Task: Research Airbnb accommodations for family retreat in Lake Geneva, Wisconsin, with activities like  staying  in lakefront homes.
Action: Mouse moved to (417, 110)
Screenshot: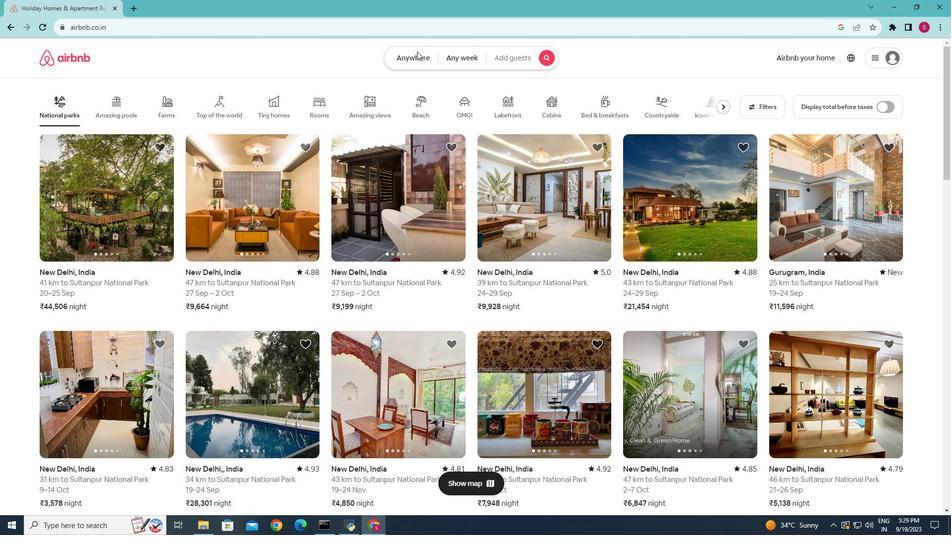 
Action: Mouse pressed left at (417, 110)
Screenshot: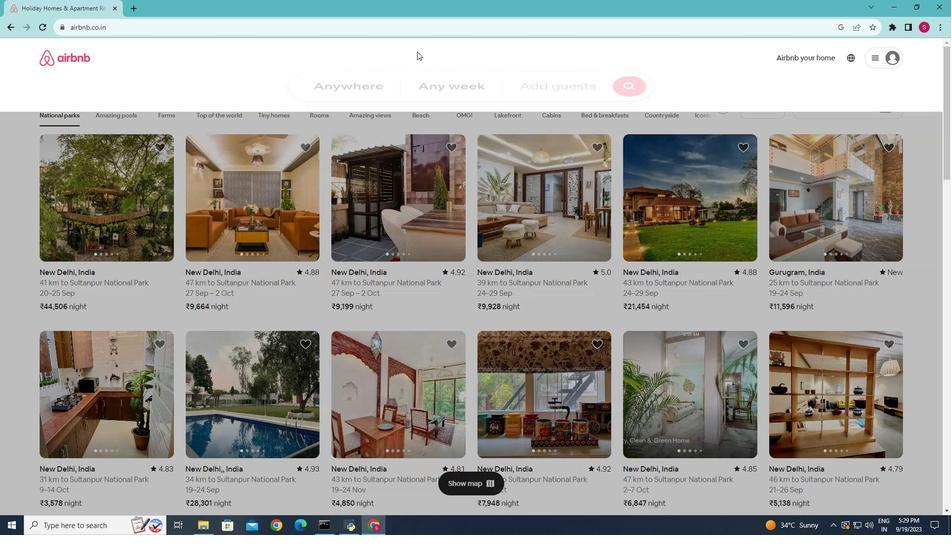
Action: Mouse moved to (358, 137)
Screenshot: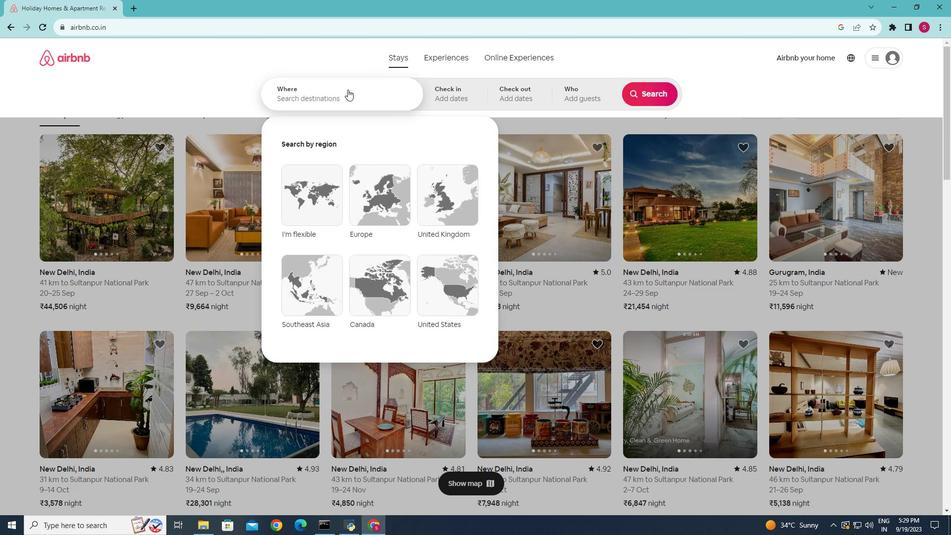 
Action: Mouse pressed left at (358, 137)
Screenshot: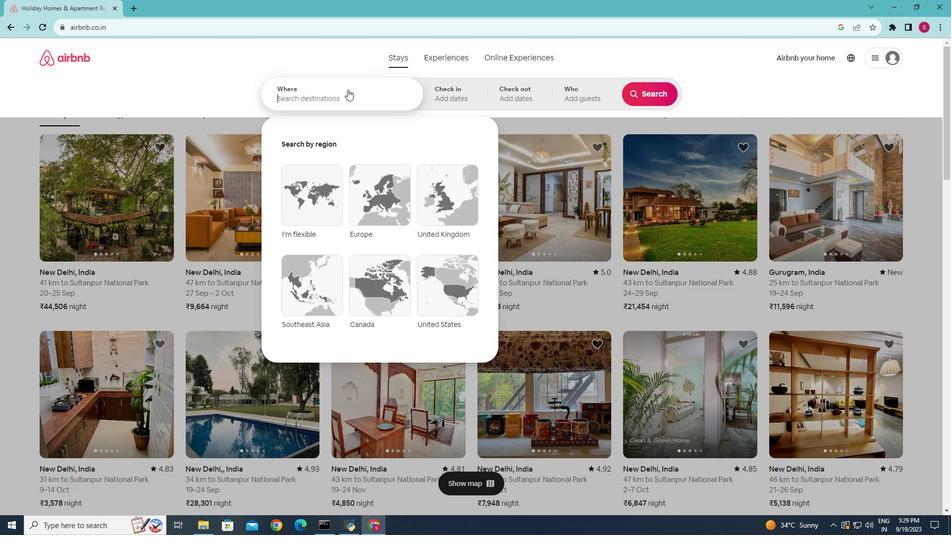 
Action: Key pressed <Key.caps_lock>L<Key.caps_lock>ake<Key.space><Key.caps_lock>G<Key.caps_lock>eneva,<Key.space><Key.caps_lock>W<Key.caps_lock>isconsin
Screenshot: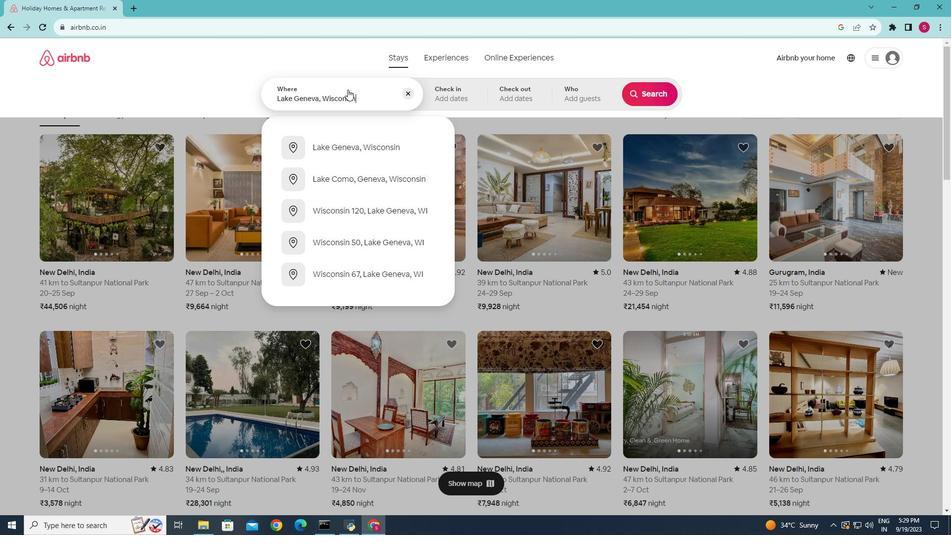 
Action: Mouse moved to (377, 175)
Screenshot: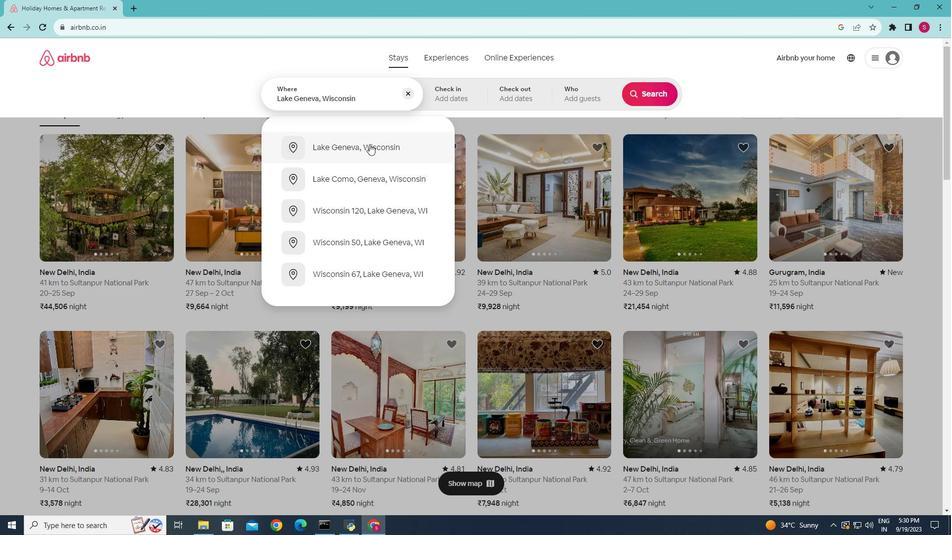 
Action: Mouse pressed left at (377, 175)
Screenshot: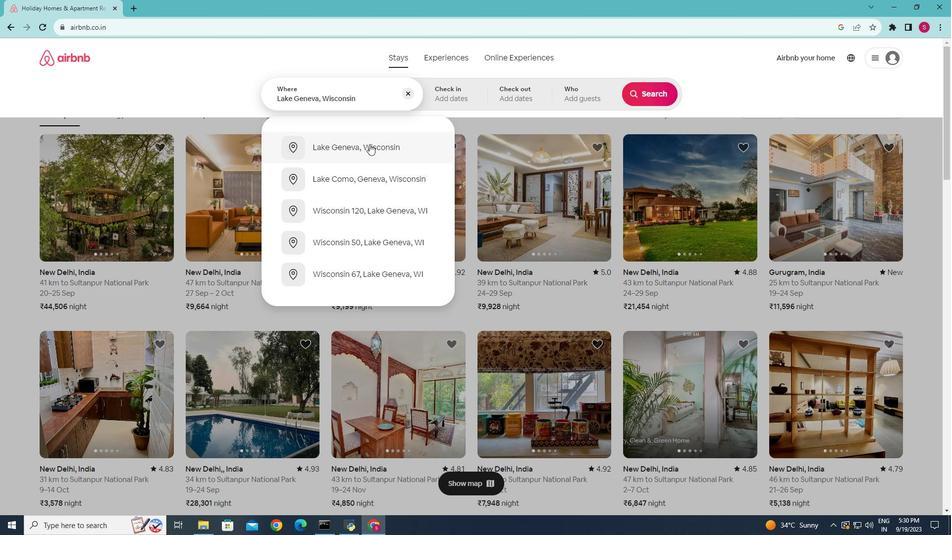 
Action: Mouse moved to (619, 135)
Screenshot: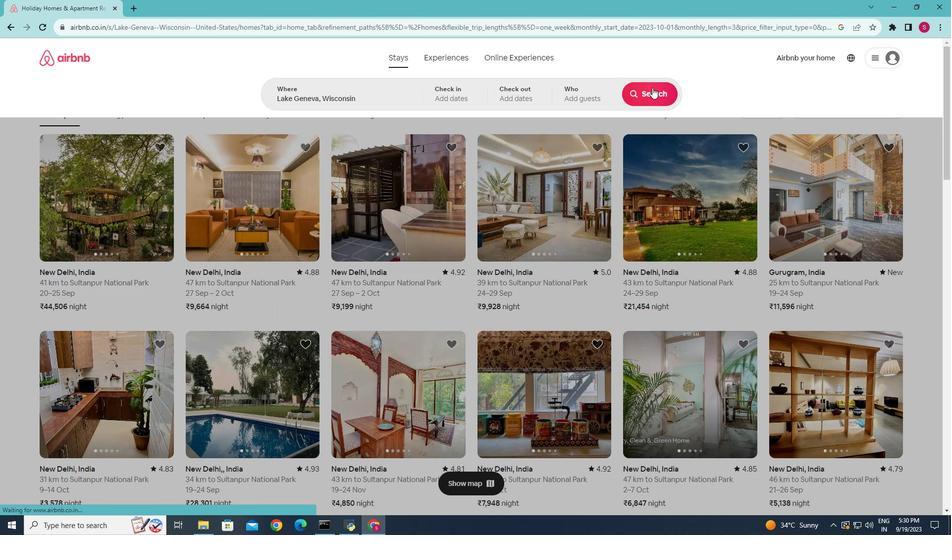 
Action: Mouse pressed left at (619, 135)
Screenshot: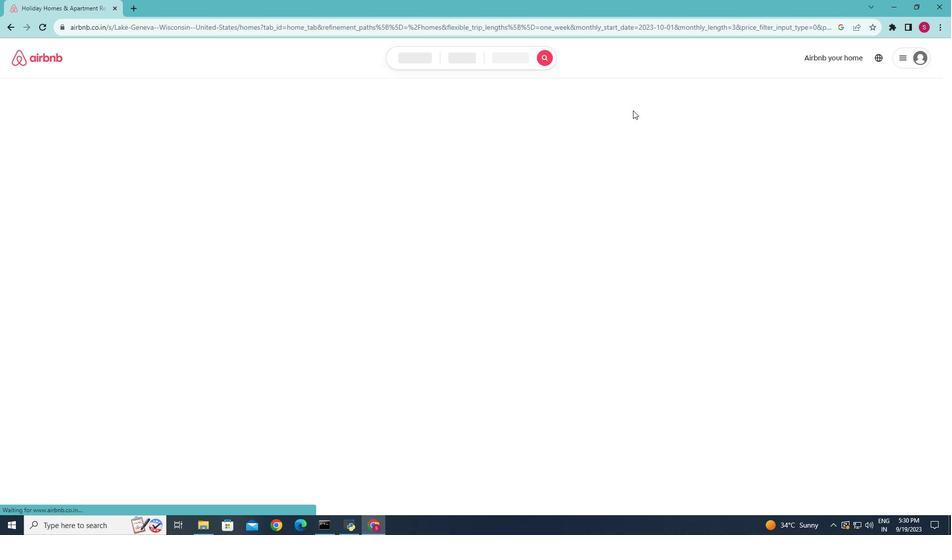 
Action: Mouse moved to (702, 141)
Screenshot: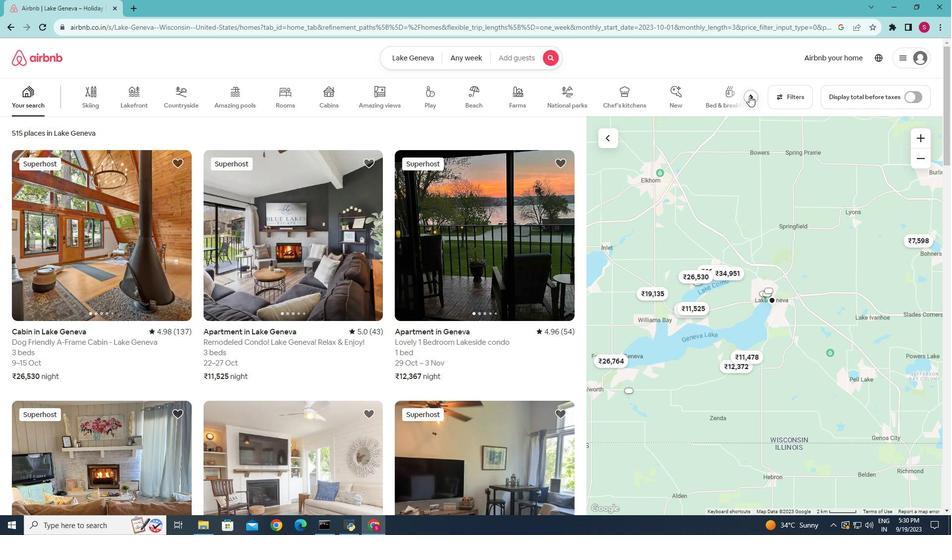 
Action: Mouse pressed left at (702, 141)
Screenshot: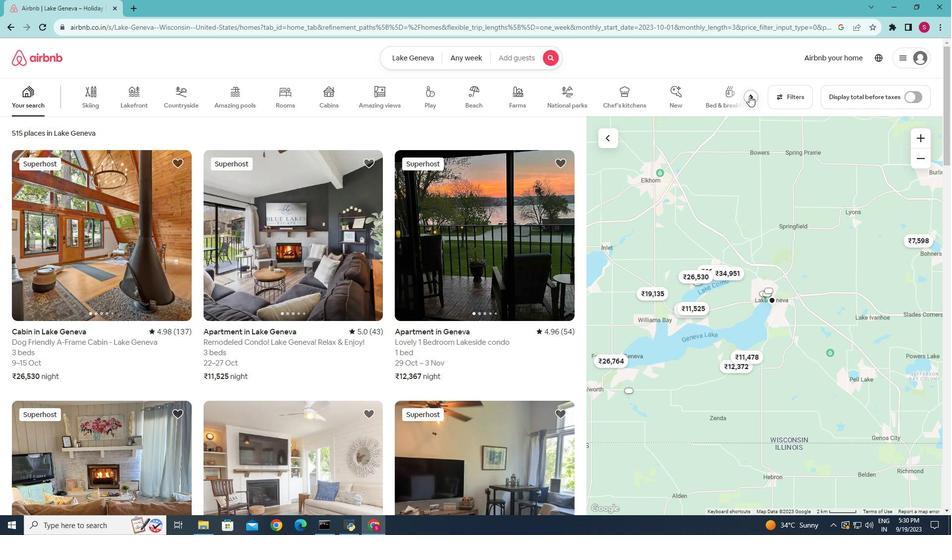 
Action: Mouse moved to (67, 138)
Screenshot: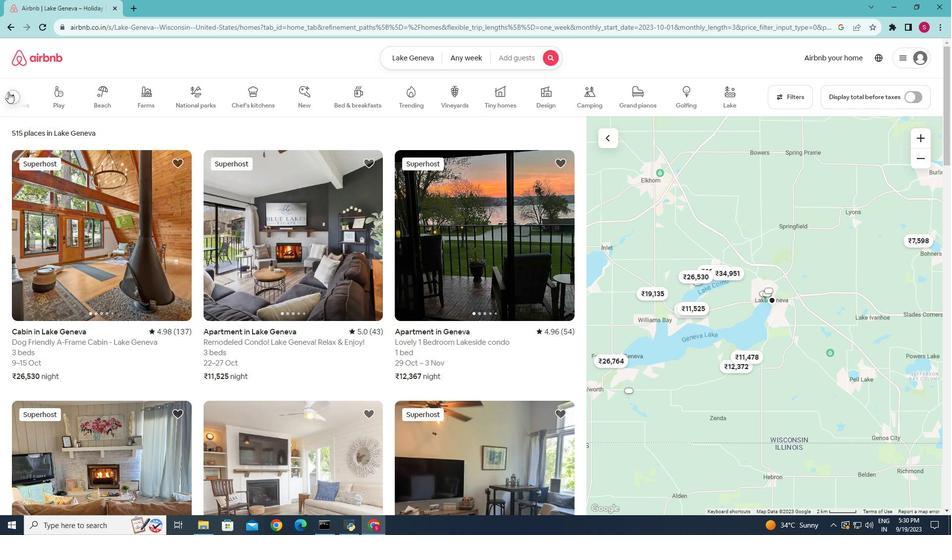 
Action: Mouse pressed left at (67, 138)
Screenshot: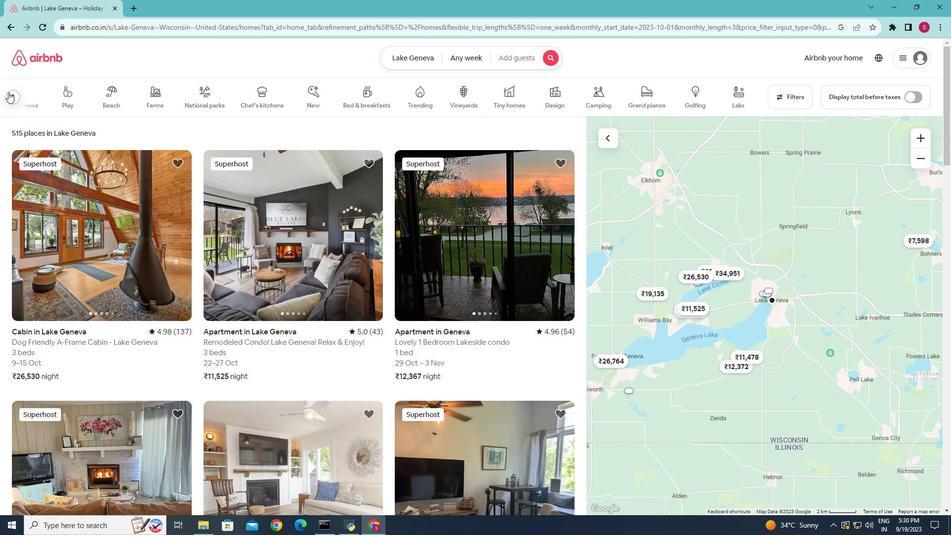 
Action: Mouse moved to (139, 138)
Screenshot: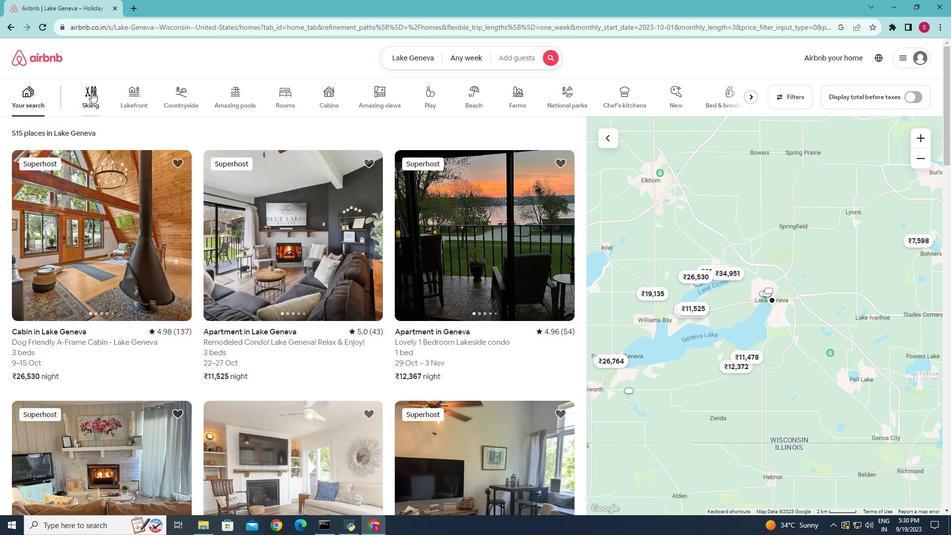 
Action: Mouse pressed left at (139, 138)
Screenshot: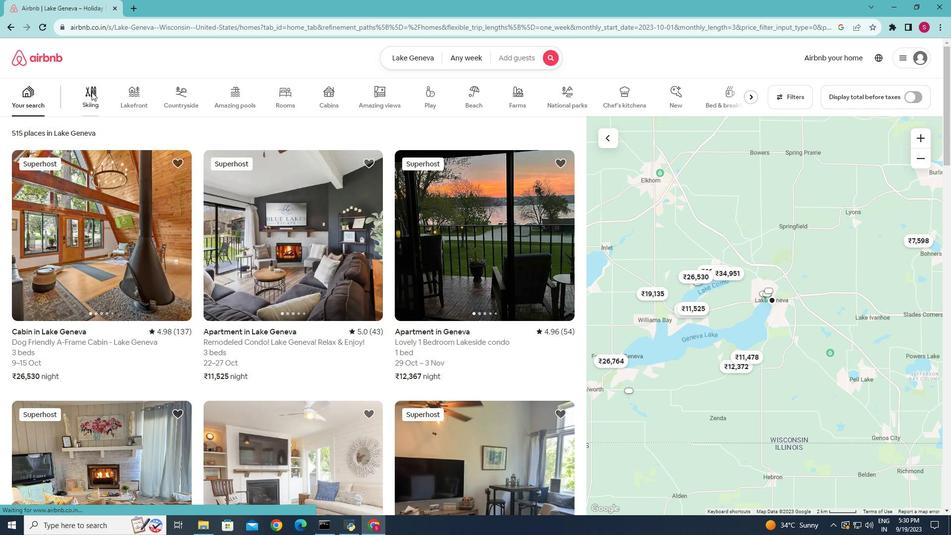 
Action: Mouse moved to (700, 141)
Screenshot: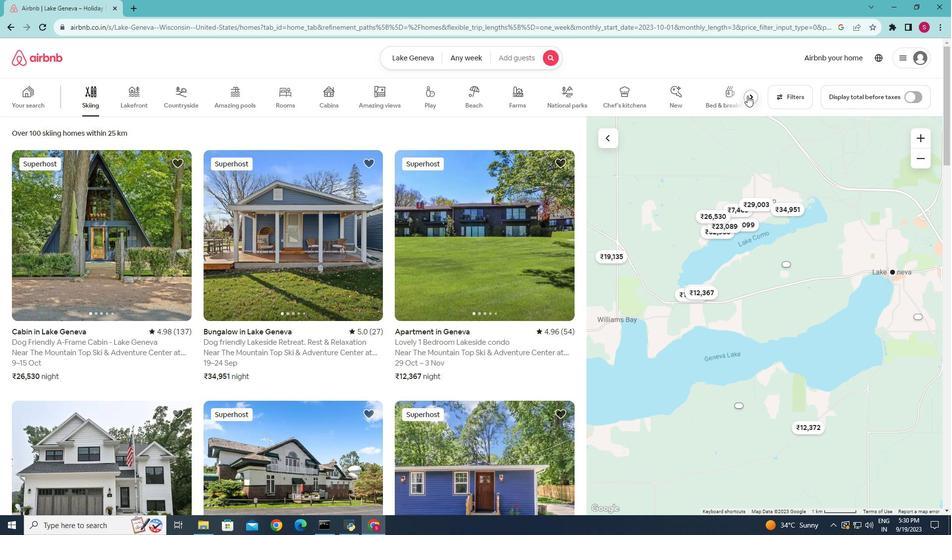 
Action: Mouse pressed left at (700, 141)
Screenshot: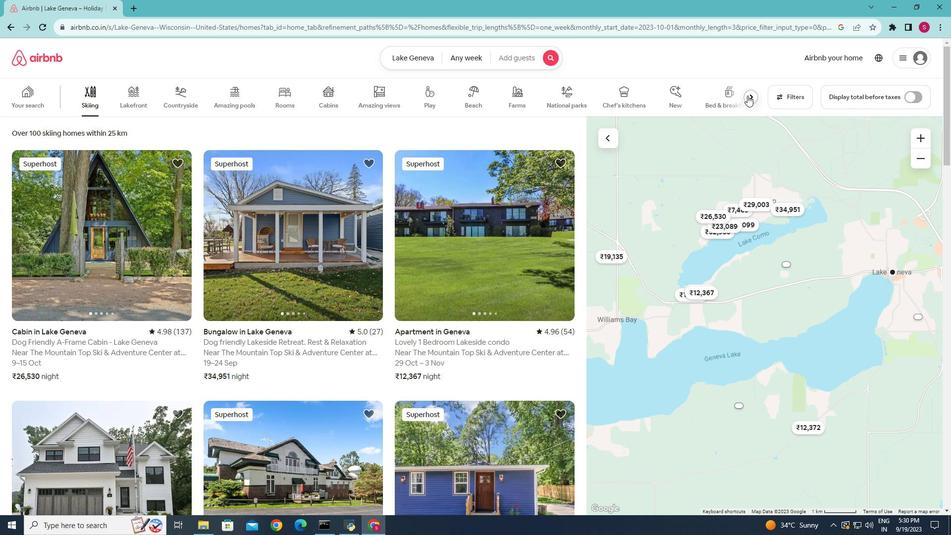 
Action: Mouse moved to (64, 142)
Screenshot: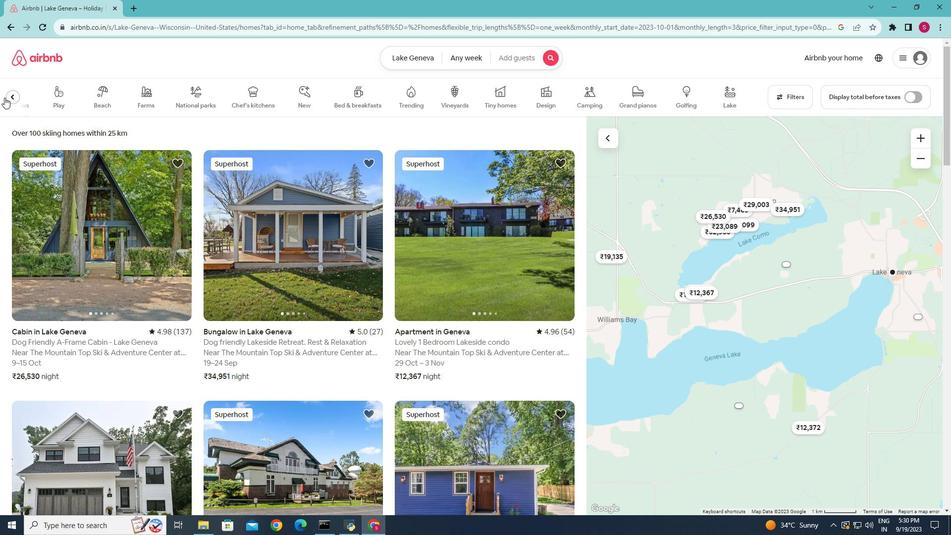 
Action: Mouse pressed left at (64, 142)
Screenshot: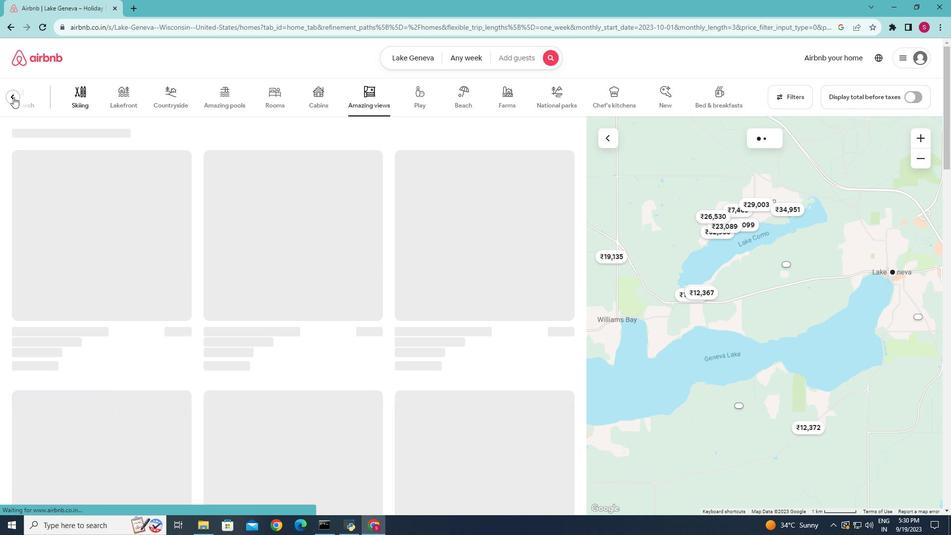 
Action: Mouse moved to (166, 141)
Screenshot: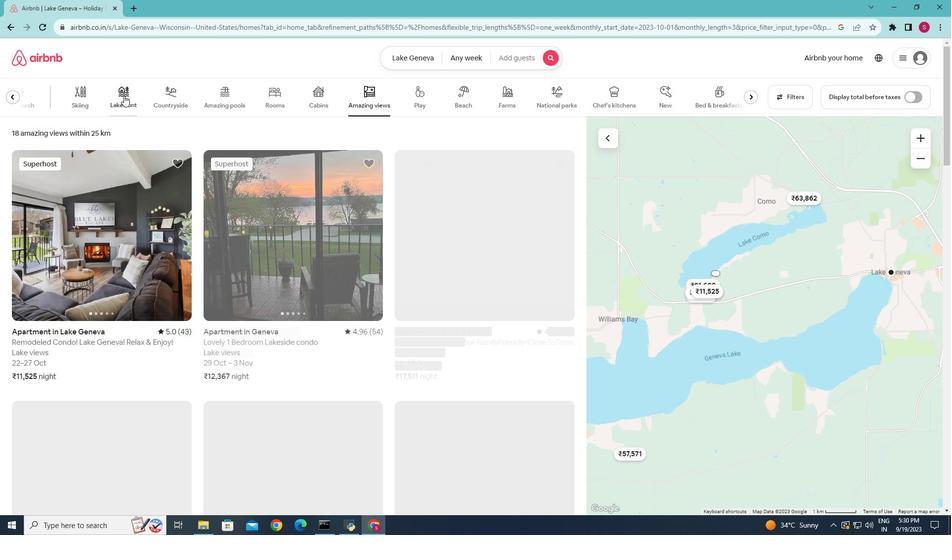 
Action: Mouse pressed left at (166, 141)
Screenshot: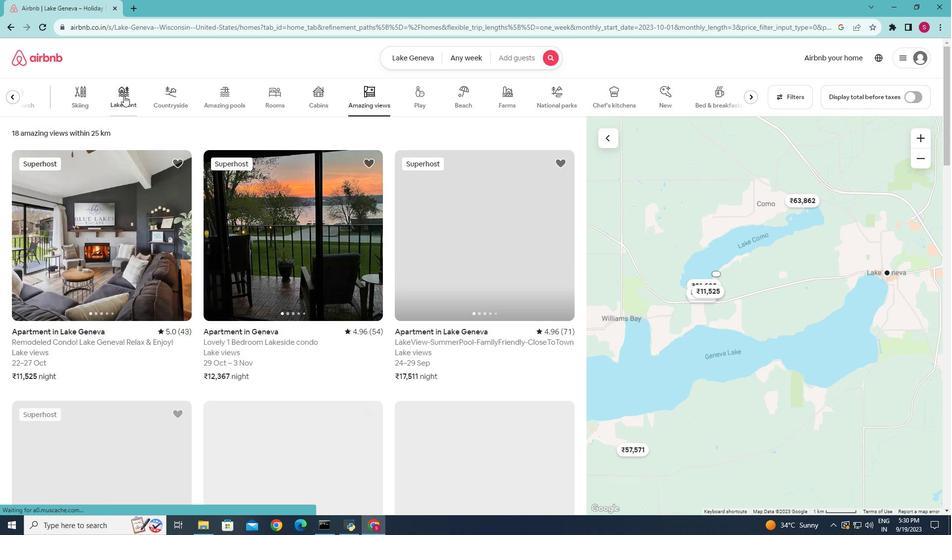 
Action: Mouse moved to (230, 249)
Screenshot: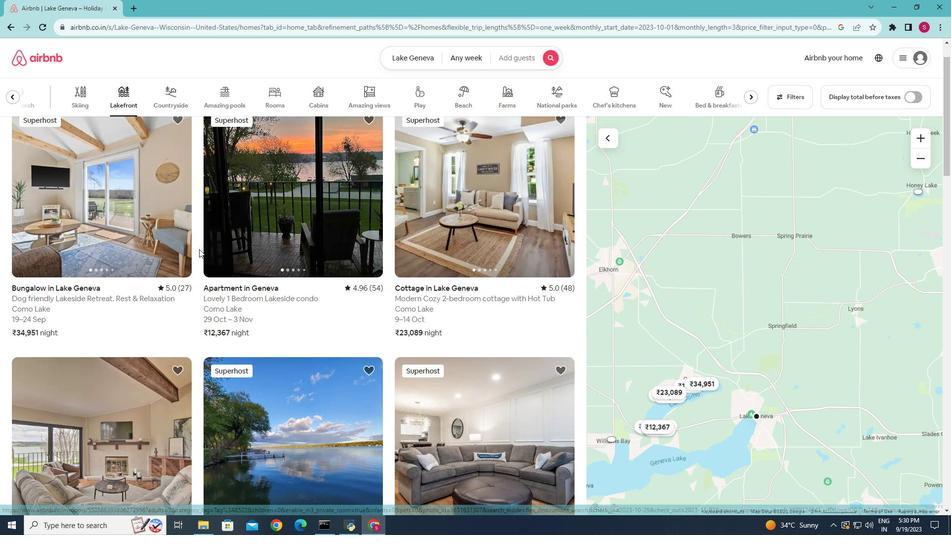 
Action: Mouse scrolled (230, 249) with delta (0, 0)
Screenshot: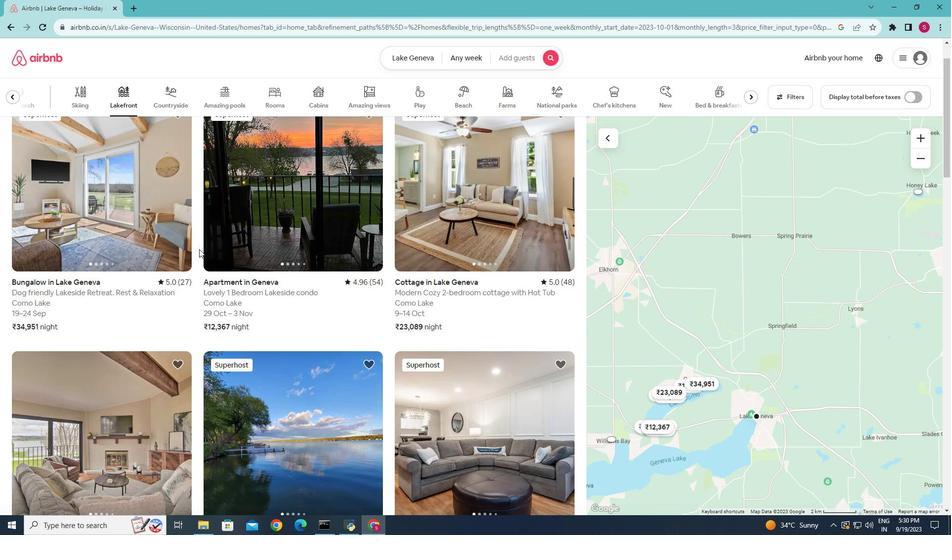 
Action: Mouse moved to (312, 257)
Screenshot: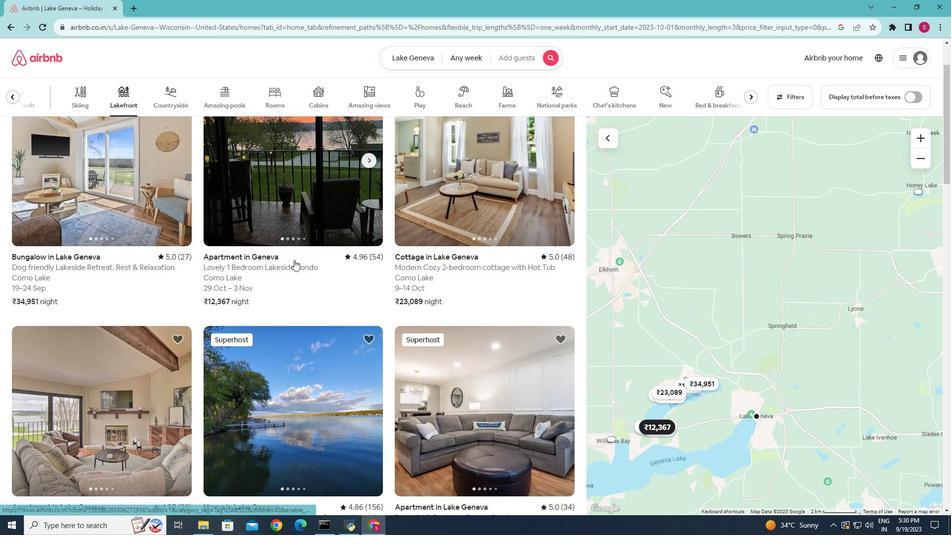 
Action: Mouse scrolled (312, 257) with delta (0, 0)
Screenshot: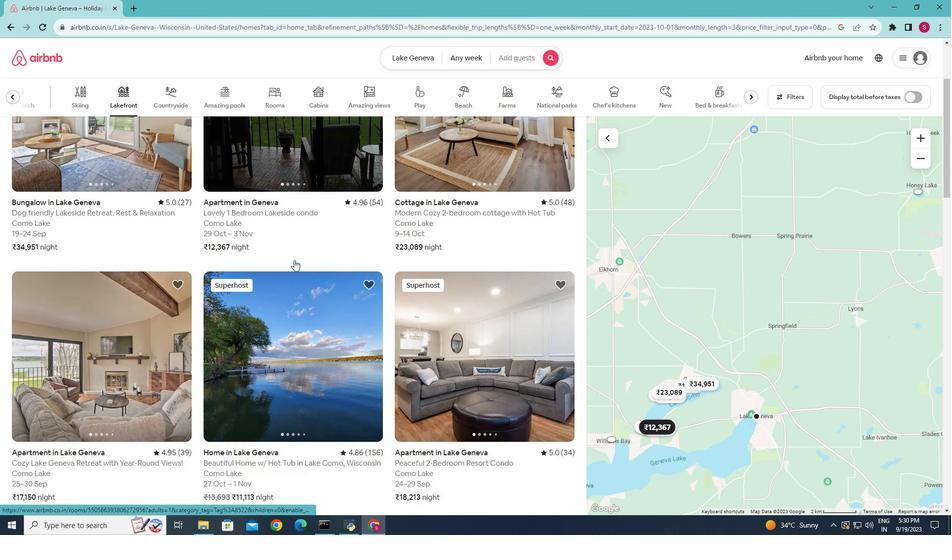 
Action: Mouse scrolled (312, 257) with delta (0, 0)
Screenshot: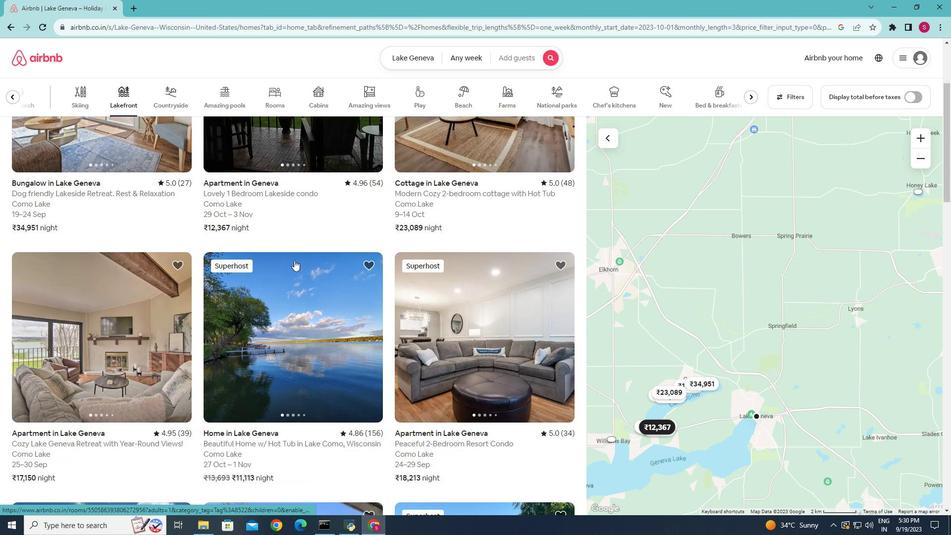 
Action: Mouse moved to (186, 335)
Screenshot: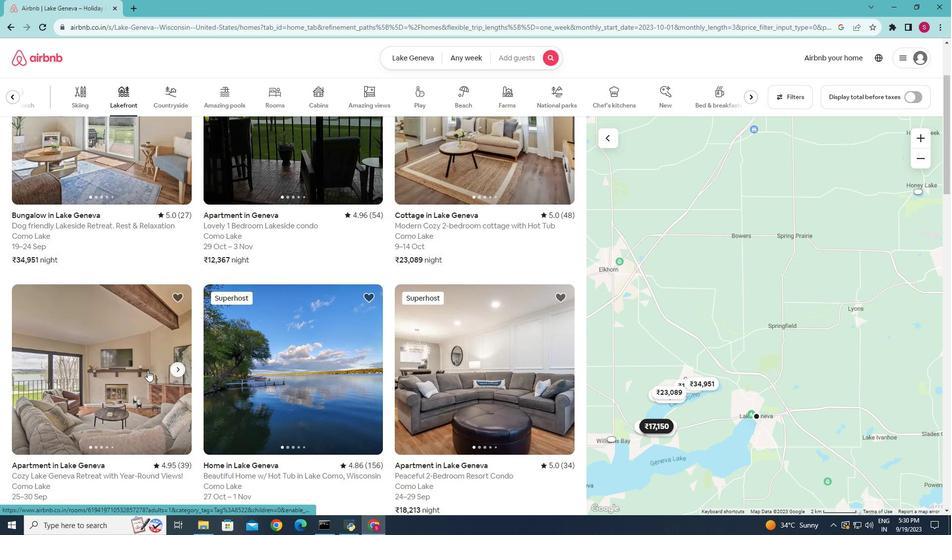 
Action: Mouse scrolled (186, 336) with delta (0, 0)
Screenshot: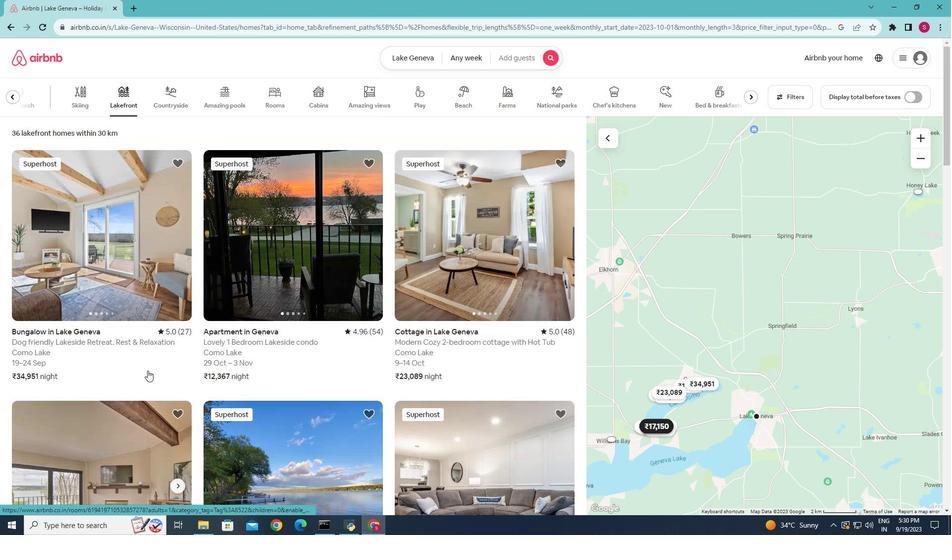 
Action: Mouse scrolled (186, 336) with delta (0, 0)
Screenshot: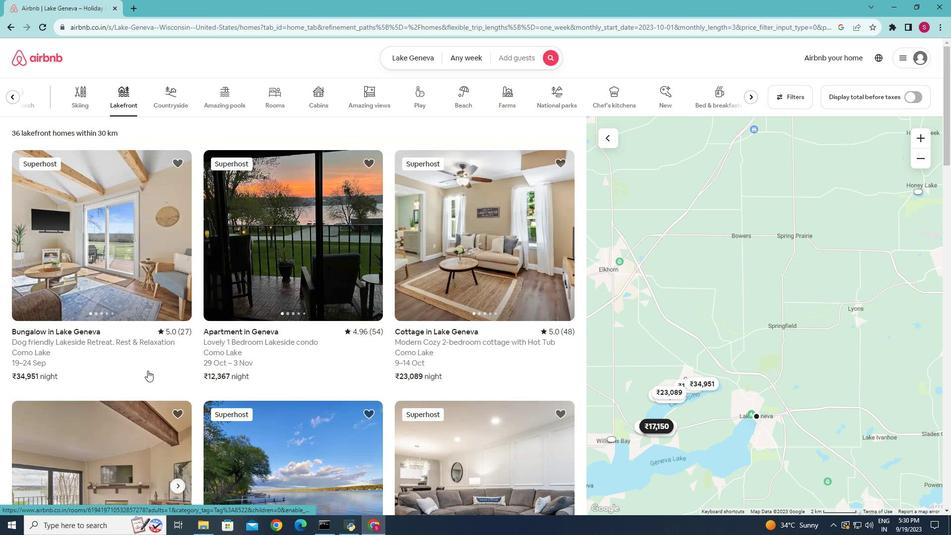 
Action: Mouse scrolled (186, 336) with delta (0, 0)
Screenshot: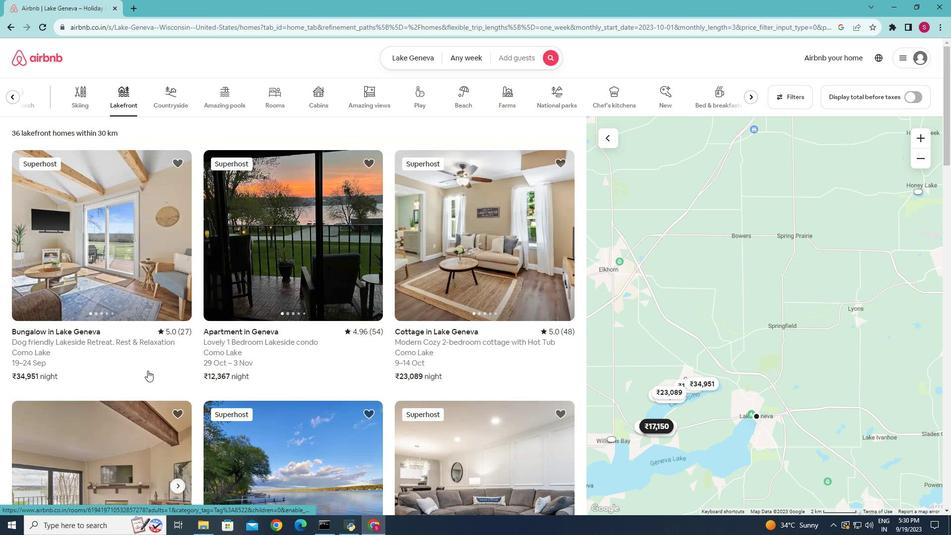 
Action: Mouse moved to (271, 335)
Screenshot: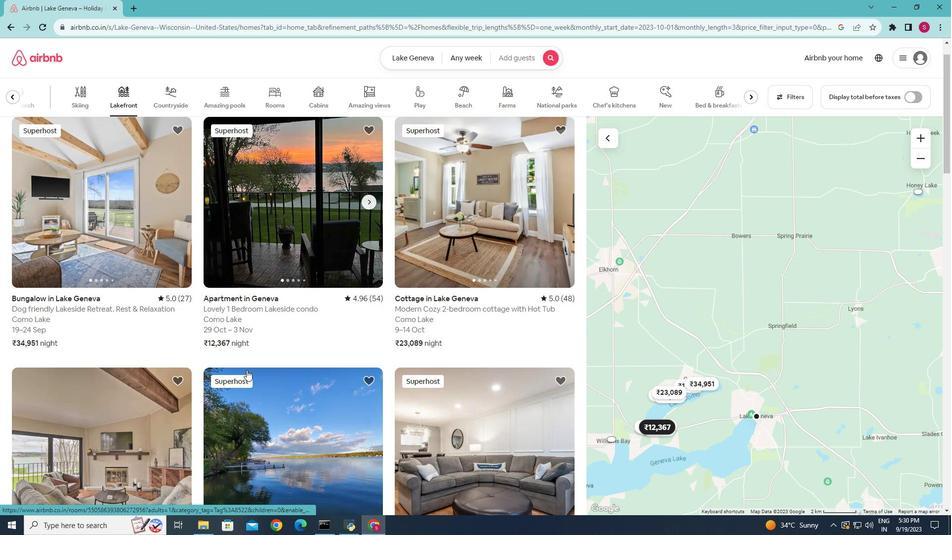 
Action: Mouse scrolled (271, 335) with delta (0, 0)
Screenshot: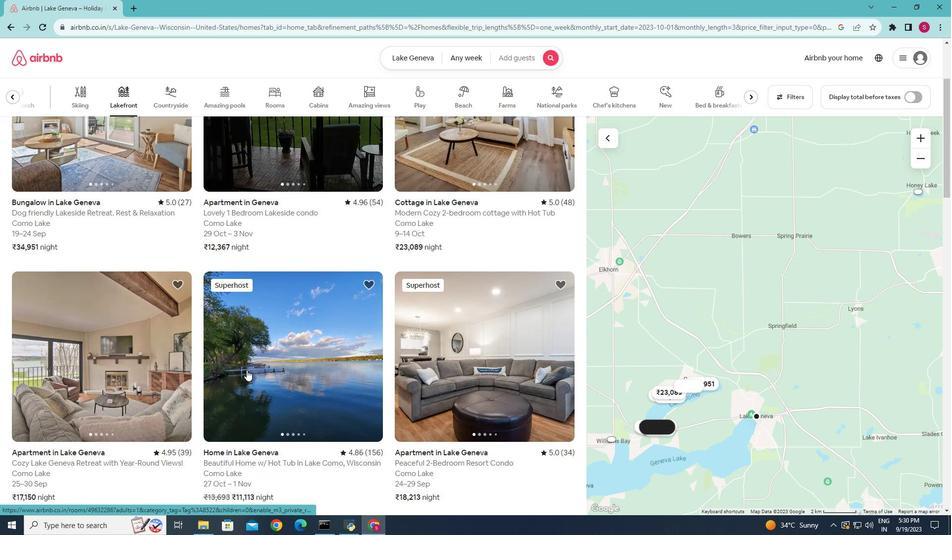 
Action: Mouse scrolled (271, 335) with delta (0, 0)
Screenshot: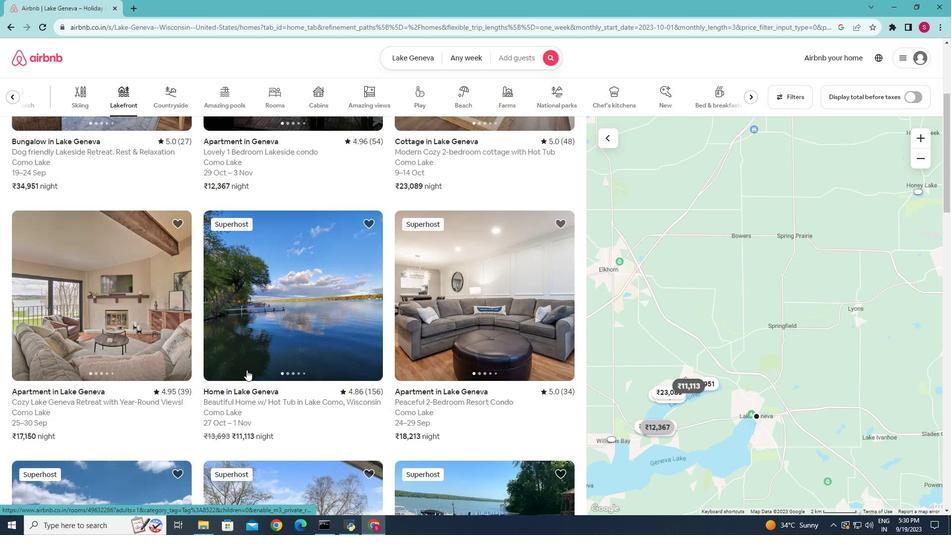 
Action: Mouse scrolled (271, 335) with delta (0, 0)
Screenshot: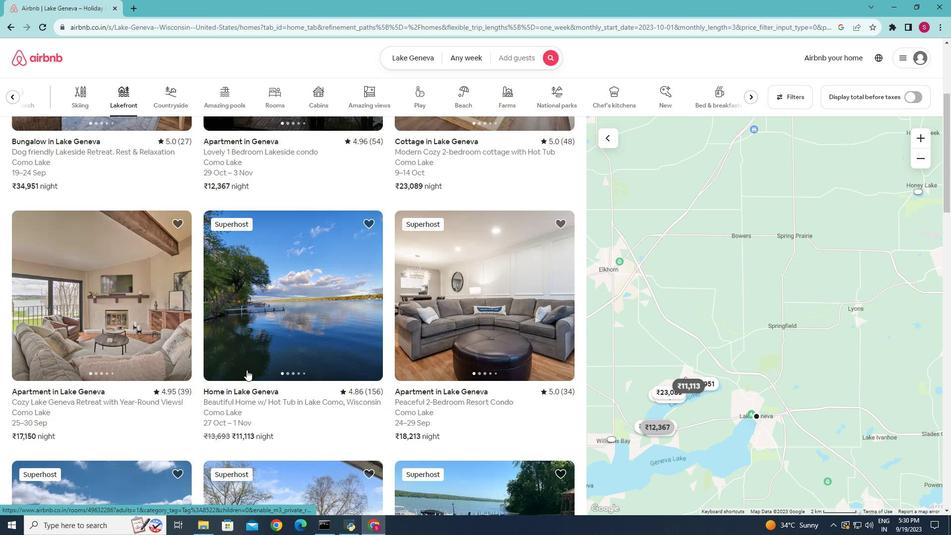 
Action: Mouse scrolled (271, 335) with delta (0, 0)
Screenshot: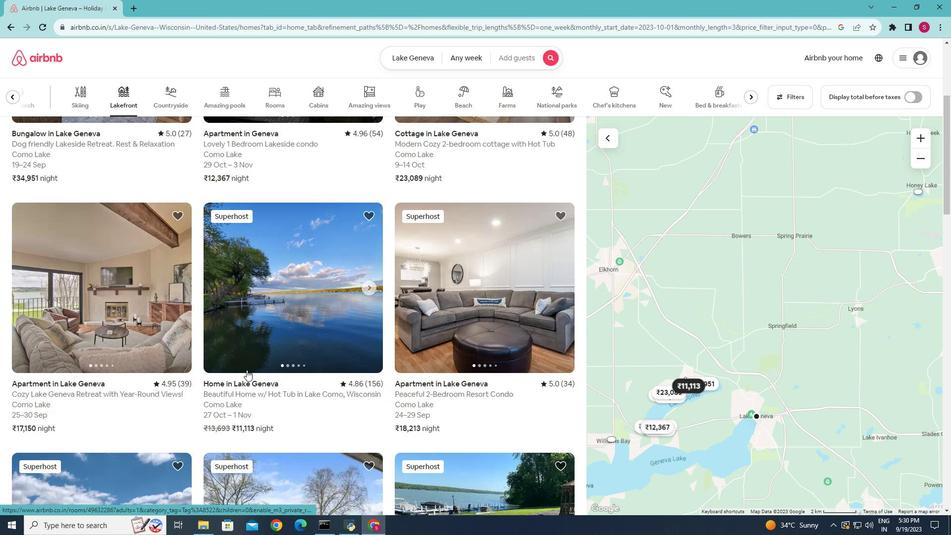 
Action: Mouse moved to (311, 312)
Screenshot: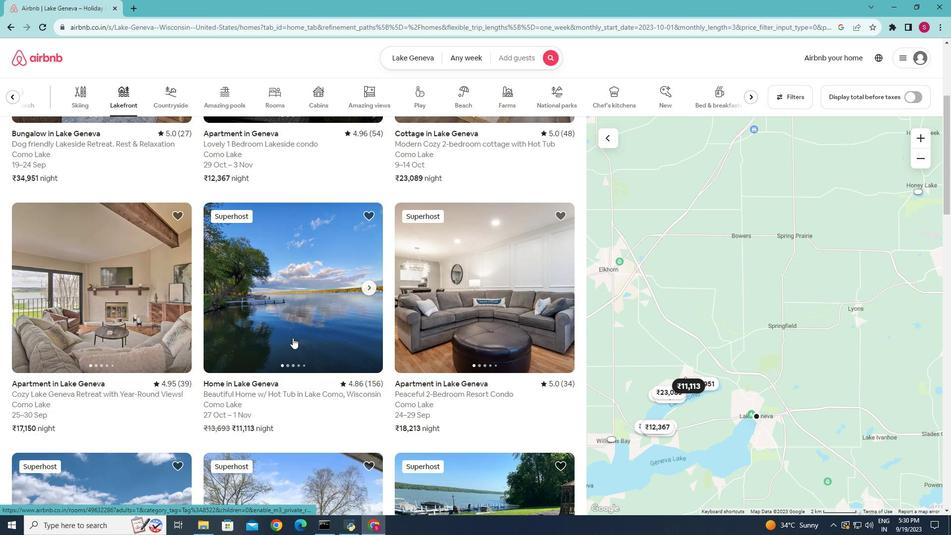 
Action: Mouse pressed left at (311, 312)
Screenshot: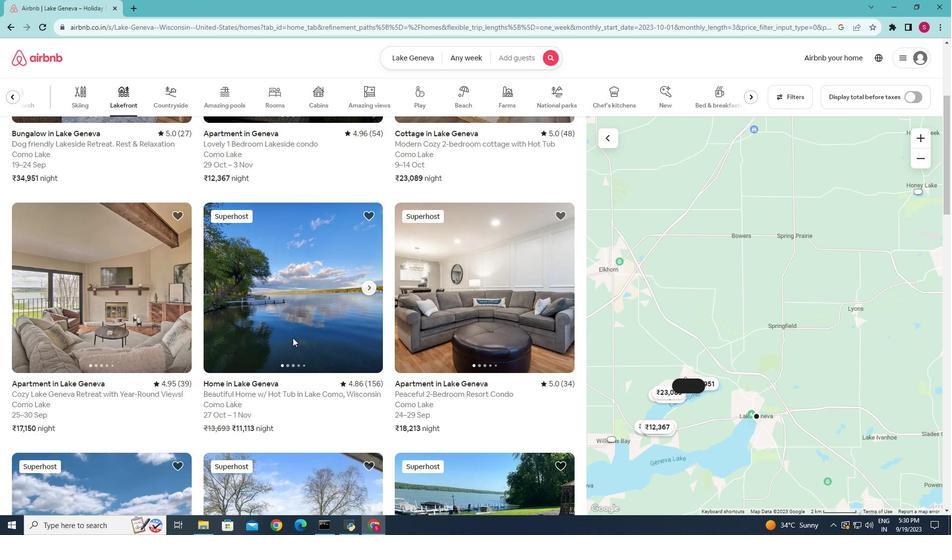 
Action: Mouse moved to (353, 251)
Screenshot: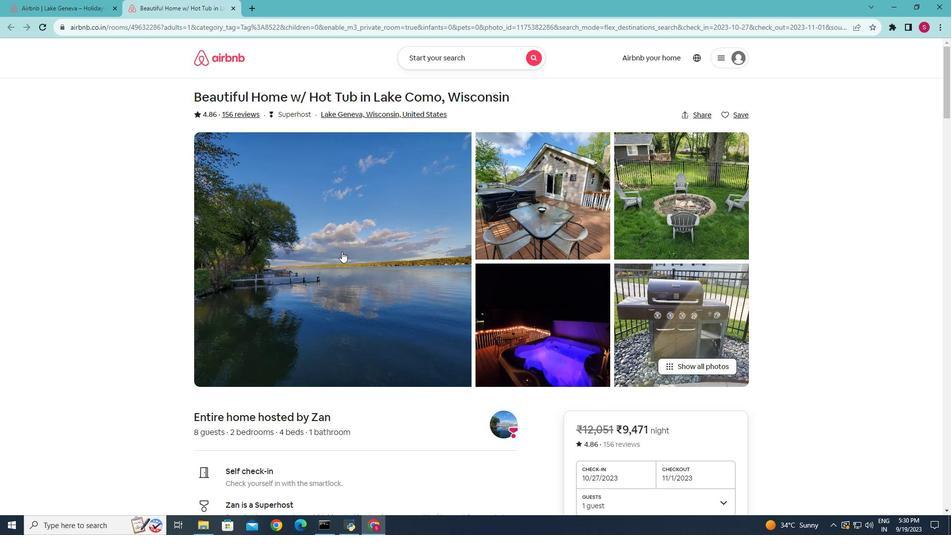 
Action: Mouse pressed left at (353, 251)
Screenshot: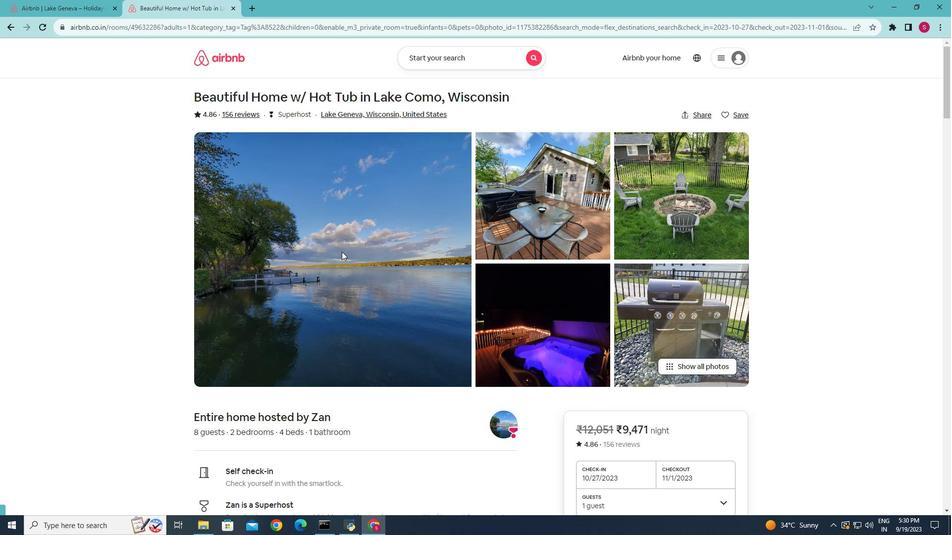 
Action: Mouse moved to (351, 251)
Screenshot: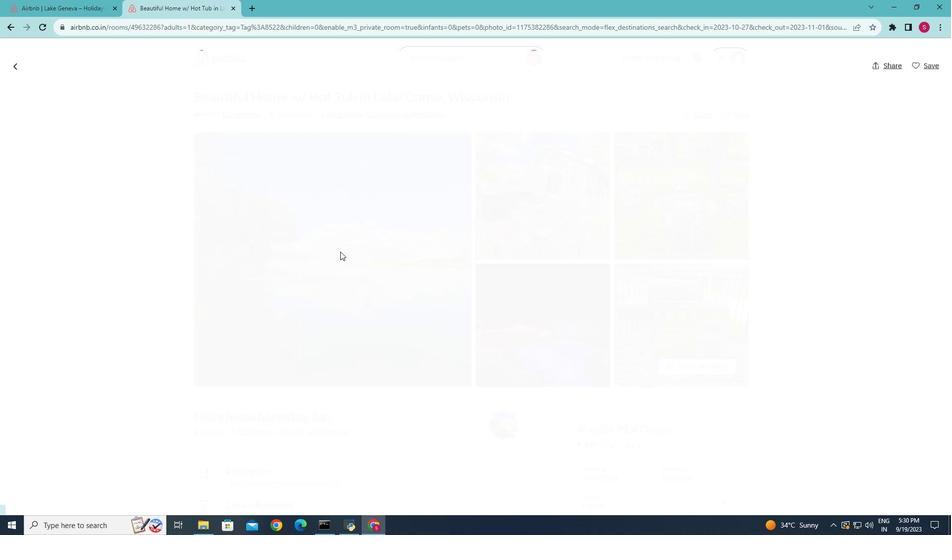 
Action: Mouse scrolled (351, 251) with delta (0, 0)
Screenshot: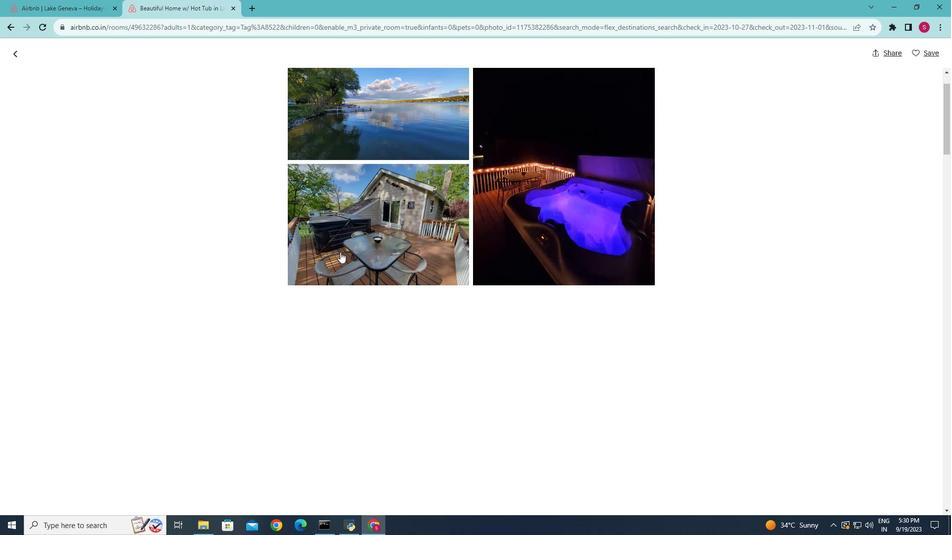 
Action: Mouse moved to (351, 252)
Screenshot: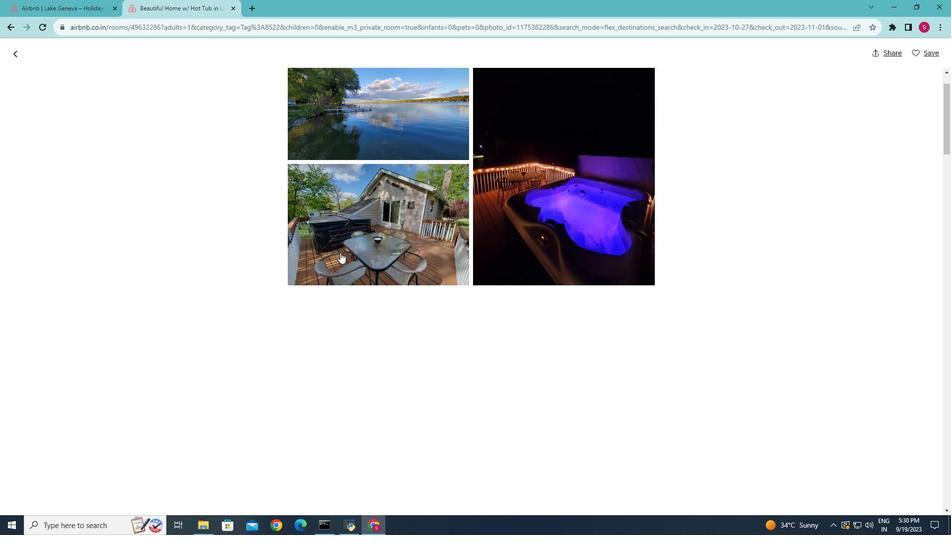 
Action: Mouse scrolled (351, 251) with delta (0, 0)
Screenshot: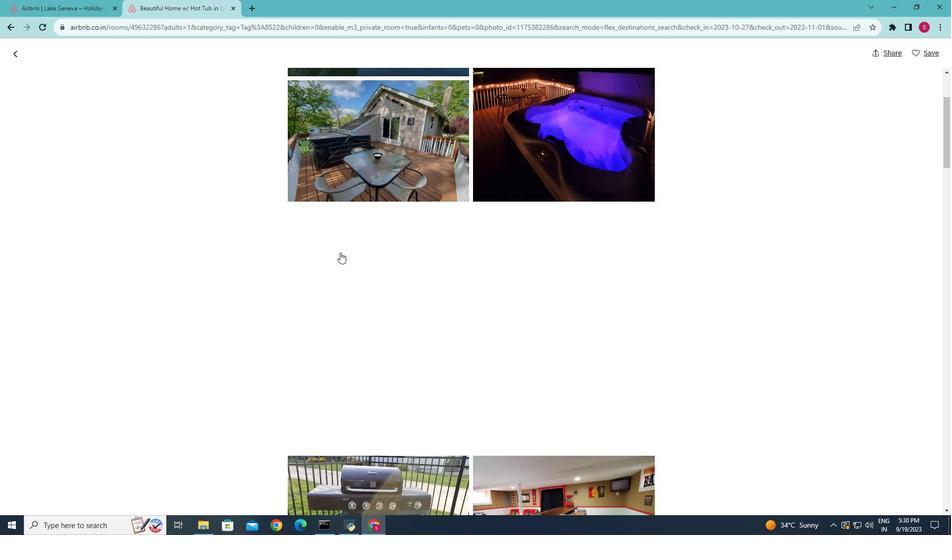 
Action: Mouse scrolled (351, 251) with delta (0, 0)
Screenshot: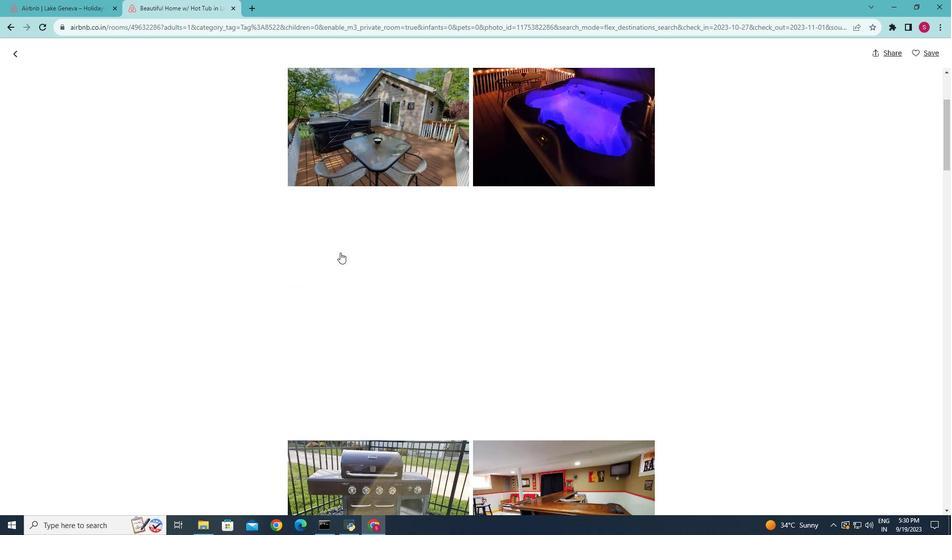 
Action: Mouse moved to (351, 256)
Screenshot: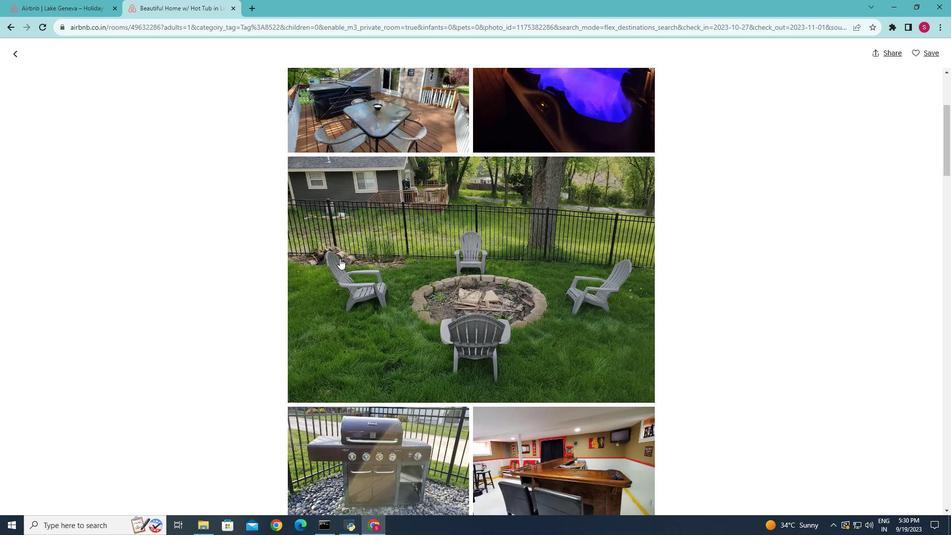 
Action: Mouse scrolled (351, 256) with delta (0, 0)
Screenshot: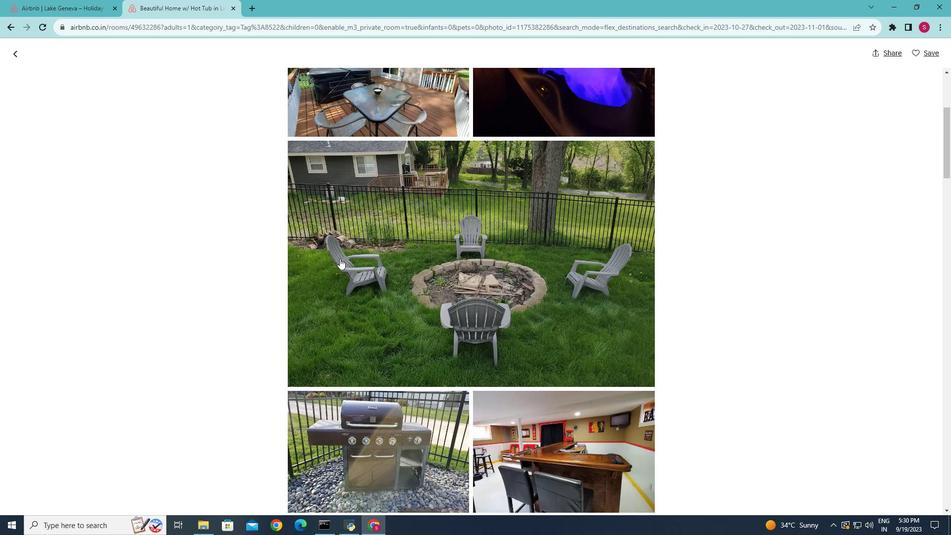 
Action: Mouse moved to (350, 259)
Screenshot: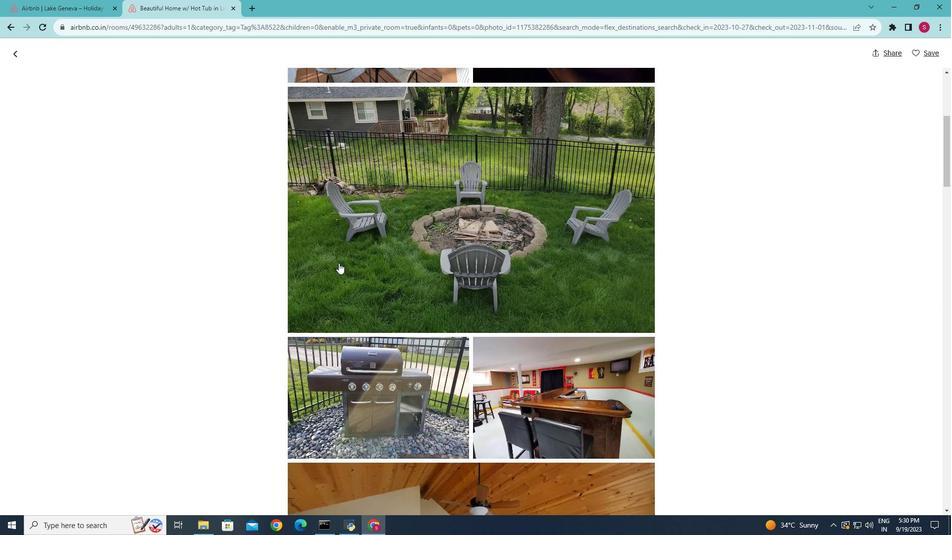 
Action: Mouse scrolled (350, 259) with delta (0, 0)
Screenshot: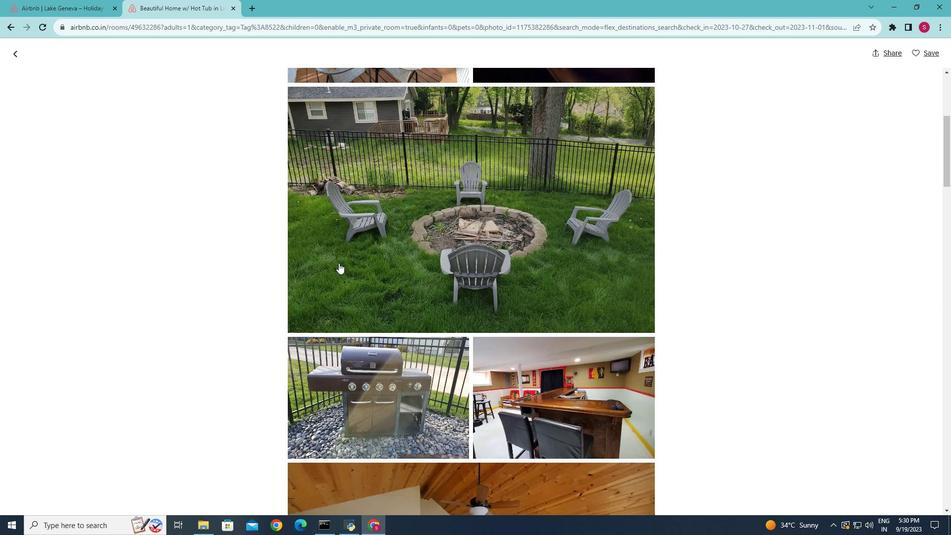 
Action: Mouse moved to (350, 259)
Screenshot: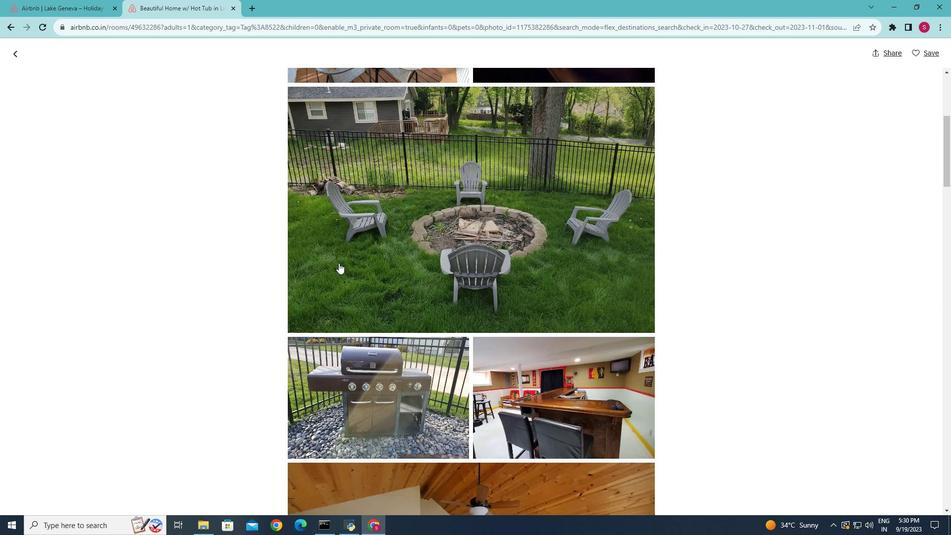 
Action: Mouse scrolled (350, 259) with delta (0, 0)
Screenshot: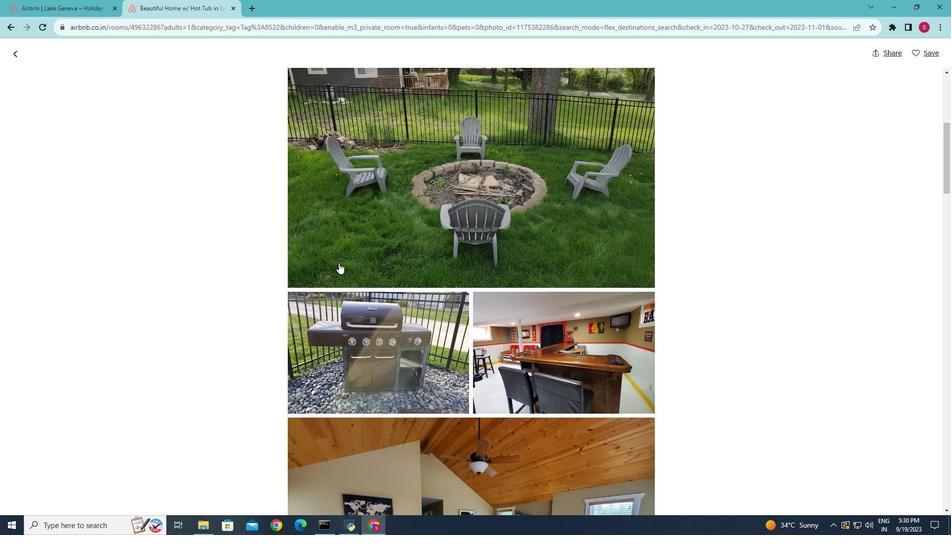 
Action: Mouse moved to (350, 260)
Screenshot: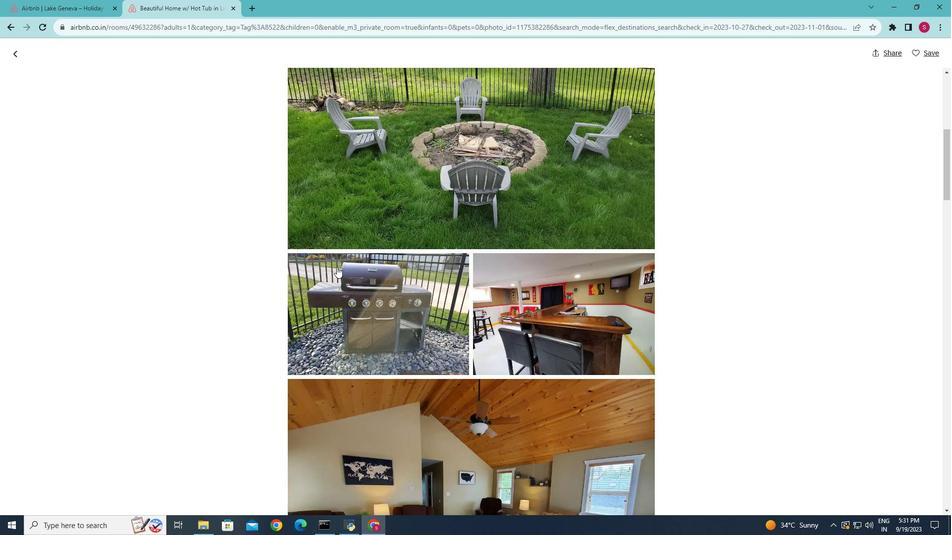 
Action: Mouse scrolled (350, 260) with delta (0, 0)
Screenshot: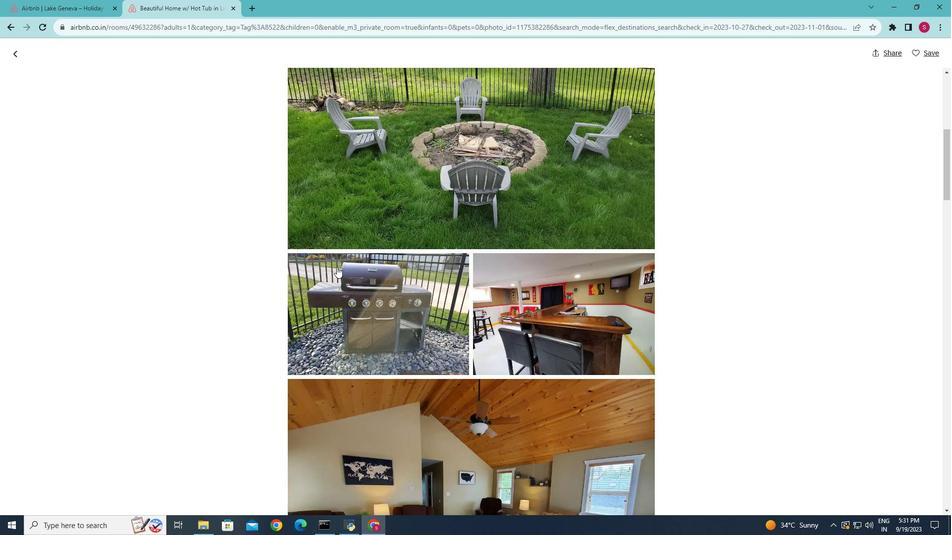 
Action: Mouse moved to (344, 267)
Screenshot: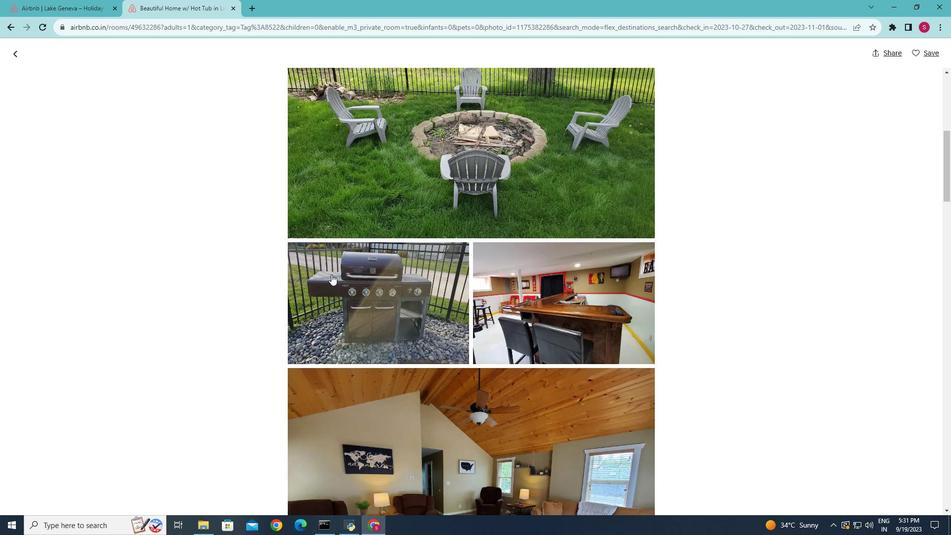 
Action: Mouse scrolled (344, 267) with delta (0, 0)
Screenshot: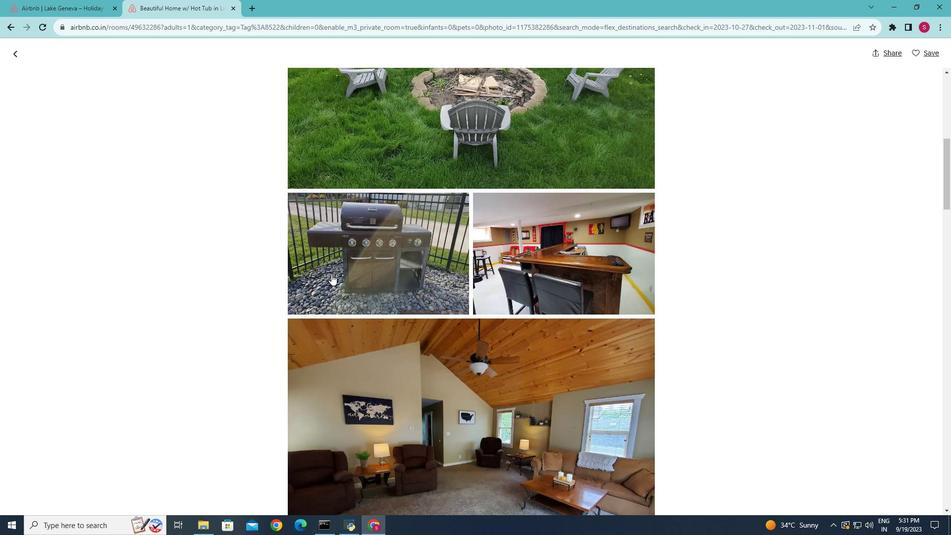 
Action: Mouse scrolled (344, 267) with delta (0, 0)
Screenshot: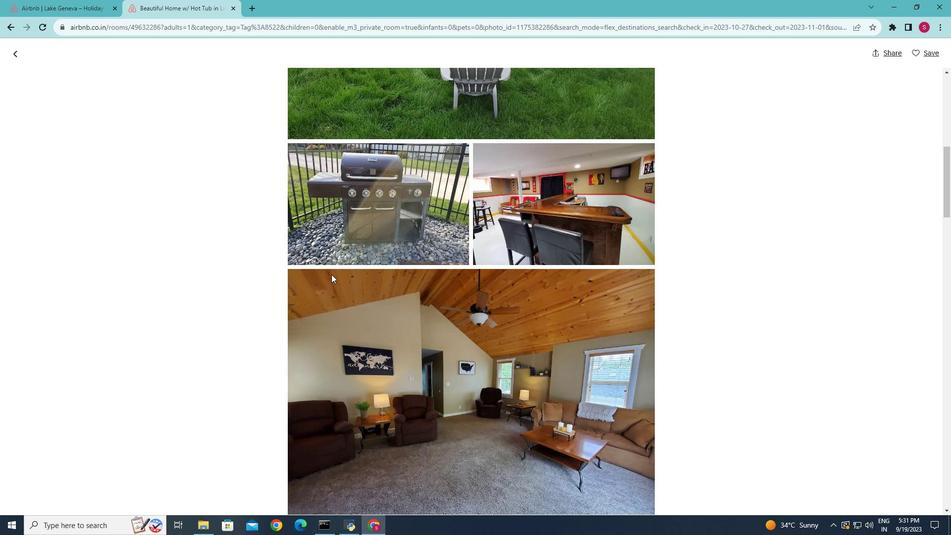 
Action: Mouse scrolled (344, 267) with delta (0, 0)
Screenshot: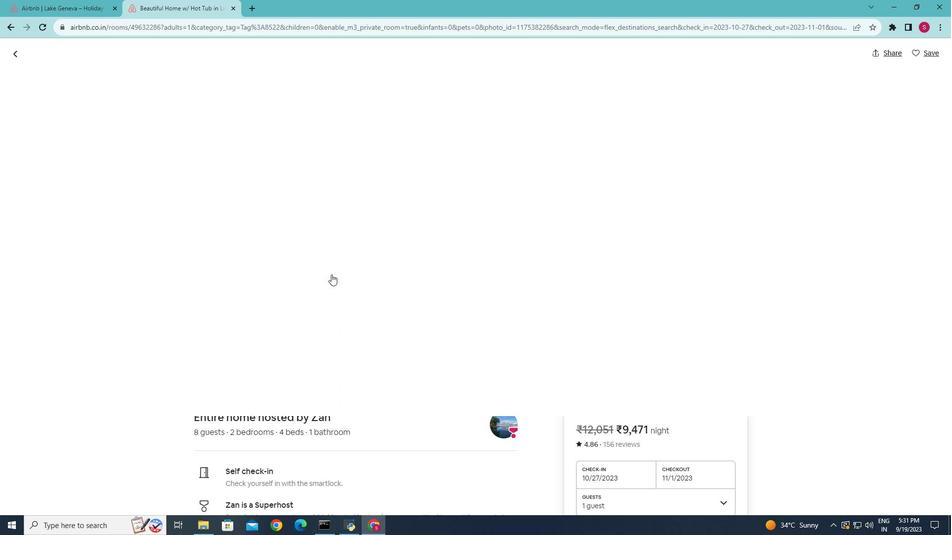 
Action: Mouse scrolled (344, 267) with delta (0, 0)
Screenshot: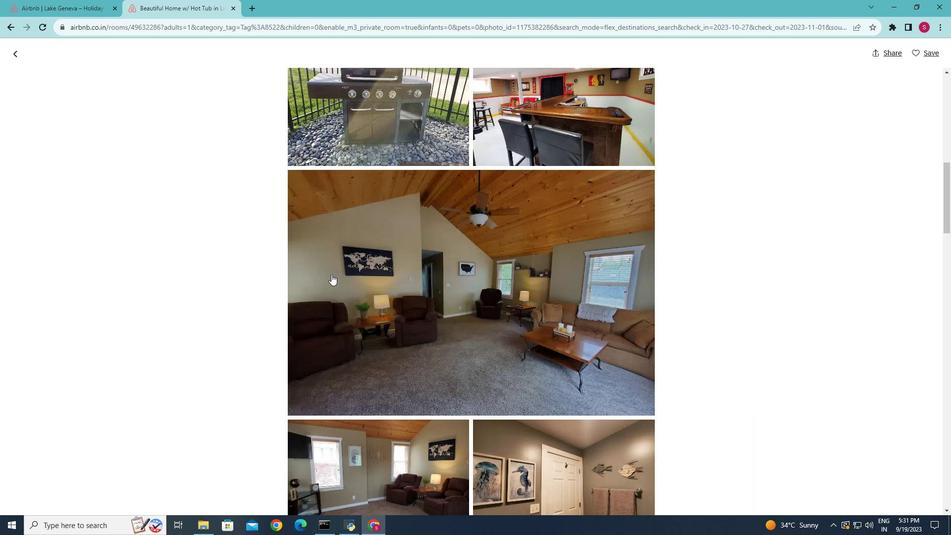 
Action: Mouse scrolled (344, 267) with delta (0, 0)
Screenshot: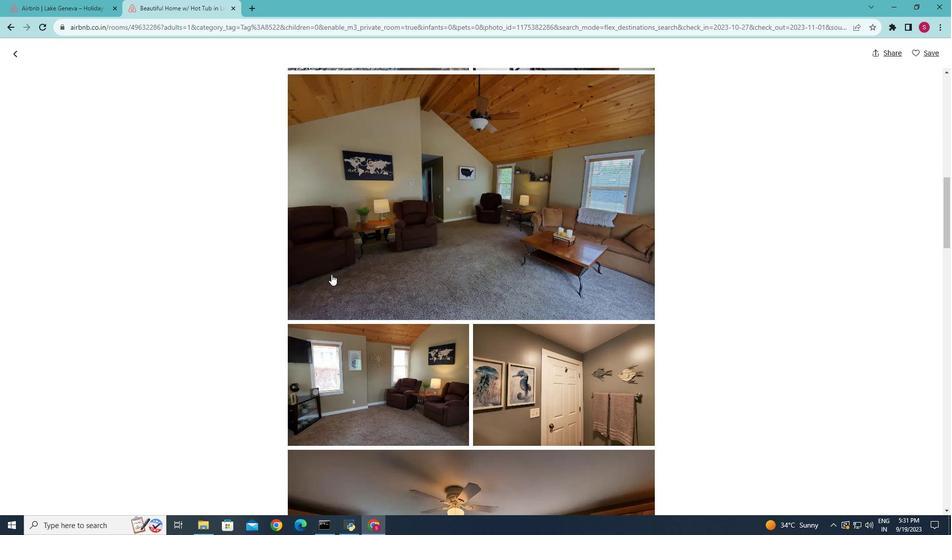 
Action: Mouse scrolled (344, 267) with delta (0, 0)
Screenshot: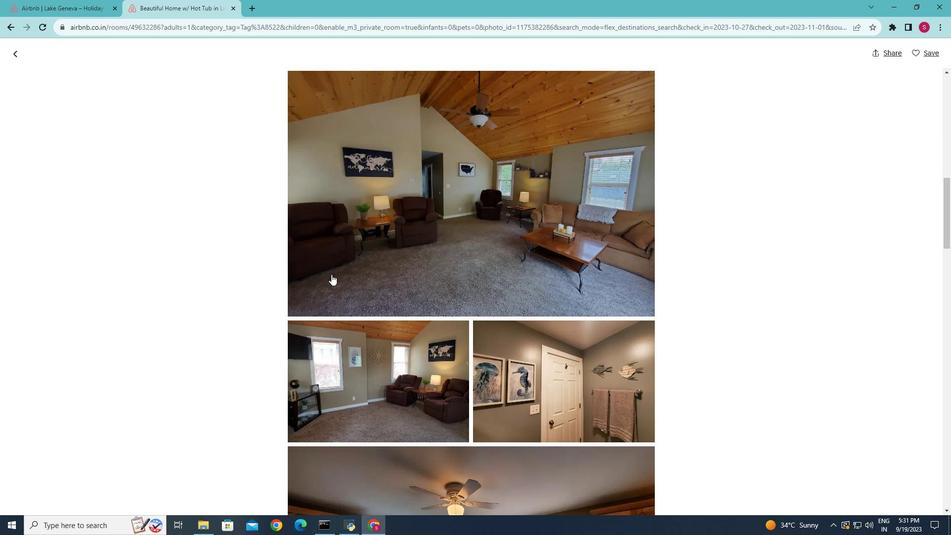 
Action: Mouse scrolled (344, 267) with delta (0, 0)
Screenshot: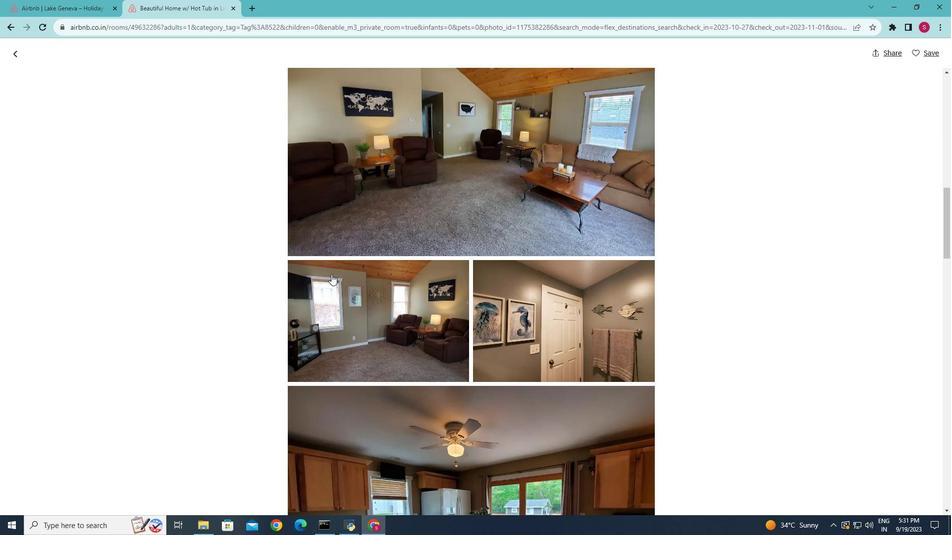 
Action: Mouse scrolled (344, 267) with delta (0, 0)
Screenshot: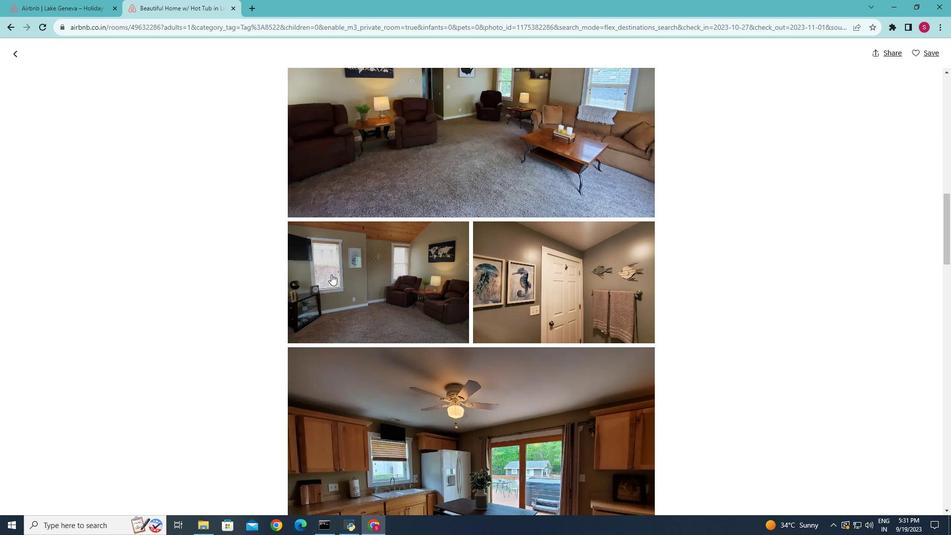 
Action: Mouse scrolled (344, 267) with delta (0, 0)
Screenshot: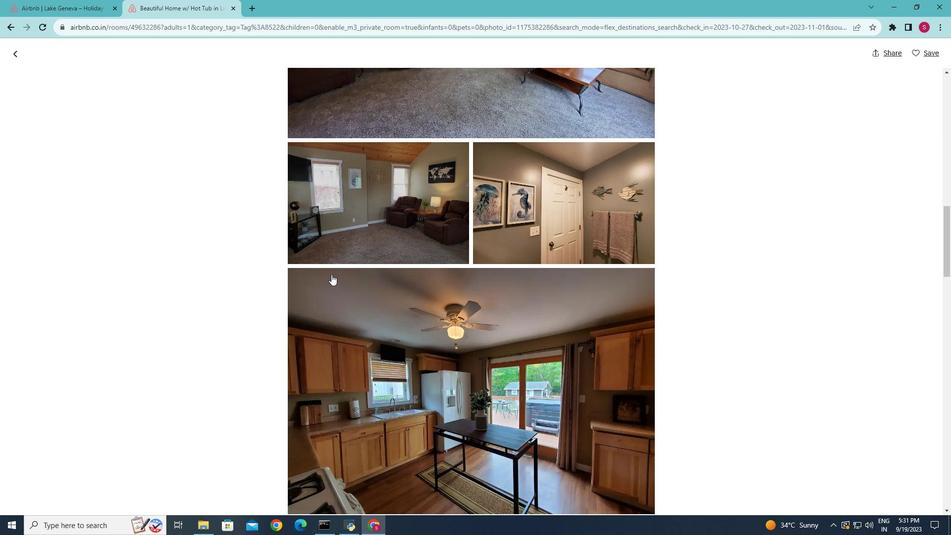 
Action: Mouse scrolled (344, 267) with delta (0, 0)
Screenshot: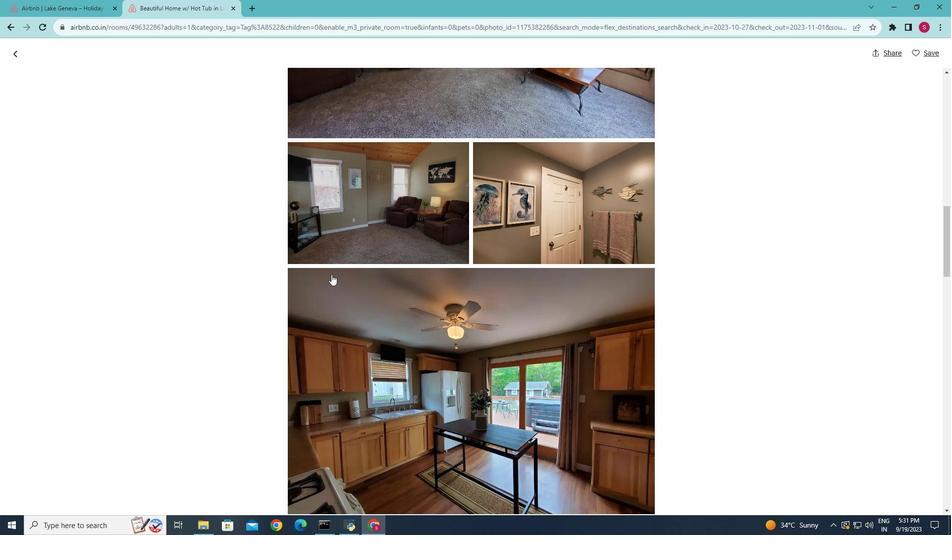 
Action: Mouse scrolled (344, 267) with delta (0, 0)
Screenshot: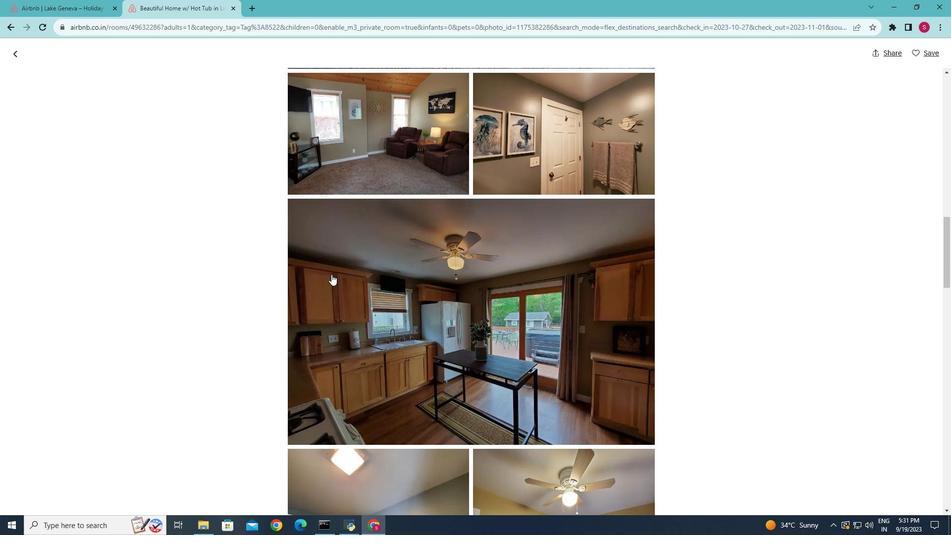 
Action: Mouse scrolled (344, 267) with delta (0, 0)
Screenshot: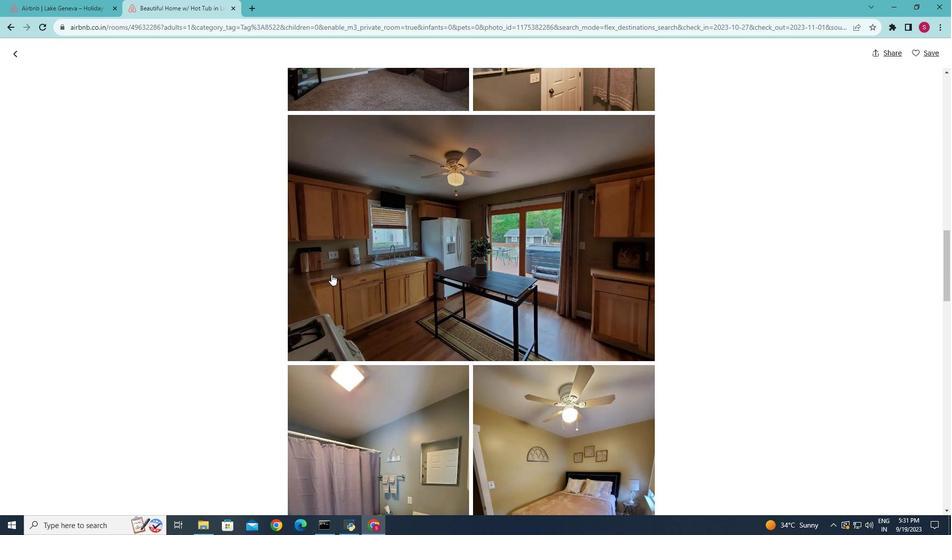 
Action: Mouse scrolled (344, 267) with delta (0, 0)
Screenshot: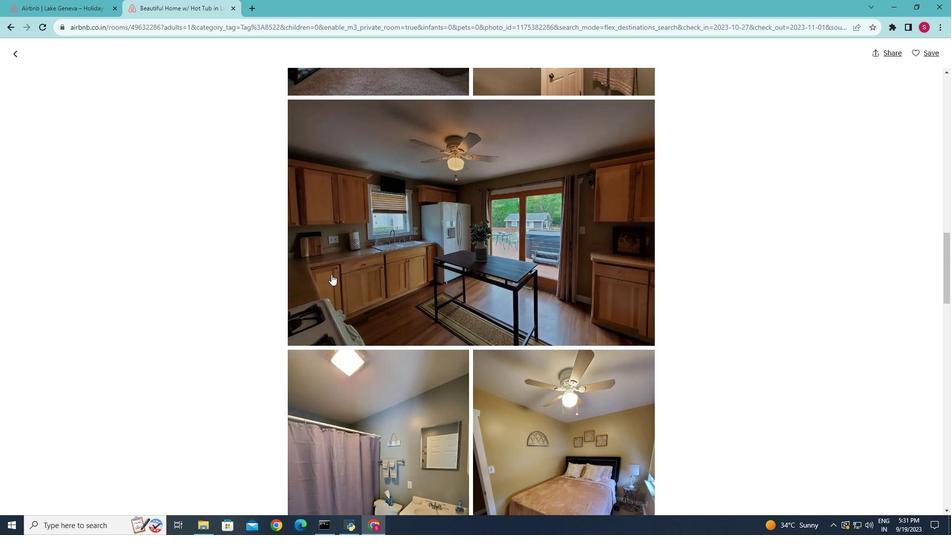 
Action: Mouse scrolled (344, 267) with delta (0, 0)
Screenshot: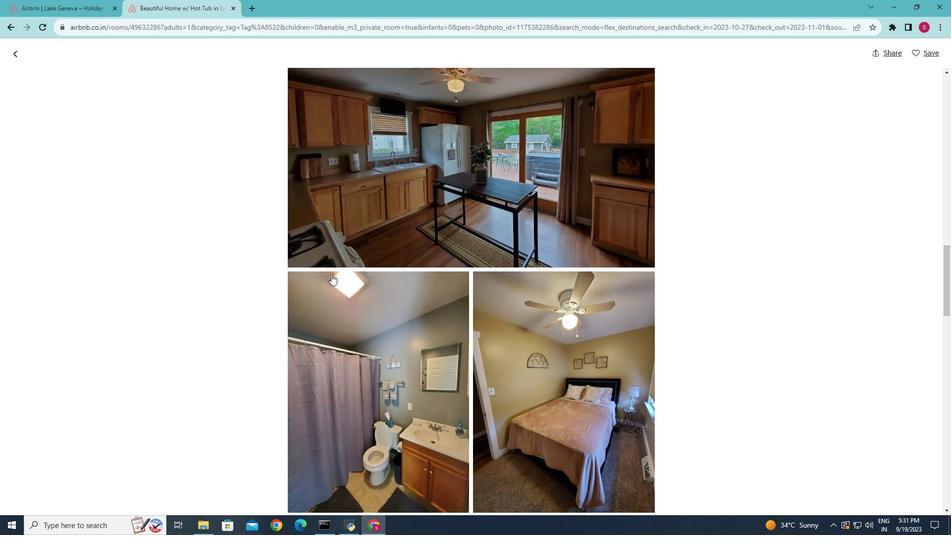 
Action: Mouse scrolled (344, 267) with delta (0, 0)
Screenshot: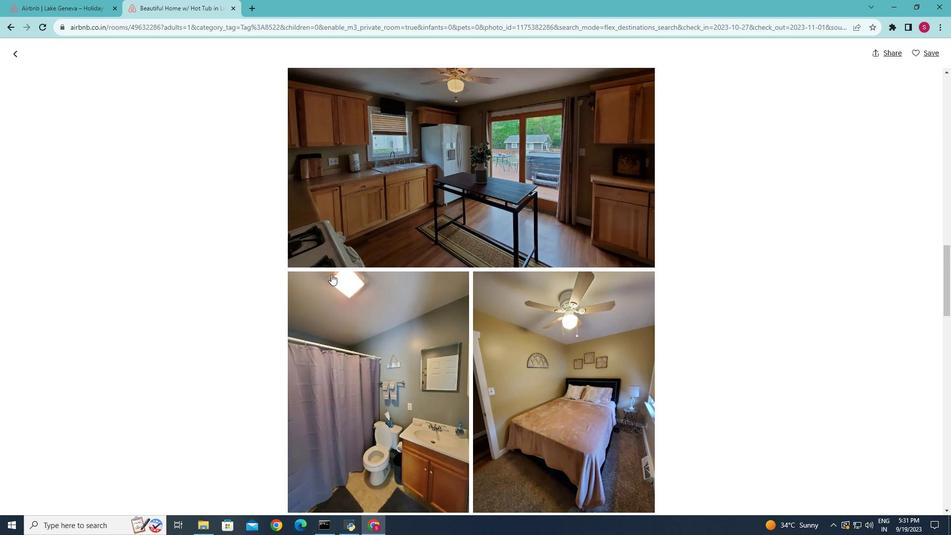 
Action: Mouse scrolled (344, 267) with delta (0, 0)
Screenshot: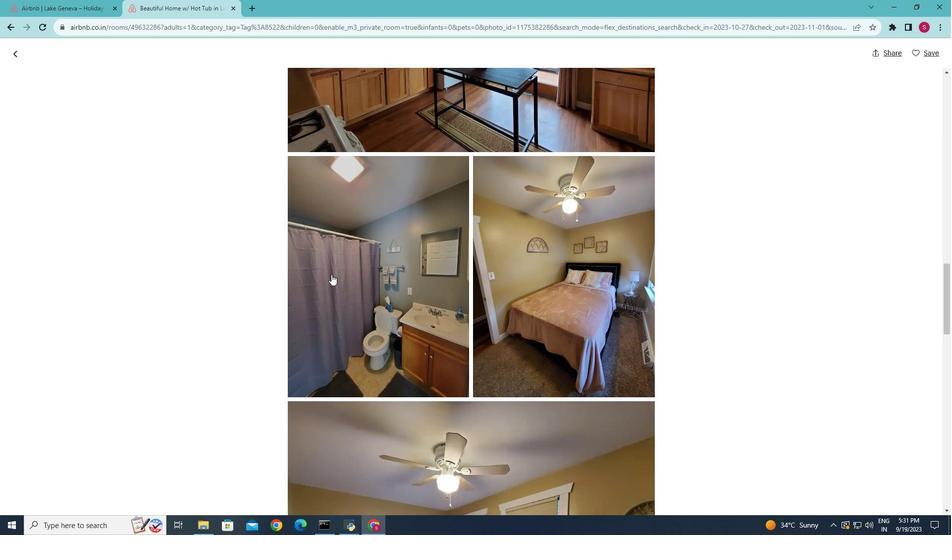 
Action: Mouse scrolled (344, 267) with delta (0, 0)
Screenshot: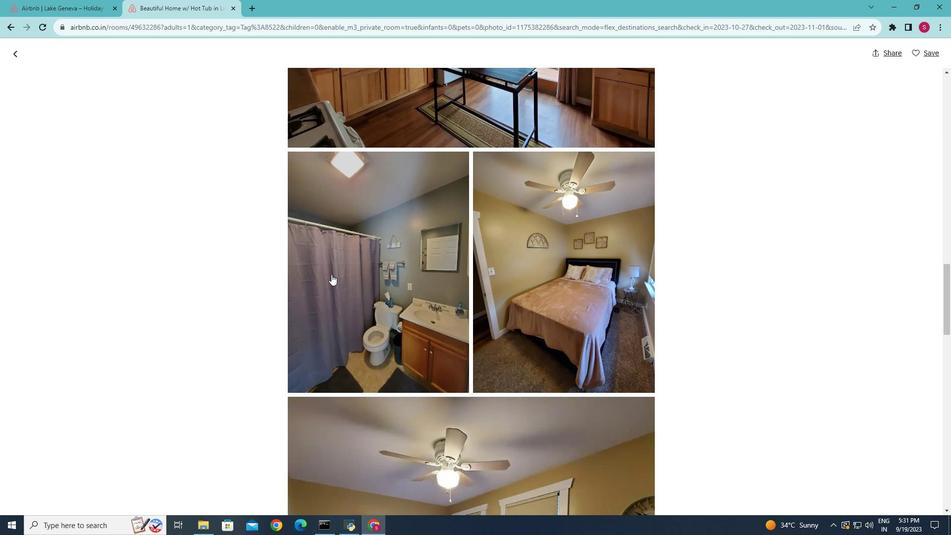 
Action: Mouse scrolled (344, 267) with delta (0, 0)
Screenshot: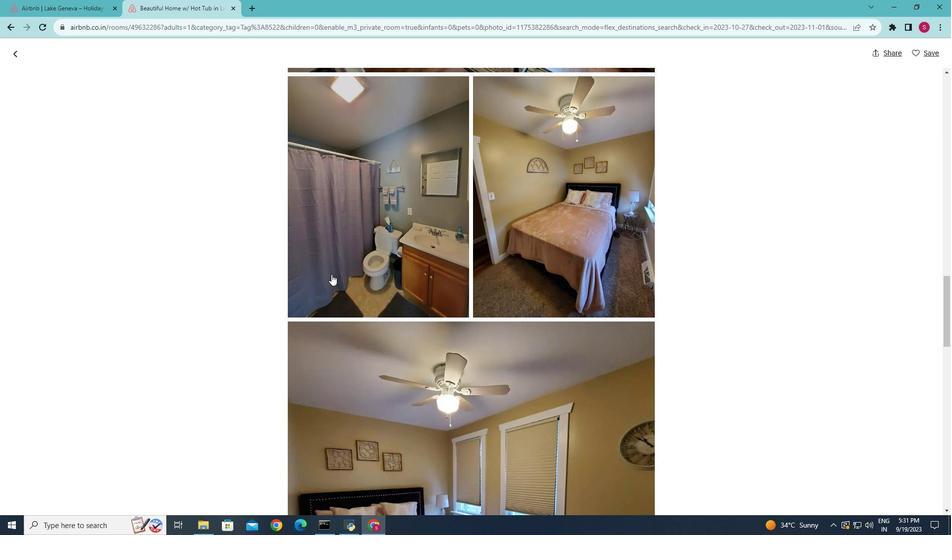
Action: Mouse scrolled (344, 267) with delta (0, 0)
Screenshot: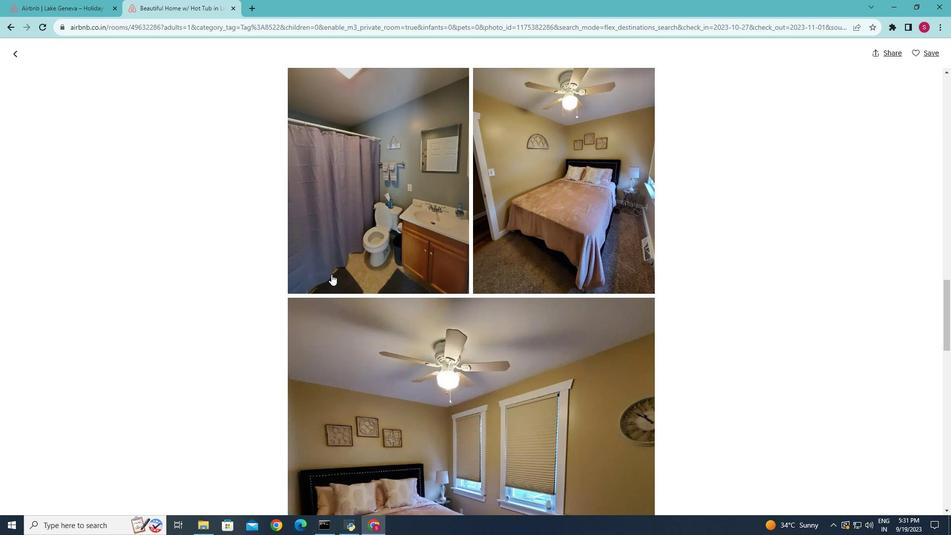 
Action: Mouse scrolled (344, 267) with delta (0, 0)
Screenshot: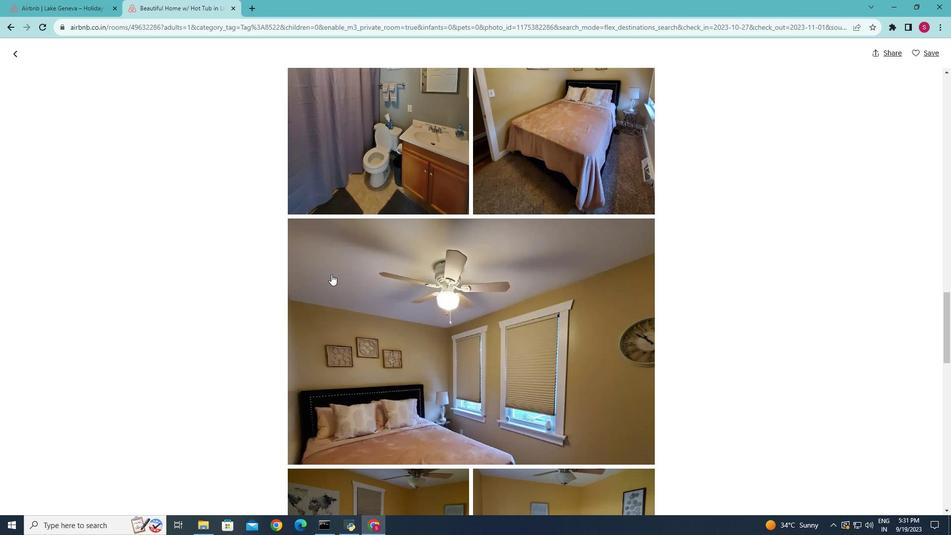 
Action: Mouse scrolled (344, 267) with delta (0, 0)
Screenshot: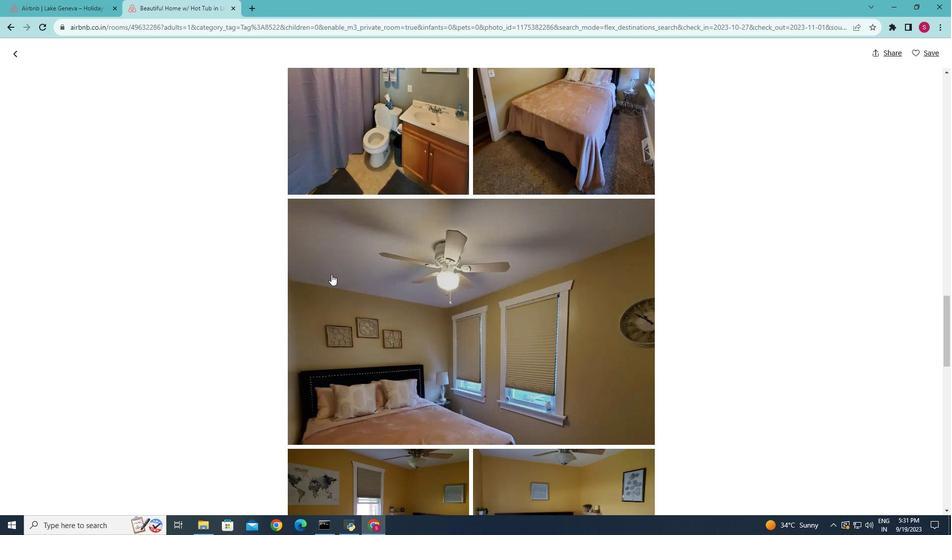 
Action: Mouse scrolled (344, 267) with delta (0, 0)
Screenshot: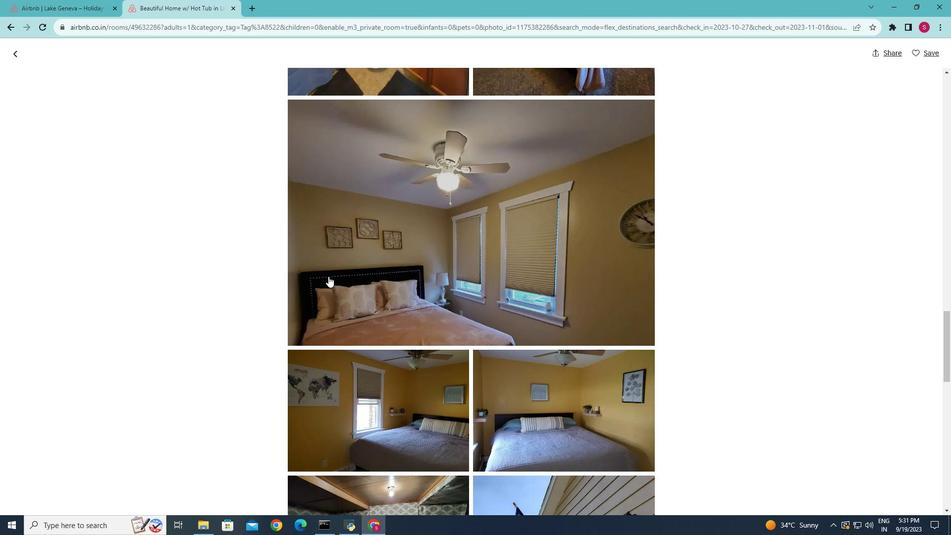 
Action: Mouse moved to (343, 268)
Screenshot: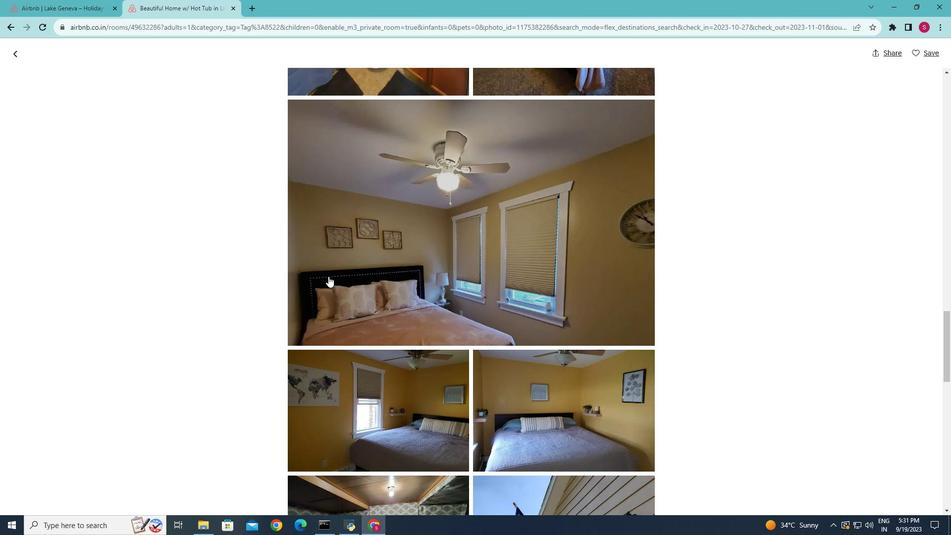 
Action: Mouse scrolled (343, 267) with delta (0, 0)
Screenshot: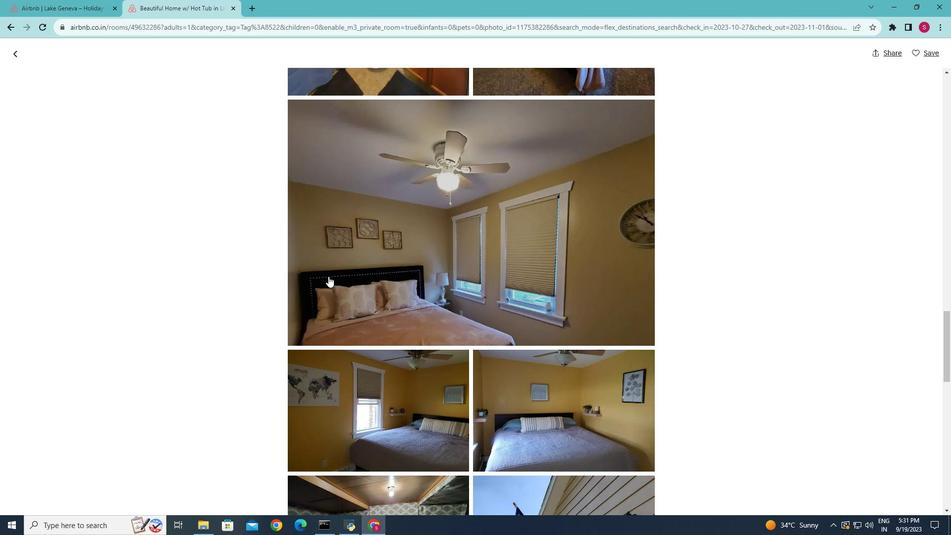 
Action: Mouse moved to (341, 269)
Screenshot: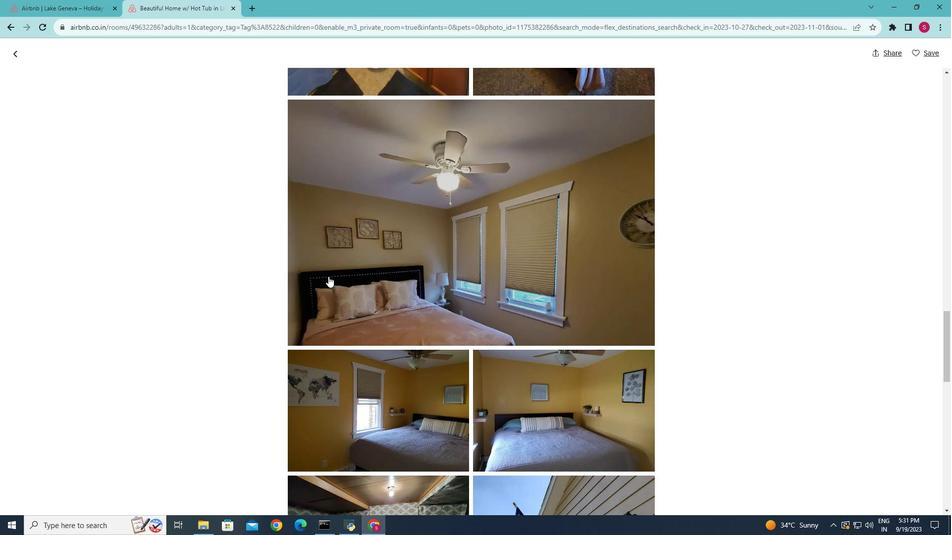 
Action: Mouse scrolled (341, 268) with delta (0, 0)
Screenshot: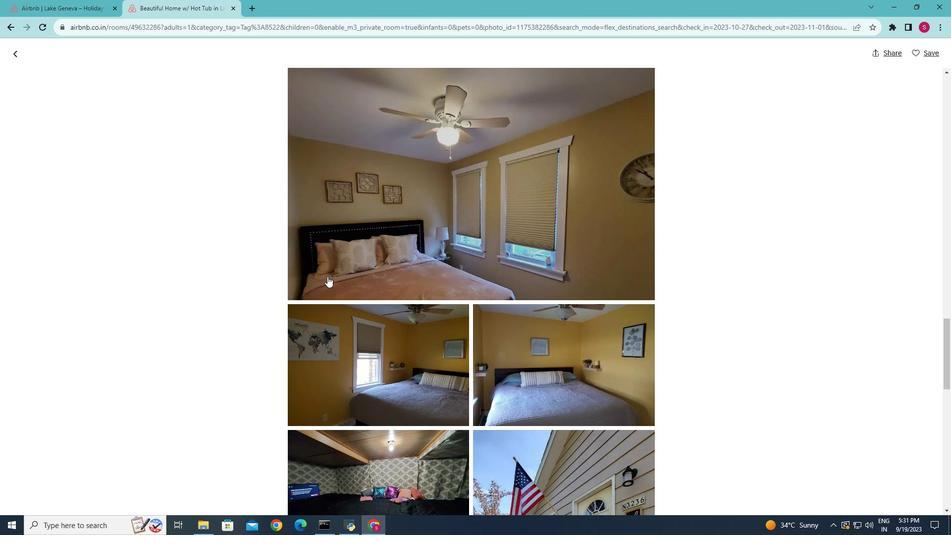 
Action: Mouse moved to (341, 269)
Screenshot: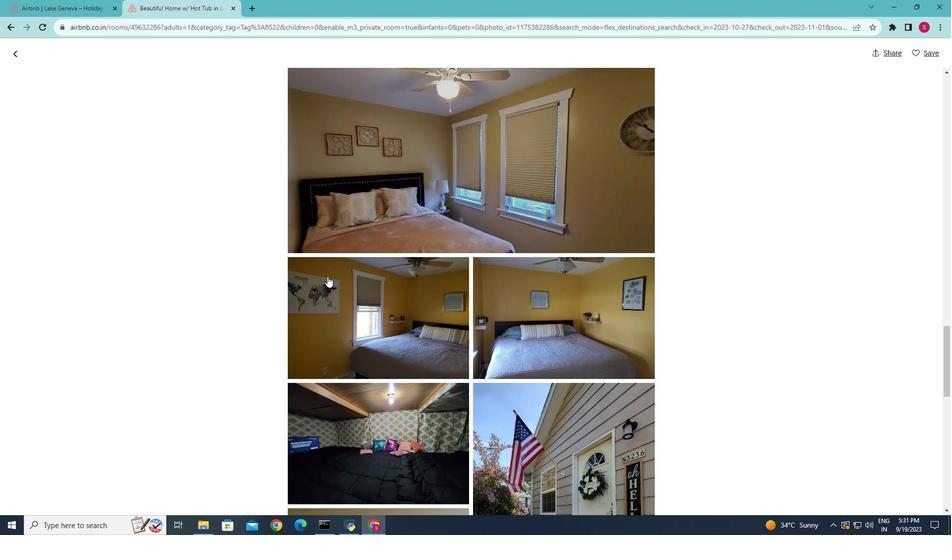
Action: Mouse scrolled (341, 268) with delta (0, 0)
Screenshot: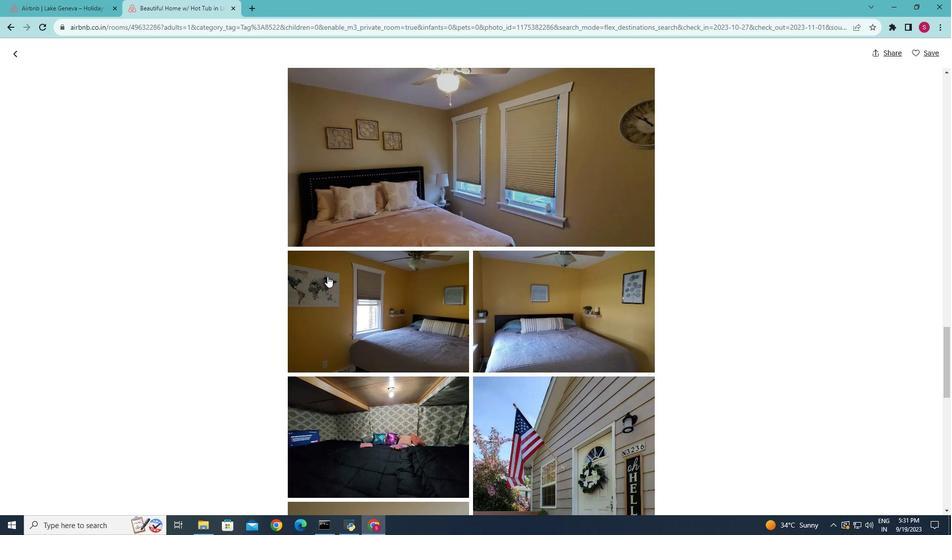 
Action: Mouse scrolled (341, 268) with delta (0, 0)
Screenshot: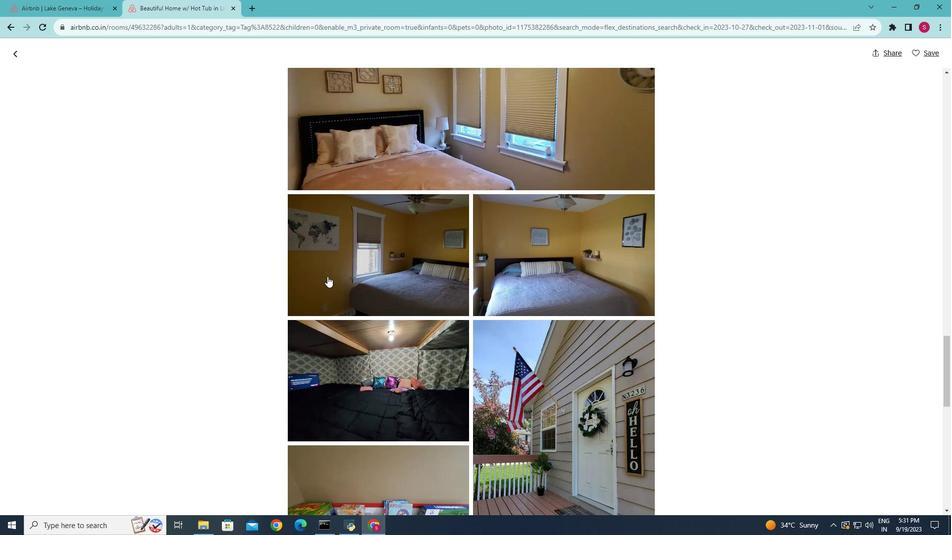 
Action: Mouse scrolled (341, 268) with delta (0, 0)
Screenshot: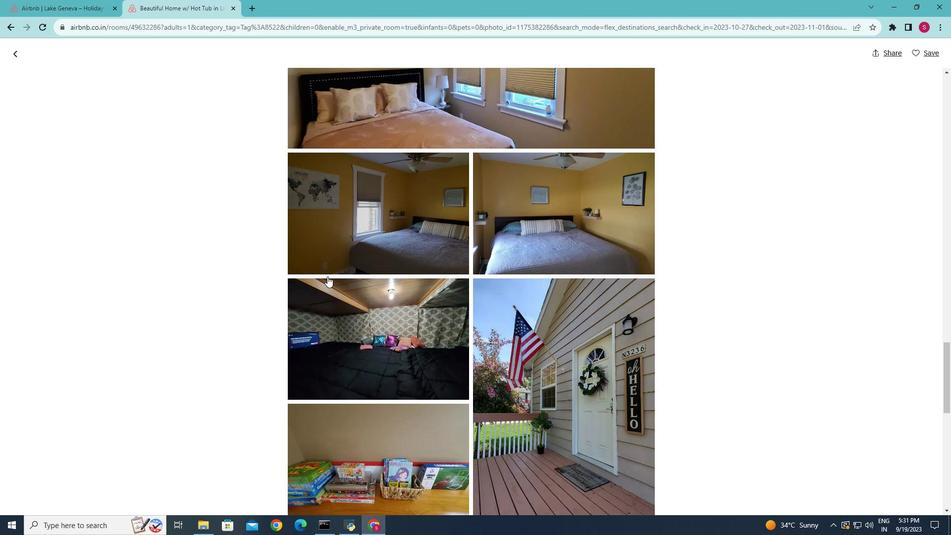 
Action: Mouse moved to (340, 269)
Screenshot: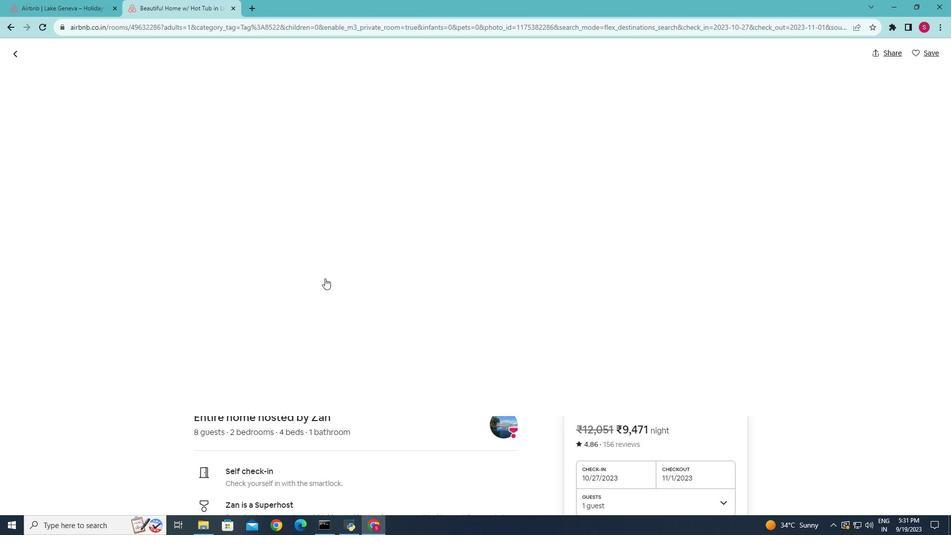 
Action: Mouse scrolled (340, 268) with delta (0, 0)
Screenshot: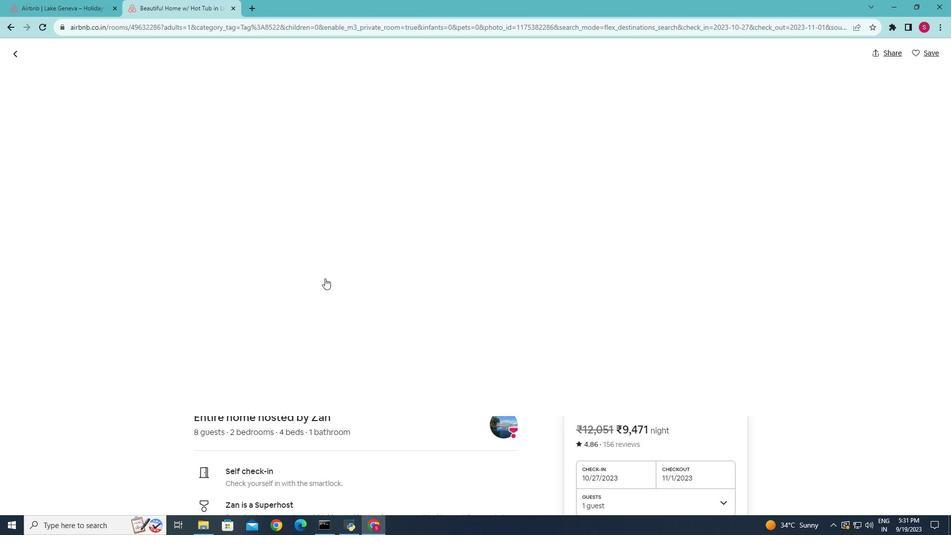 
Action: Mouse moved to (339, 269)
Screenshot: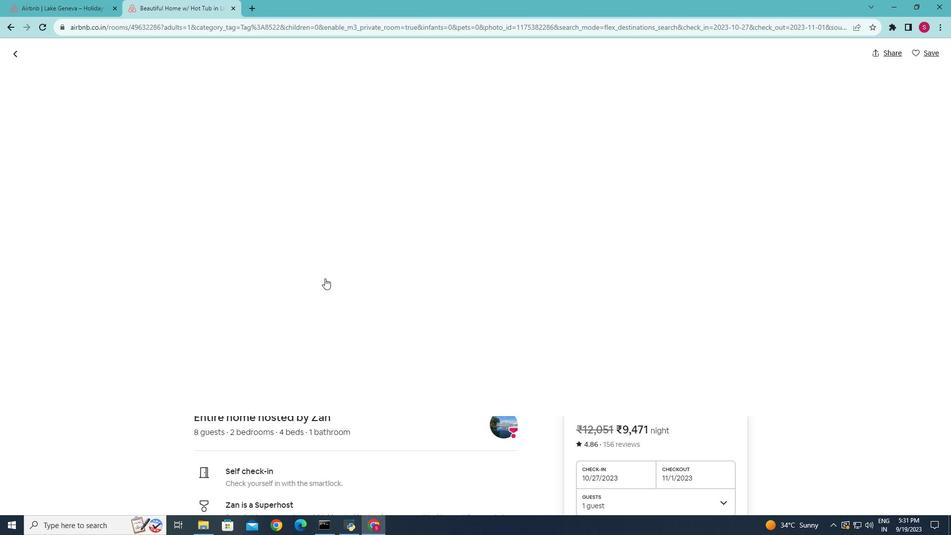 
Action: Mouse scrolled (339, 269) with delta (0, 0)
Screenshot: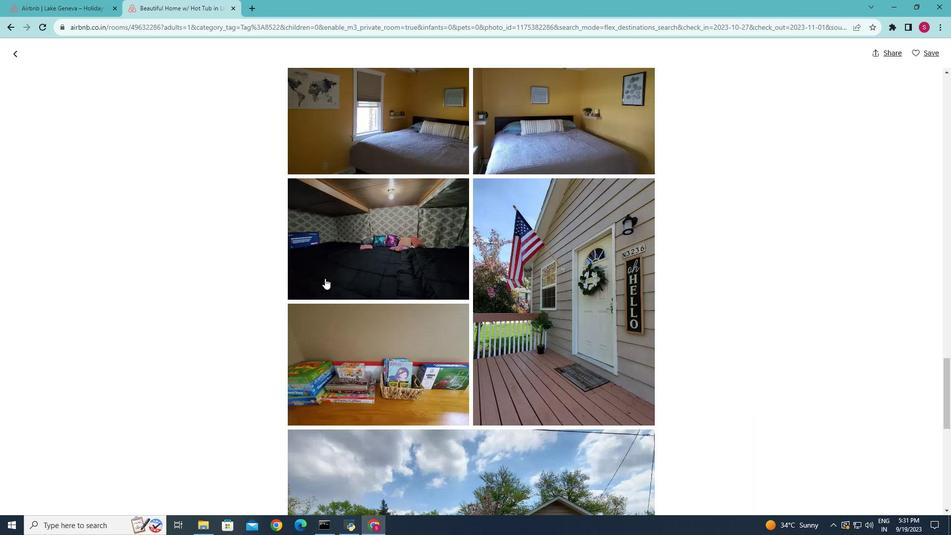 
Action: Mouse moved to (338, 271)
Screenshot: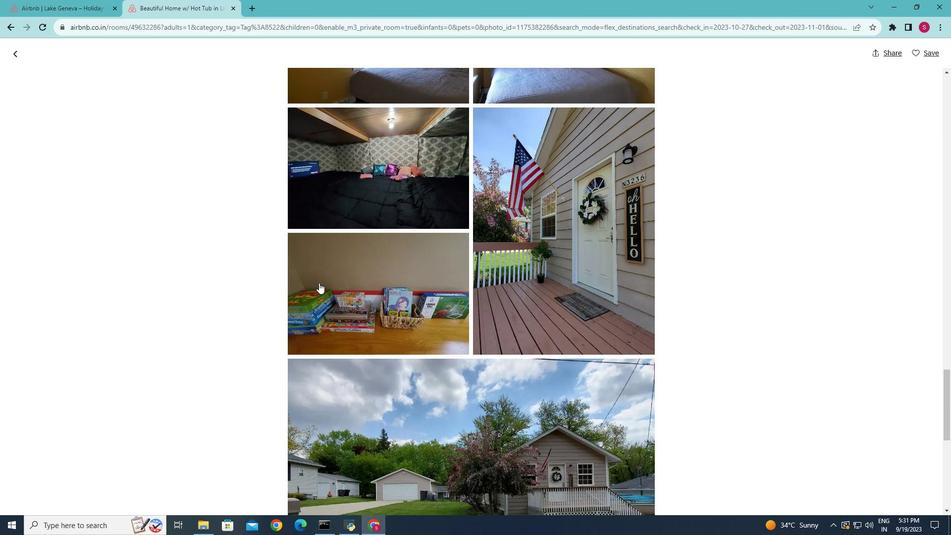 
Action: Mouse scrolled (338, 270) with delta (0, 0)
Screenshot: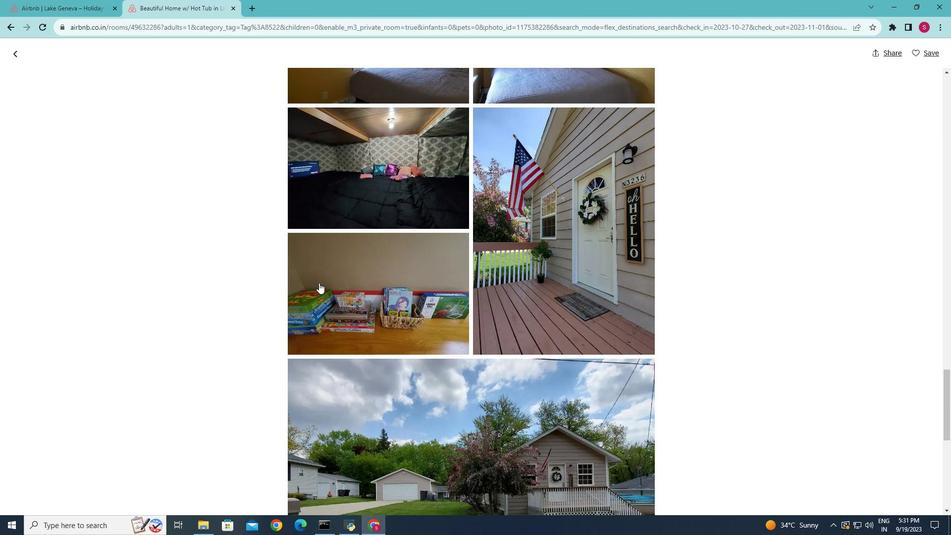
Action: Mouse moved to (336, 272)
Screenshot: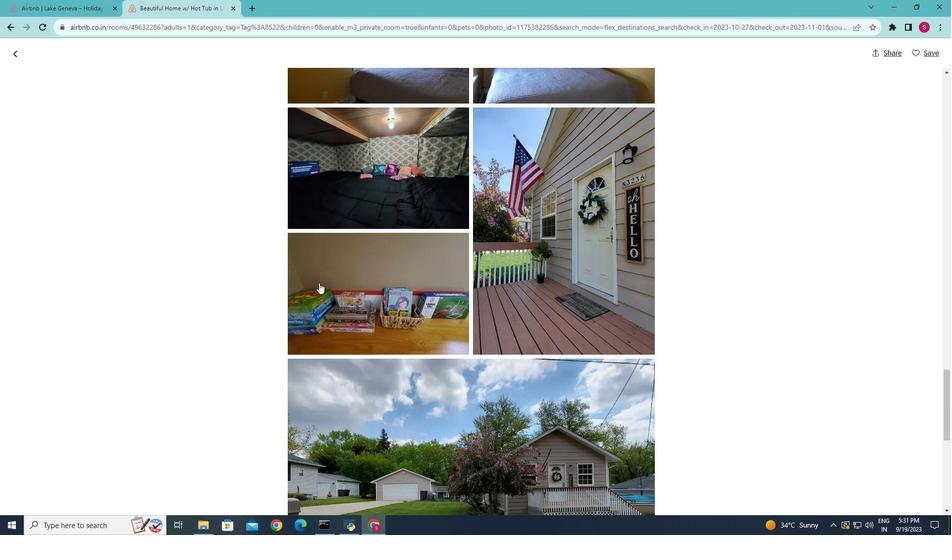 
Action: Mouse scrolled (336, 272) with delta (0, 0)
Screenshot: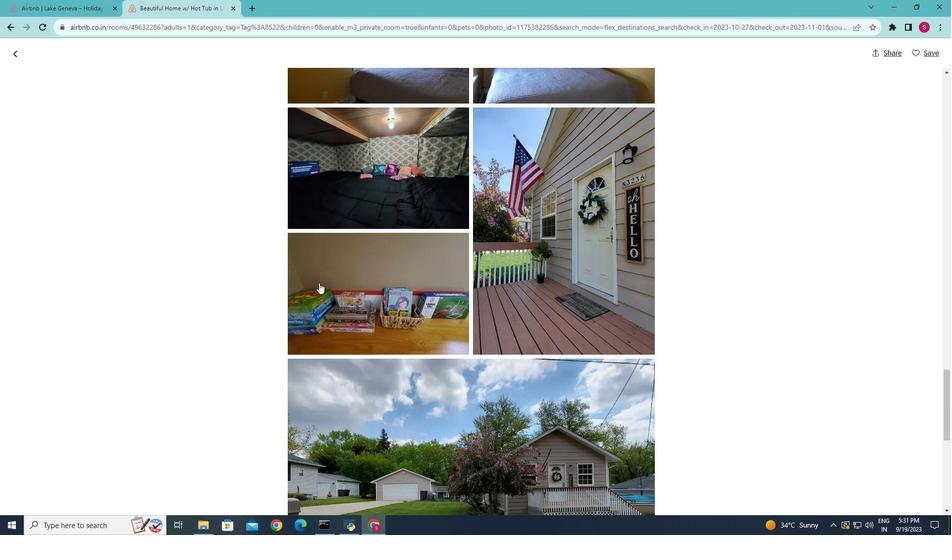 
Action: Mouse moved to (334, 273)
Screenshot: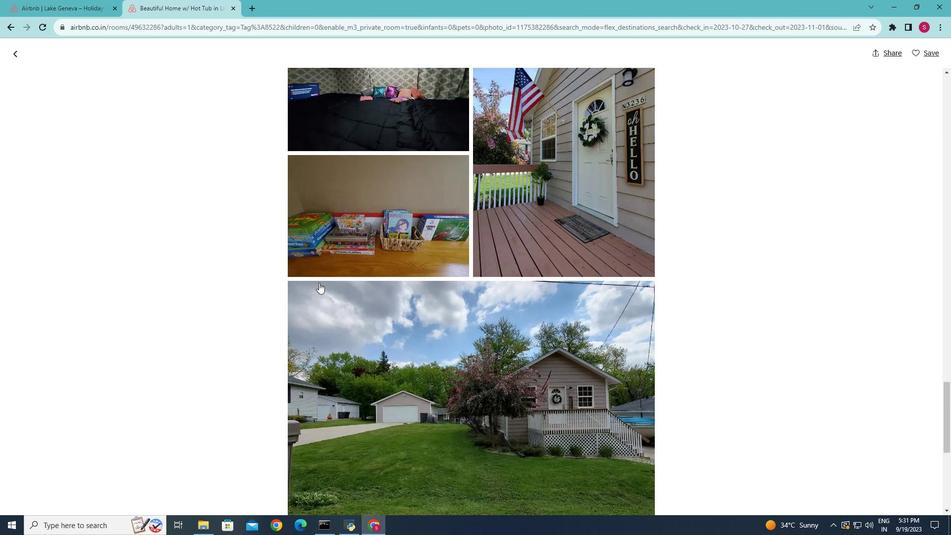 
Action: Mouse scrolled (334, 273) with delta (0, 0)
Screenshot: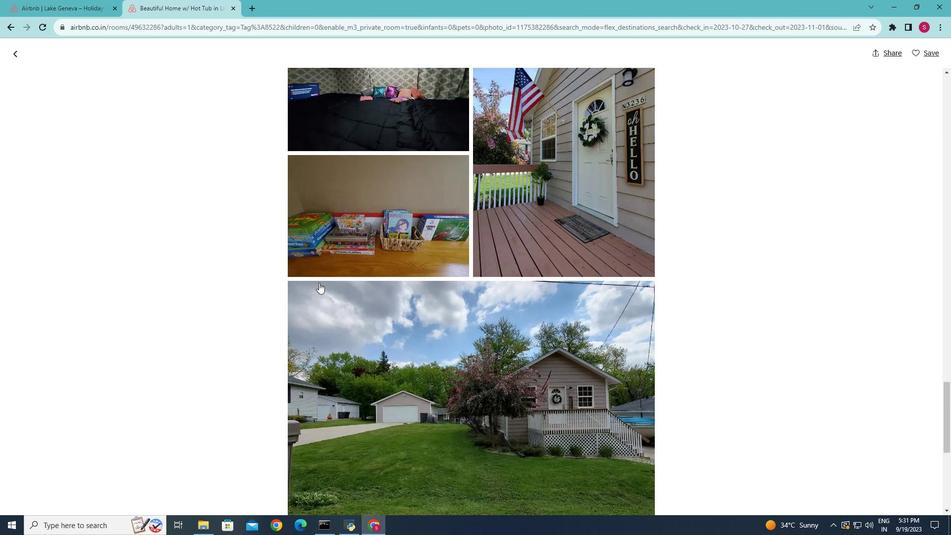 
Action: Mouse moved to (333, 273)
Screenshot: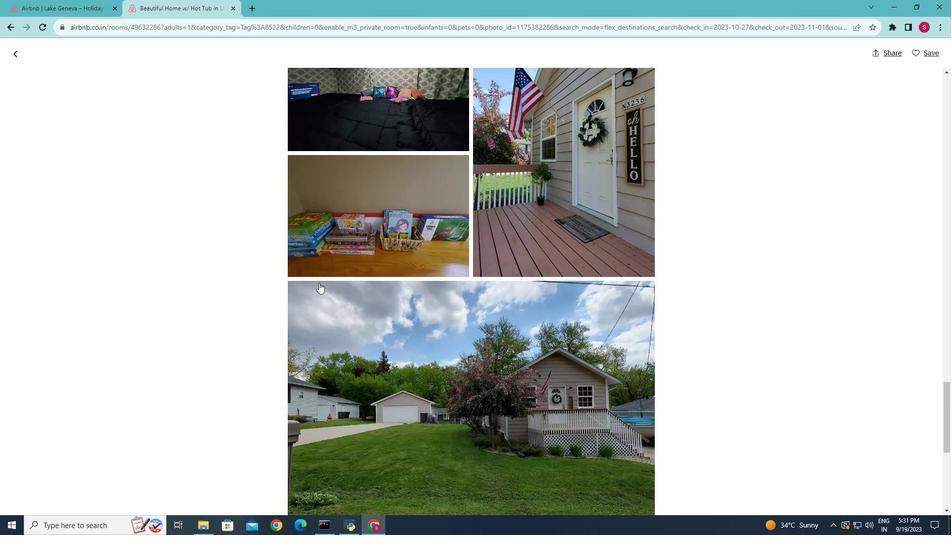 
Action: Mouse scrolled (333, 273) with delta (0, 0)
Screenshot: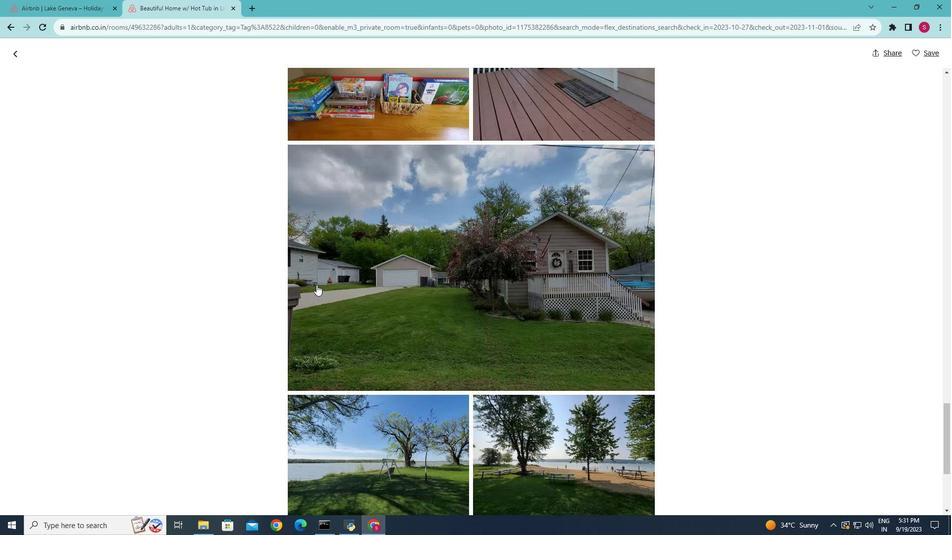 
Action: Mouse moved to (333, 273)
Screenshot: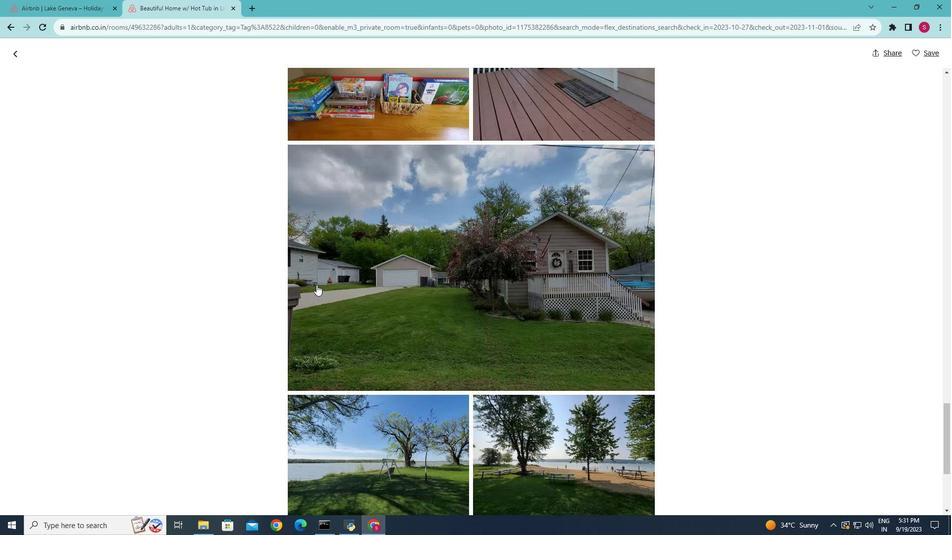
Action: Mouse scrolled (333, 273) with delta (0, 0)
Screenshot: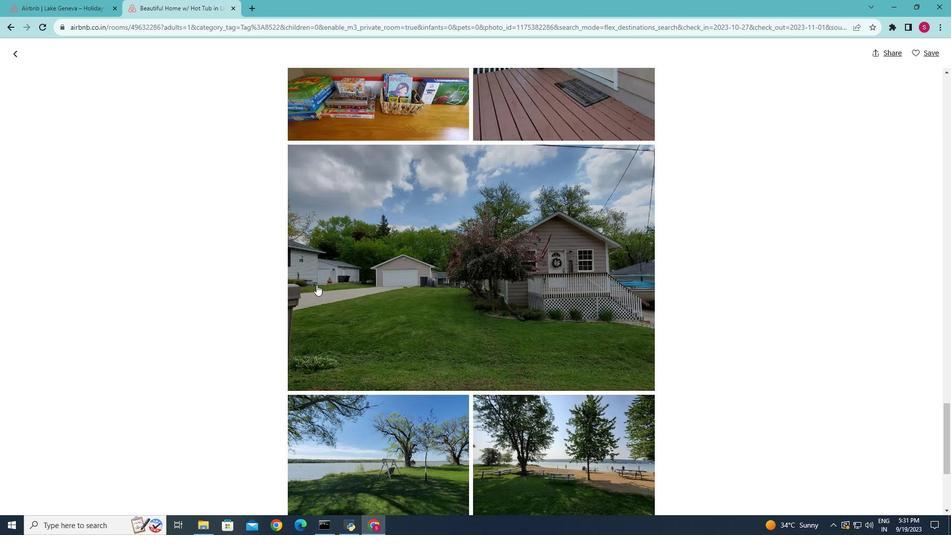 
Action: Mouse moved to (331, 275)
Screenshot: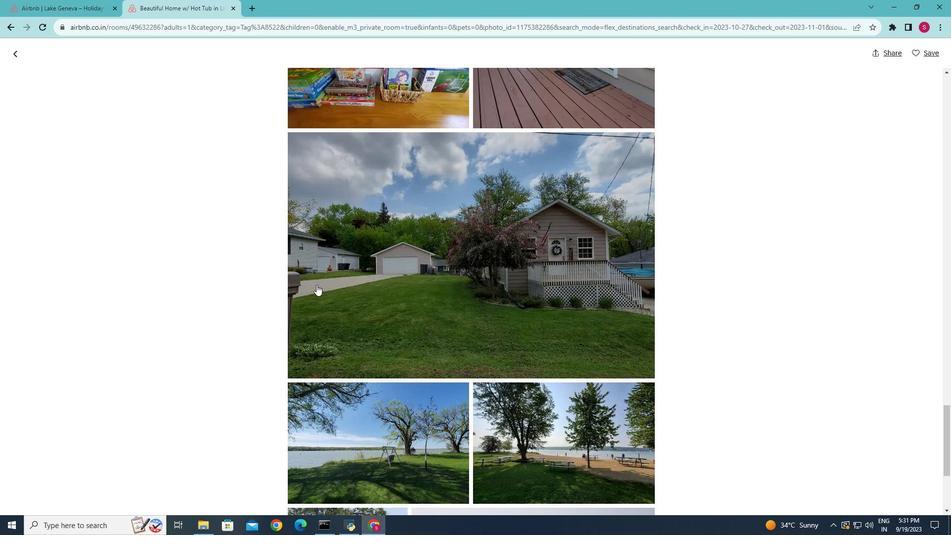 
Action: Mouse scrolled (331, 274) with delta (0, 0)
Screenshot: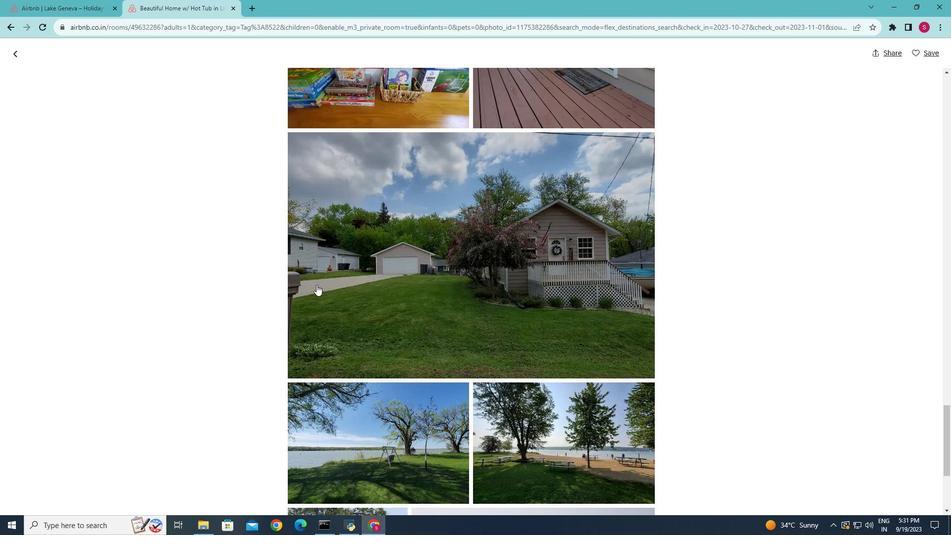
Action: Mouse scrolled (331, 274) with delta (0, 0)
Screenshot: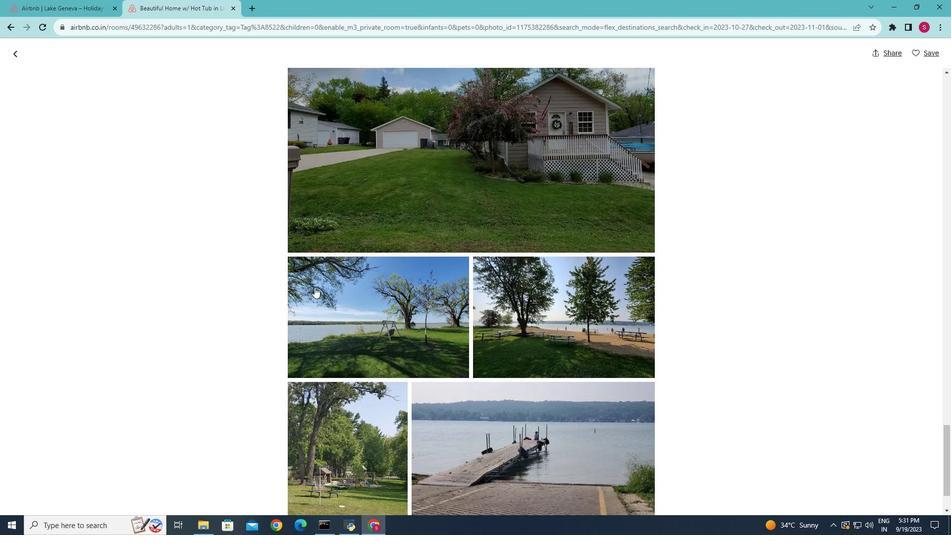 
Action: Mouse moved to (330, 276)
Screenshot: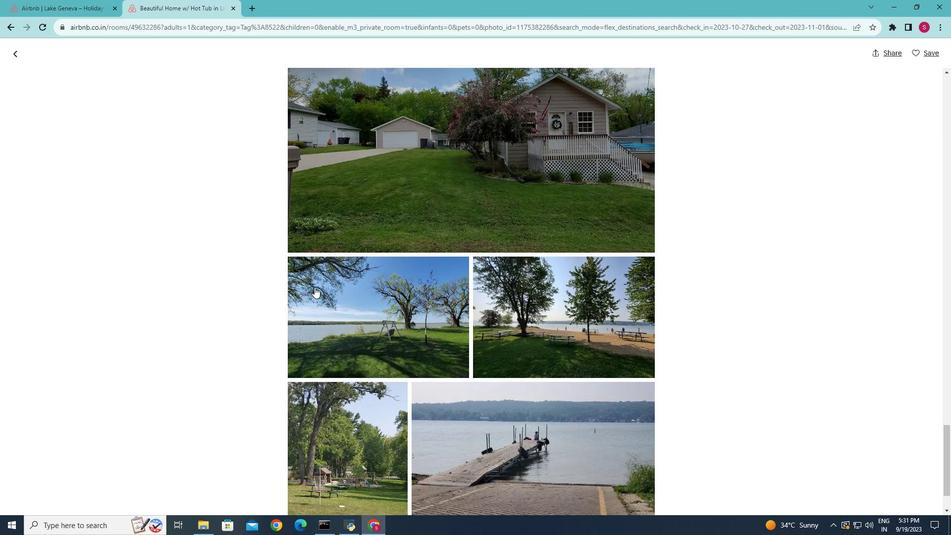 
Action: Mouse scrolled (330, 275) with delta (0, 0)
Screenshot: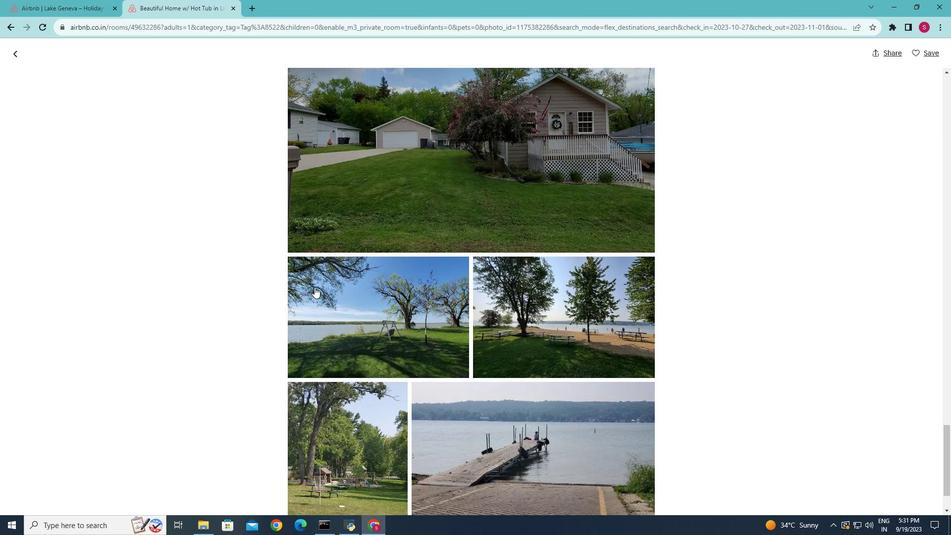 
Action: Mouse moved to (330, 277)
Screenshot: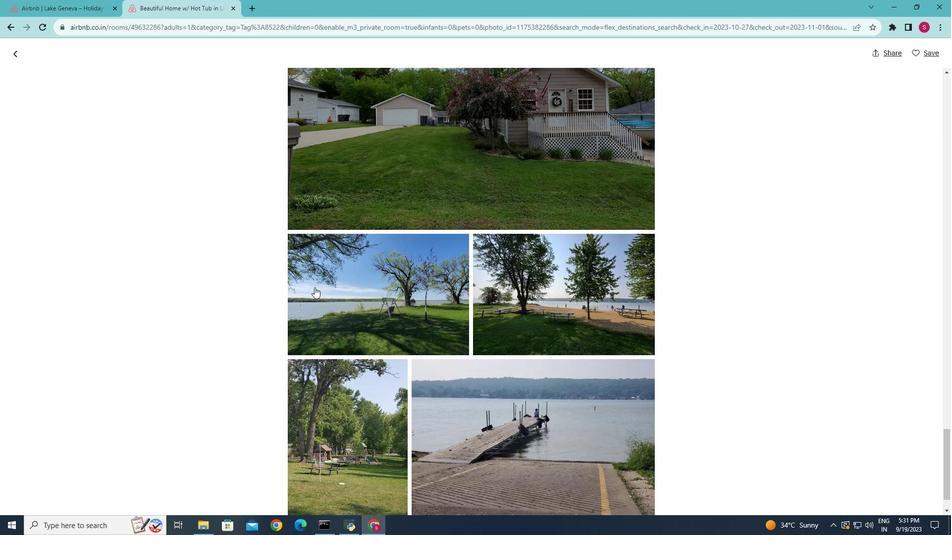 
Action: Mouse scrolled (330, 276) with delta (0, 0)
Screenshot: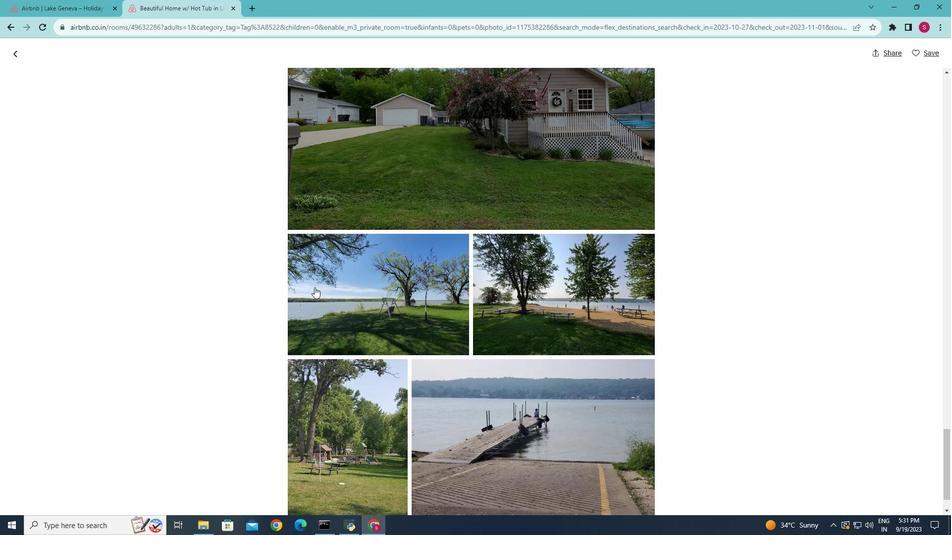 
Action: Mouse scrolled (330, 276) with delta (0, 0)
Screenshot: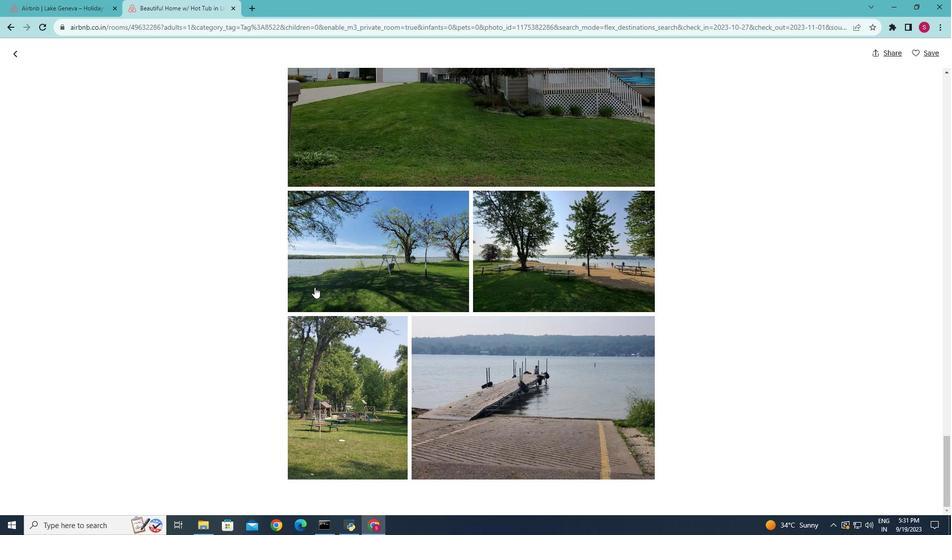 
Action: Mouse scrolled (330, 276) with delta (0, 0)
Screenshot: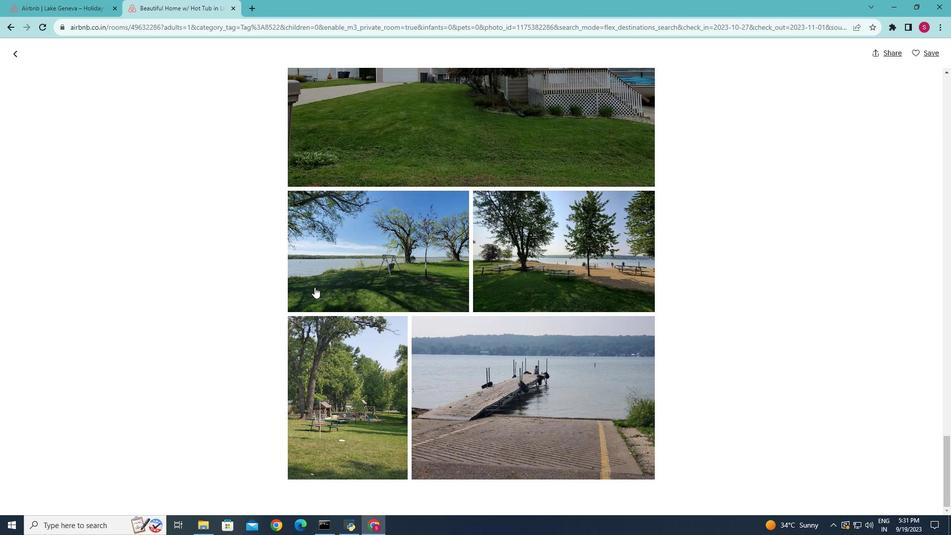 
Action: Mouse scrolled (330, 276) with delta (0, 0)
Screenshot: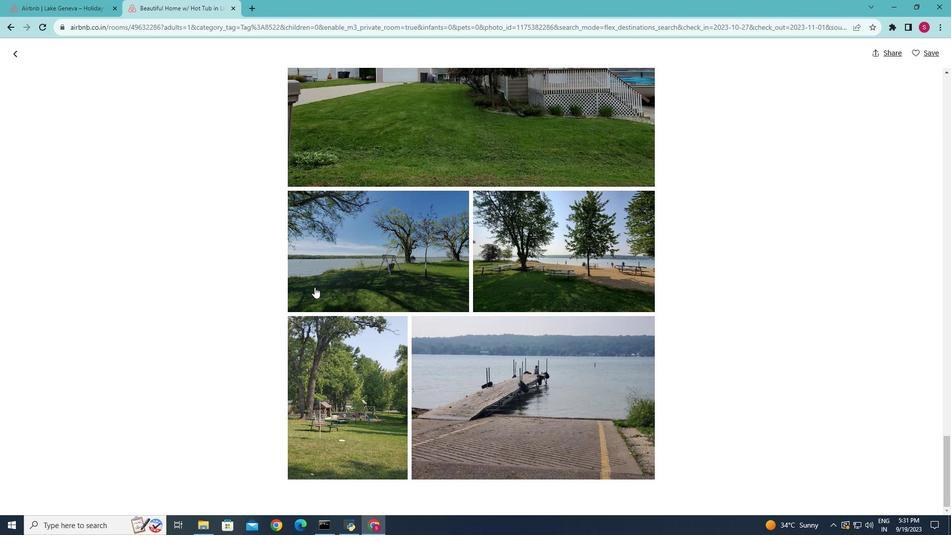 
Action: Mouse scrolled (330, 276) with delta (0, 0)
Screenshot: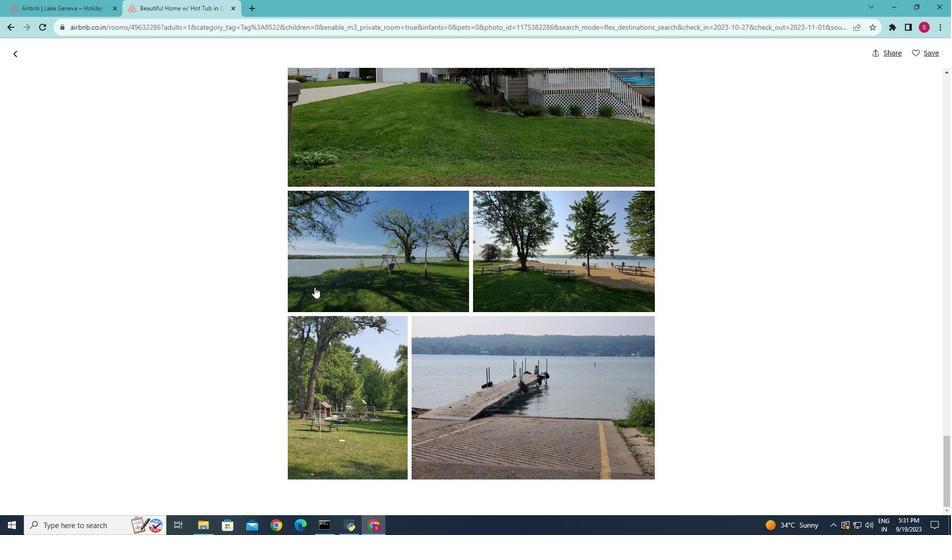 
Action: Mouse moved to (74, 112)
Screenshot: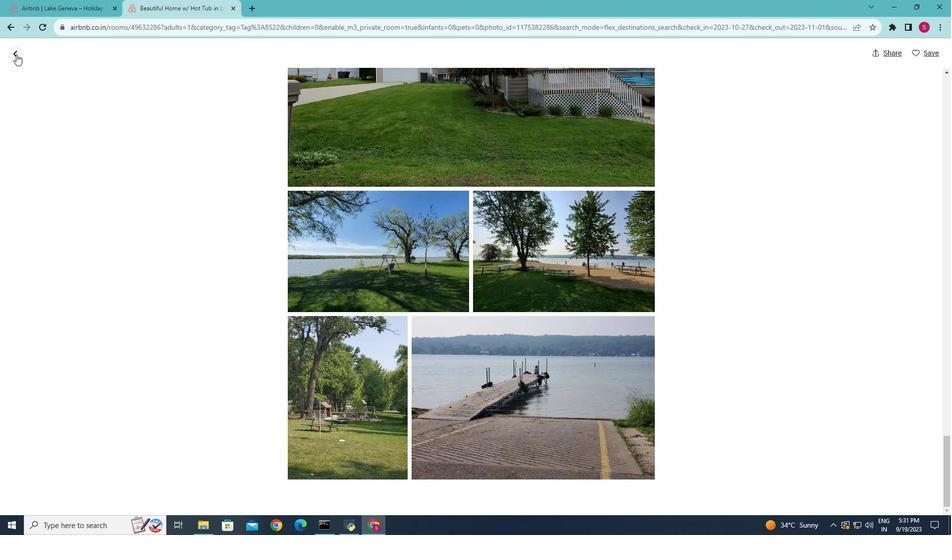
Action: Mouse pressed left at (74, 112)
Screenshot: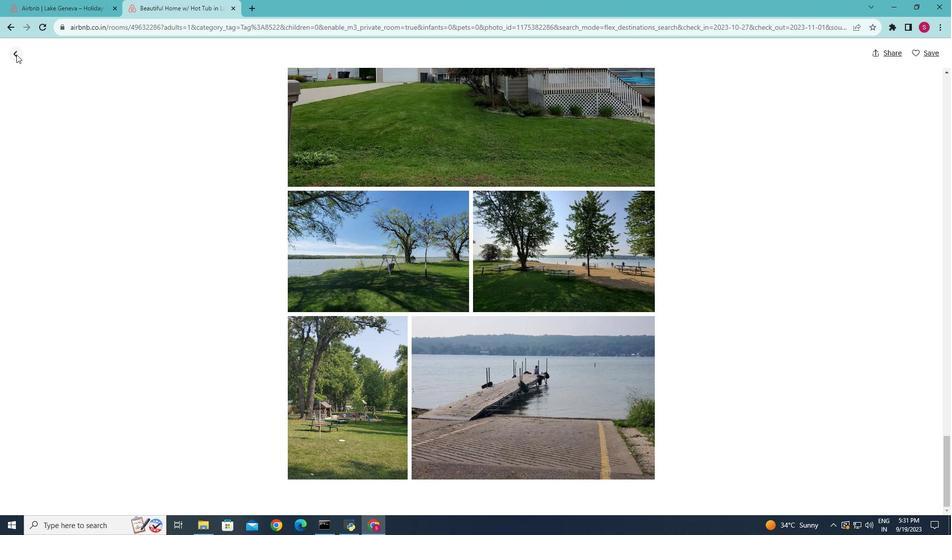
Action: Mouse moved to (381, 330)
Screenshot: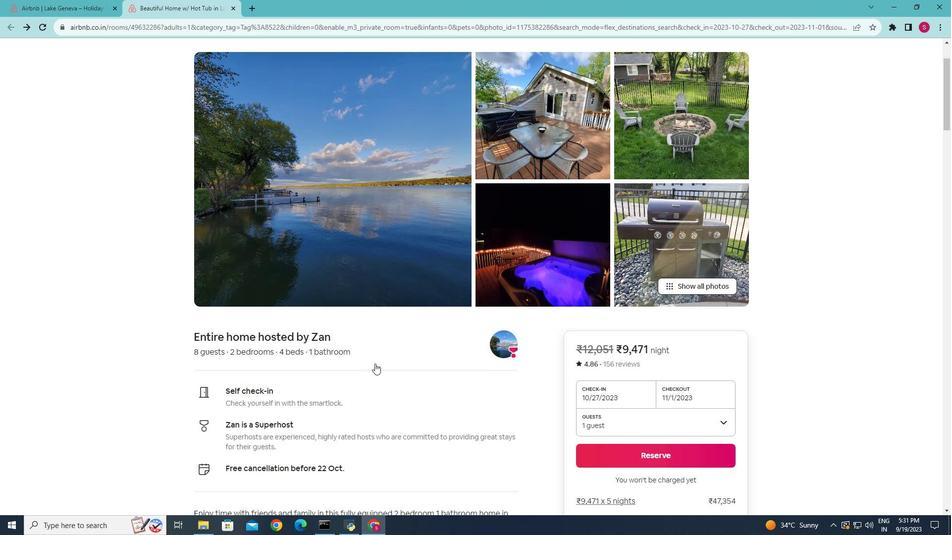 
Action: Mouse scrolled (381, 330) with delta (0, 0)
Screenshot: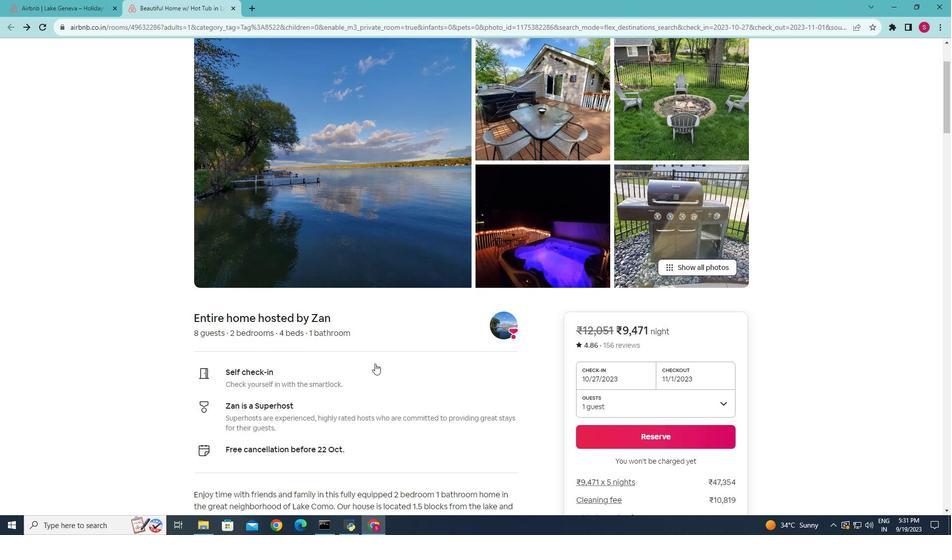 
Action: Mouse scrolled (381, 330) with delta (0, 0)
Screenshot: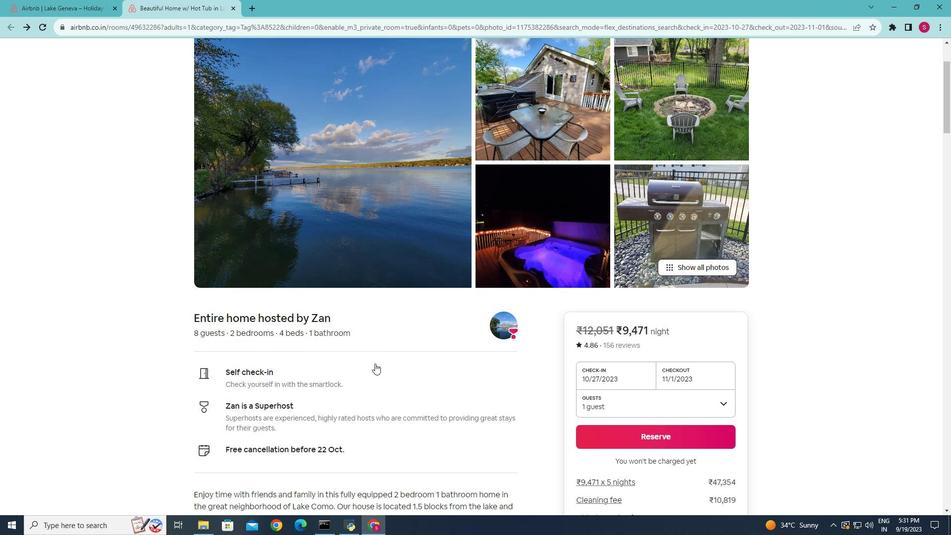
Action: Mouse scrolled (381, 330) with delta (0, 0)
Screenshot: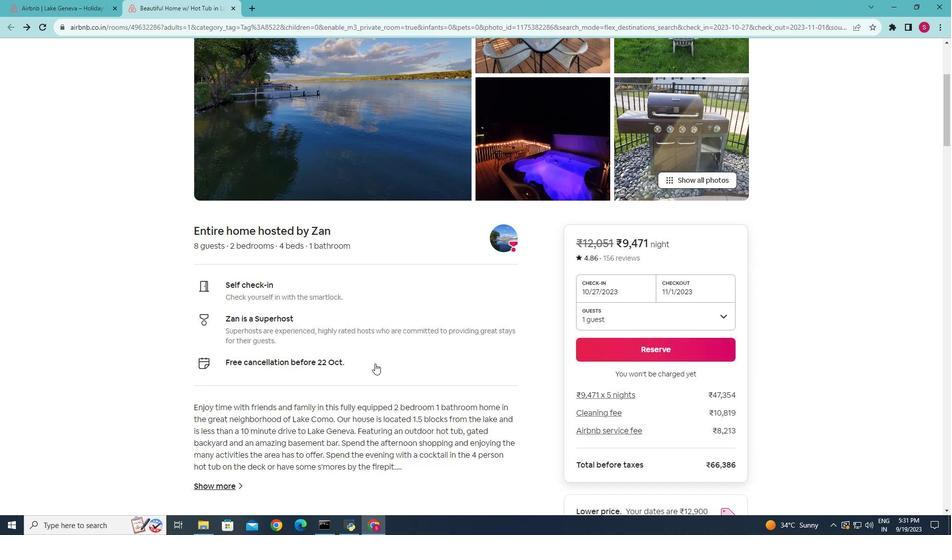 
Action: Mouse scrolled (381, 330) with delta (0, 0)
Screenshot: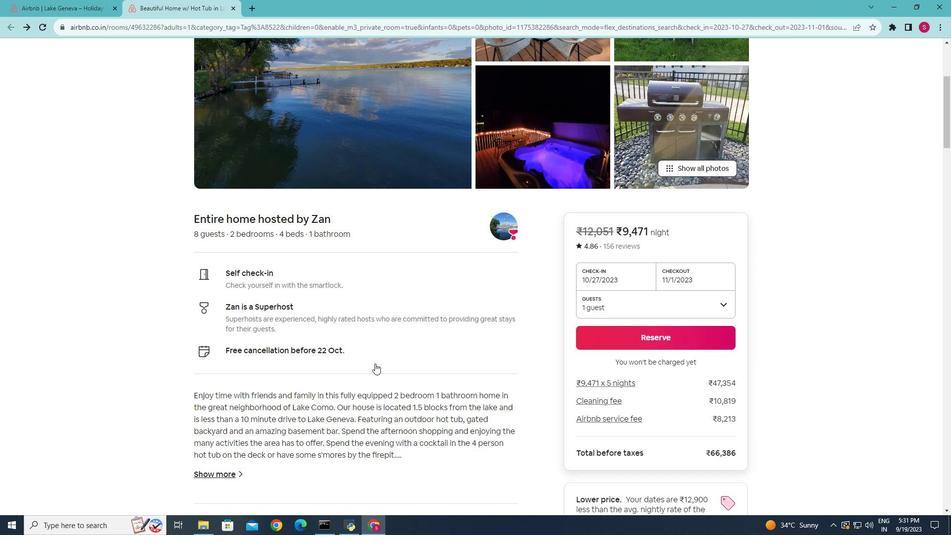 
Action: Mouse moved to (403, 334)
Screenshot: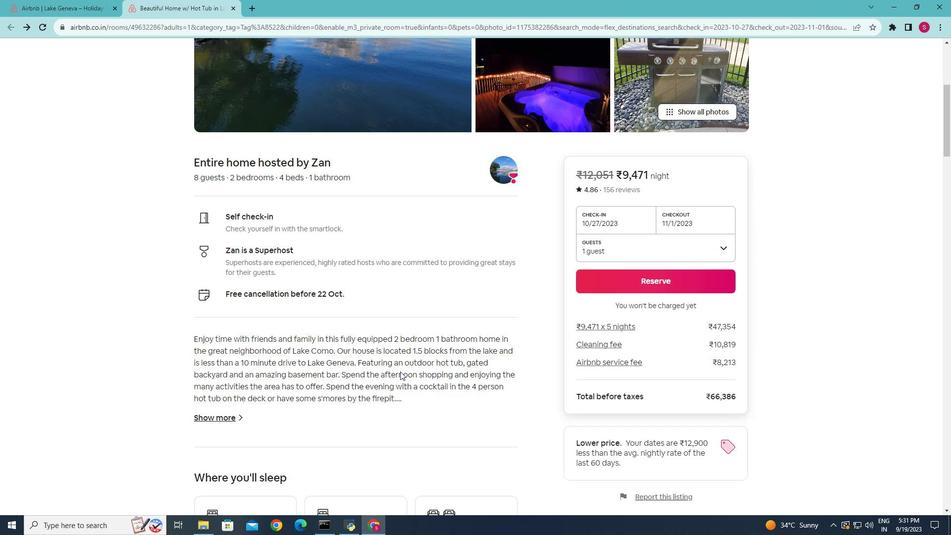 
Action: Mouse scrolled (403, 334) with delta (0, 0)
Screenshot: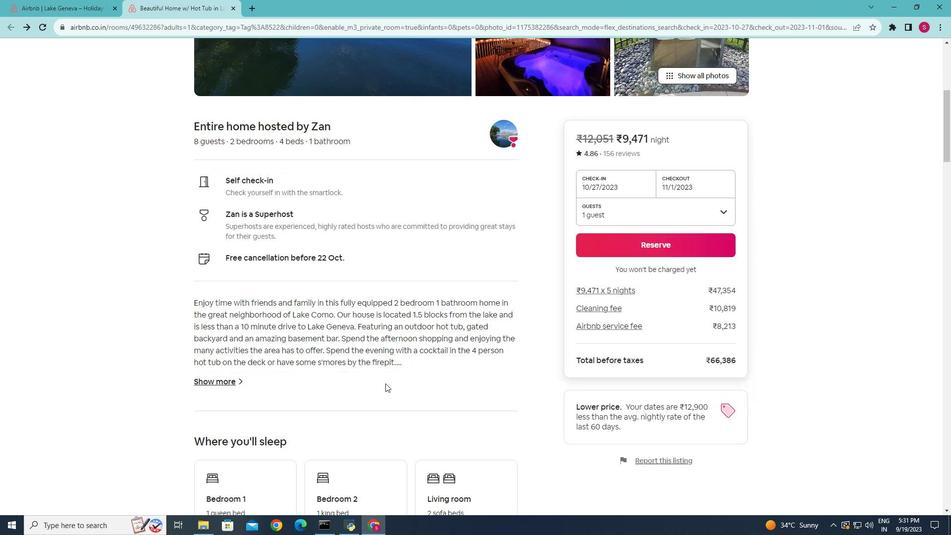 
Action: Mouse moved to (403, 334)
Screenshot: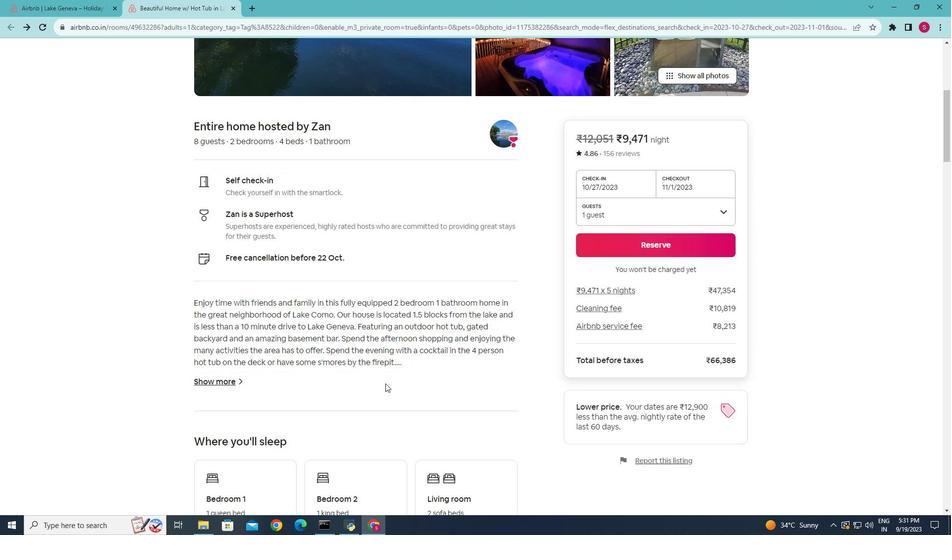 
Action: Mouse scrolled (403, 334) with delta (0, 0)
Screenshot: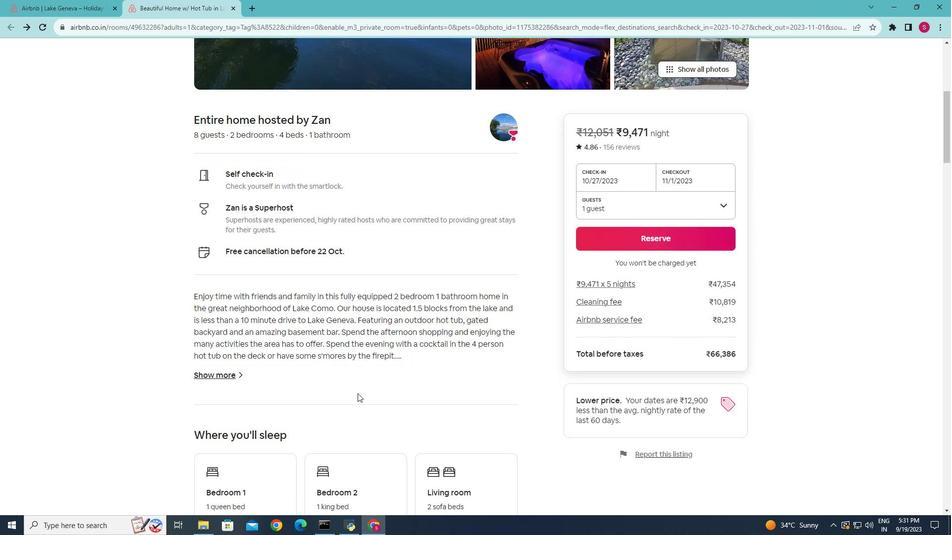 
Action: Mouse moved to (259, 336)
Screenshot: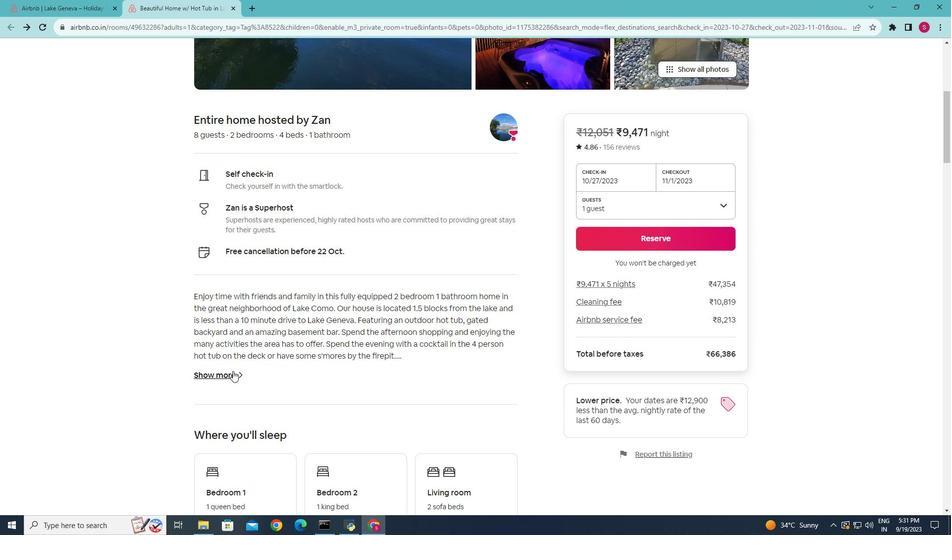 
Action: Mouse pressed left at (259, 336)
Screenshot: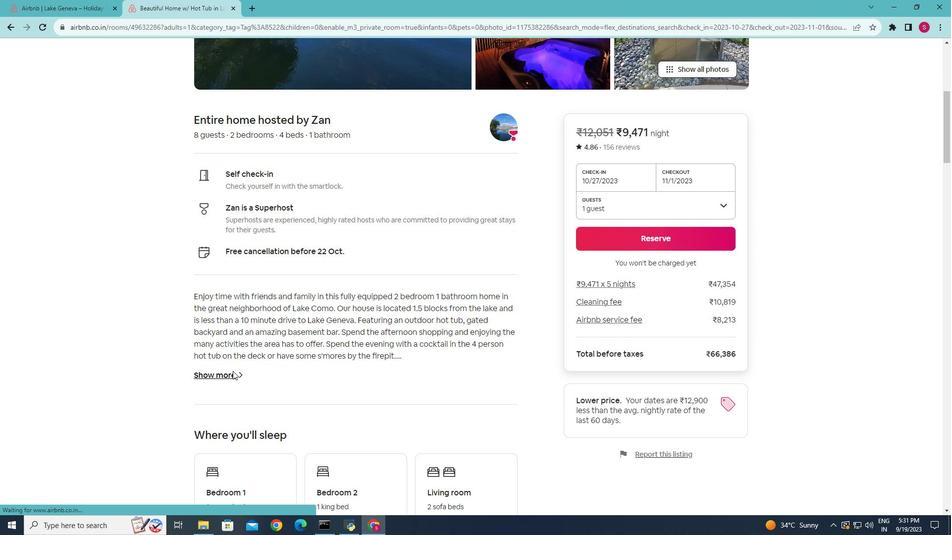 
Action: Mouse moved to (391, 283)
Screenshot: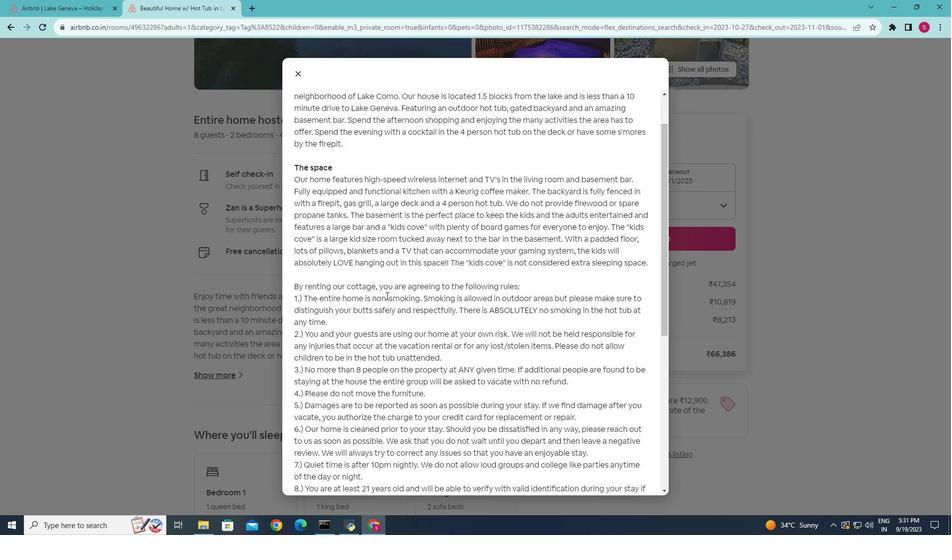 
Action: Mouse scrolled (391, 283) with delta (0, 0)
Screenshot: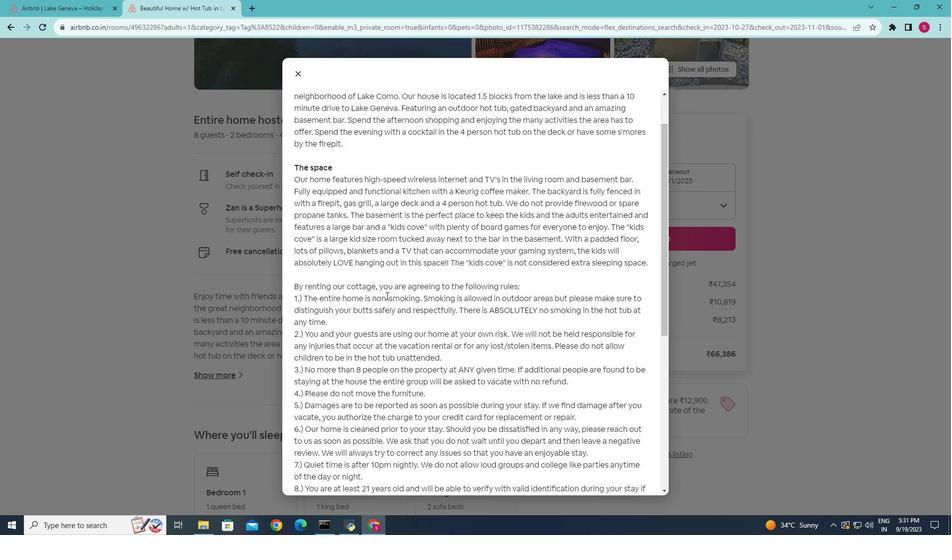 
Action: Mouse moved to (391, 283)
Screenshot: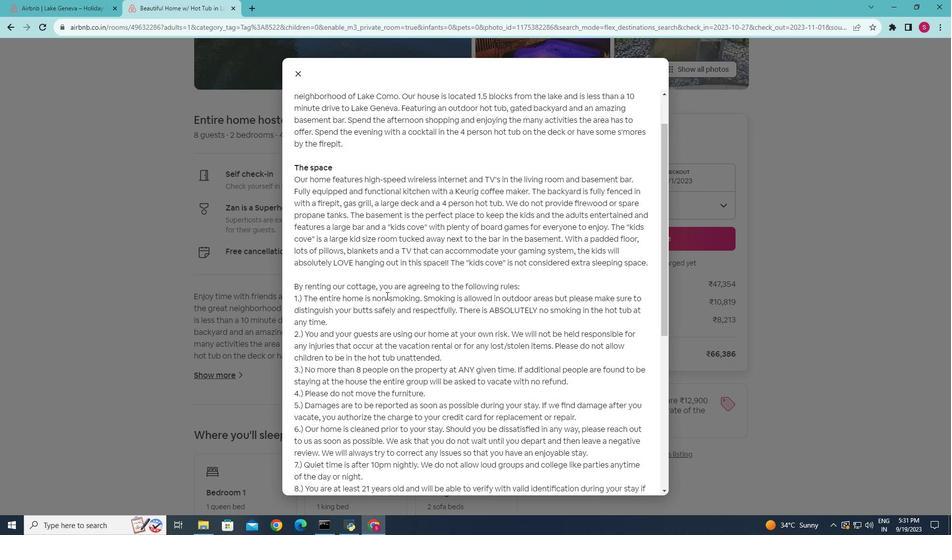 
Action: Mouse scrolled (391, 282) with delta (0, 0)
Screenshot: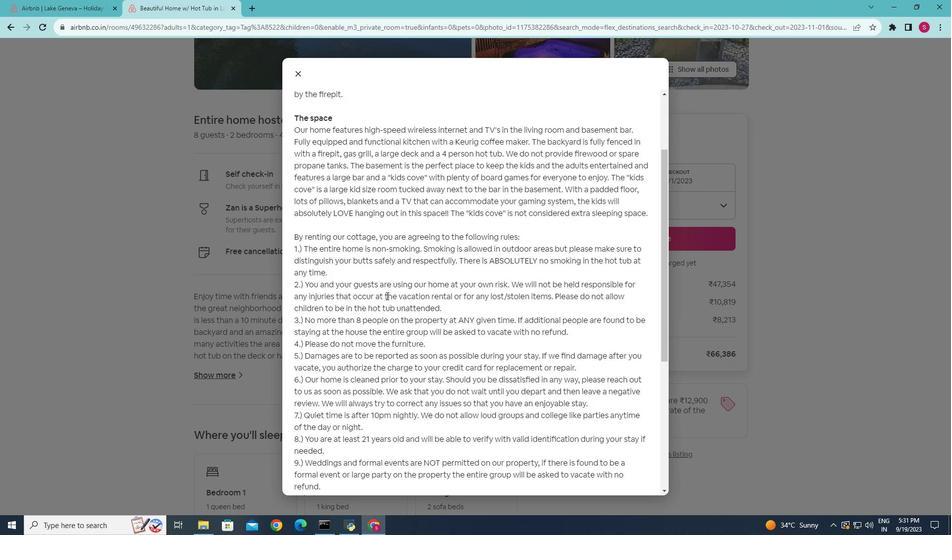
Action: Mouse scrolled (391, 282) with delta (0, 0)
Screenshot: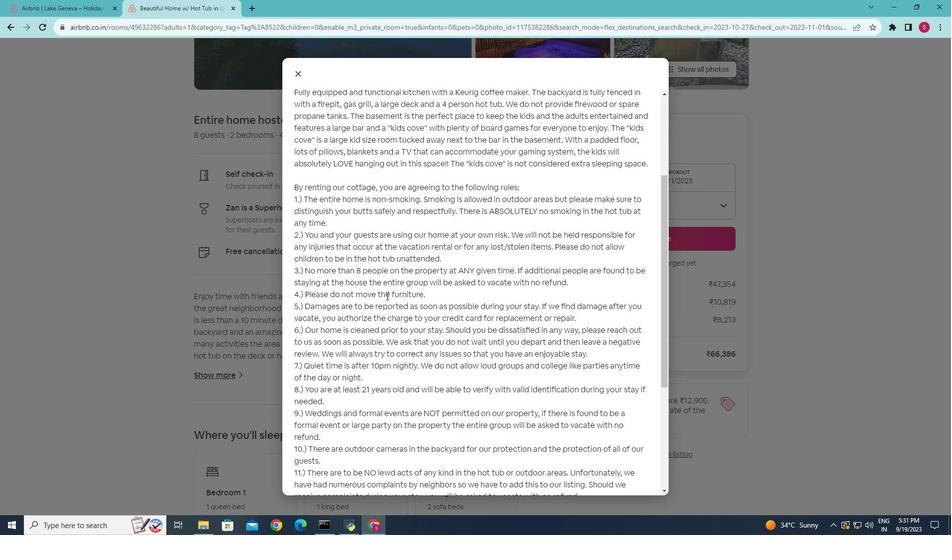 
Action: Mouse scrolled (391, 282) with delta (0, 0)
Screenshot: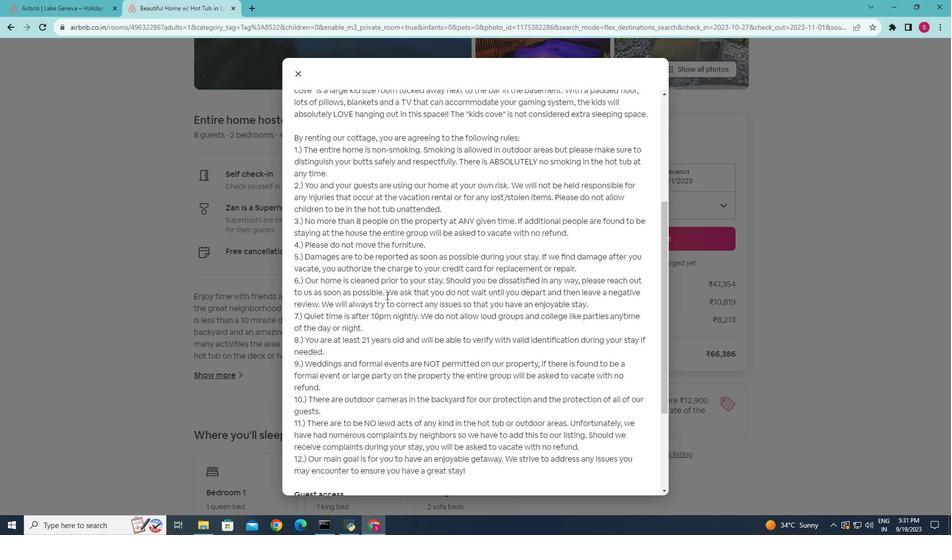 
Action: Mouse scrolled (391, 282) with delta (0, 0)
Screenshot: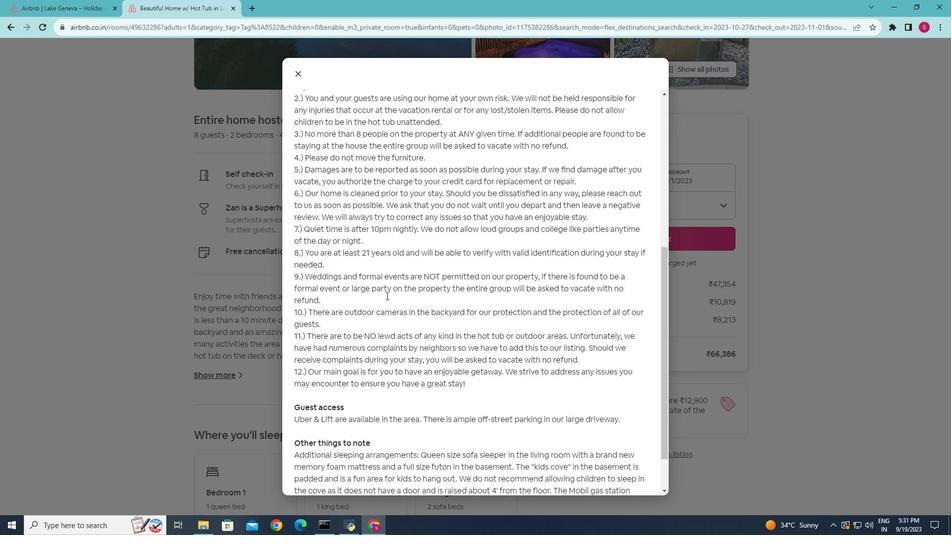 
Action: Mouse scrolled (391, 282) with delta (0, 0)
Screenshot: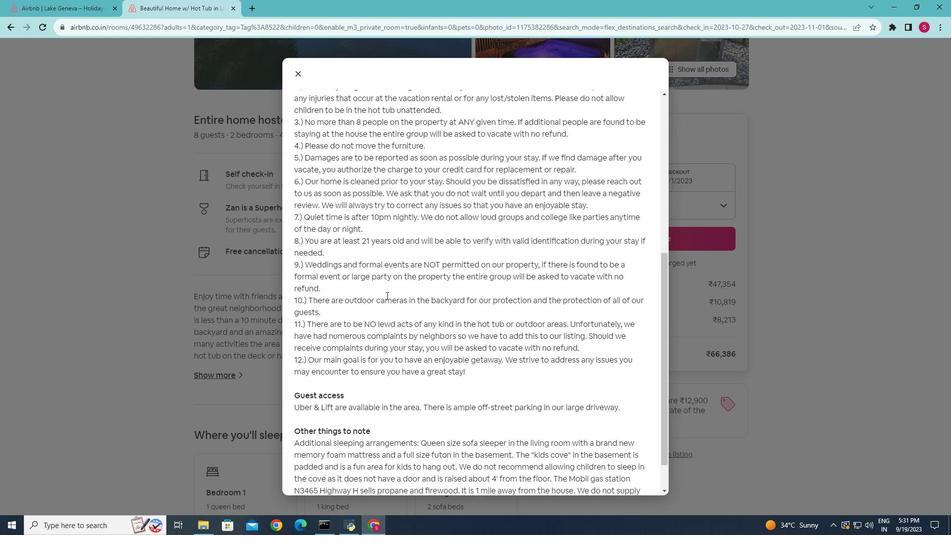 
Action: Mouse scrolled (391, 282) with delta (0, 0)
Screenshot: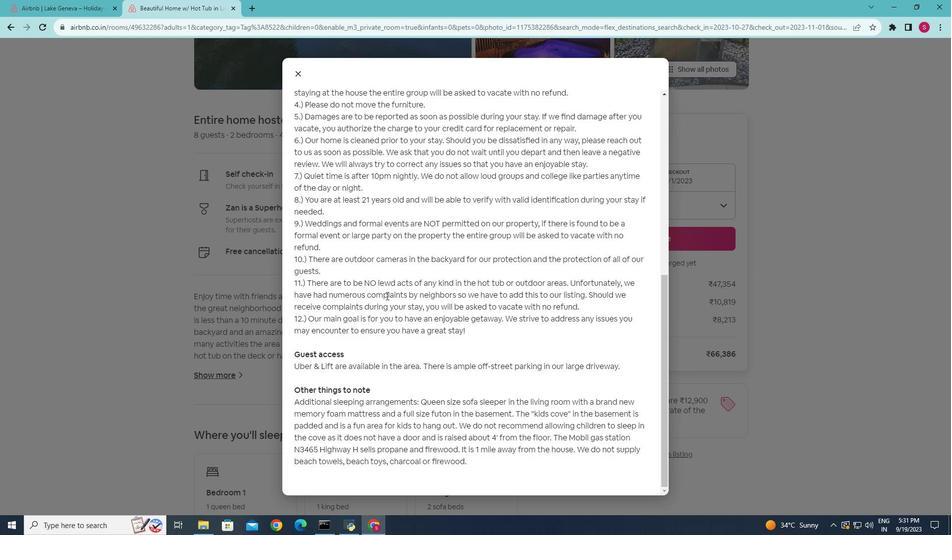 
Action: Mouse scrolled (391, 282) with delta (0, 0)
Screenshot: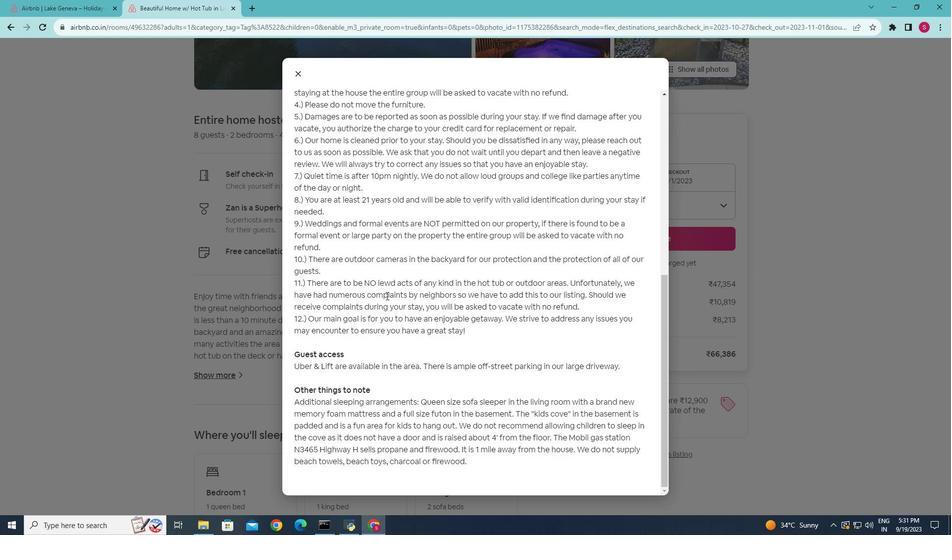 
Action: Mouse scrolled (391, 282) with delta (0, 0)
Screenshot: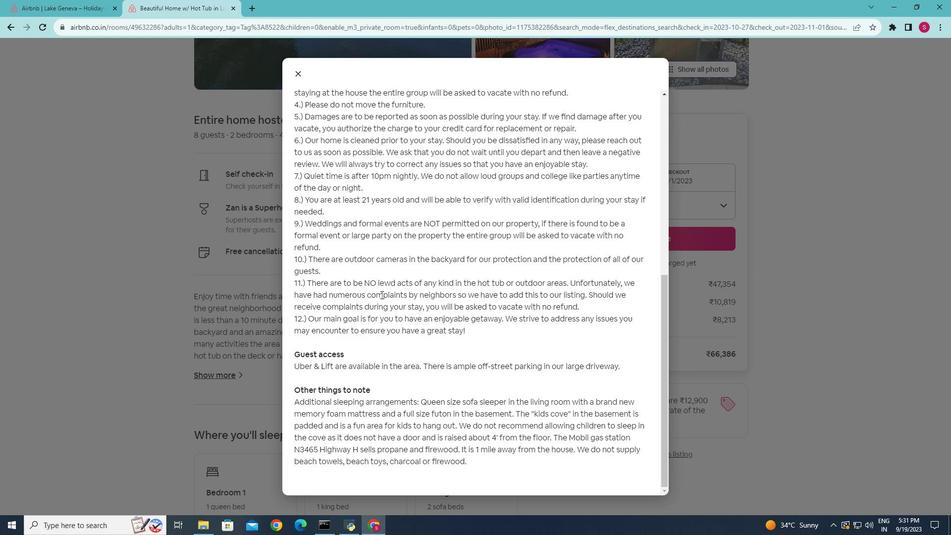 
Action: Mouse scrolled (391, 282) with delta (0, 0)
Screenshot: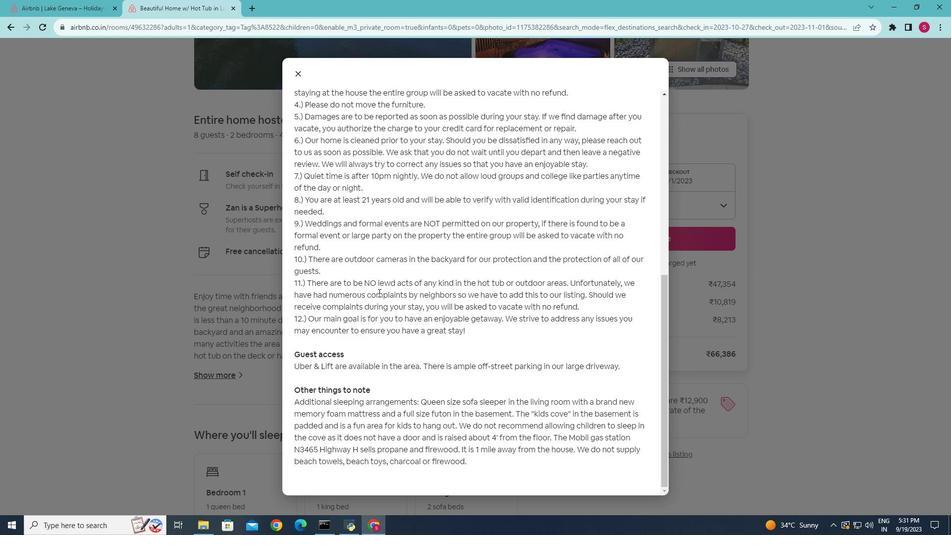 
Action: Mouse moved to (315, 125)
Screenshot: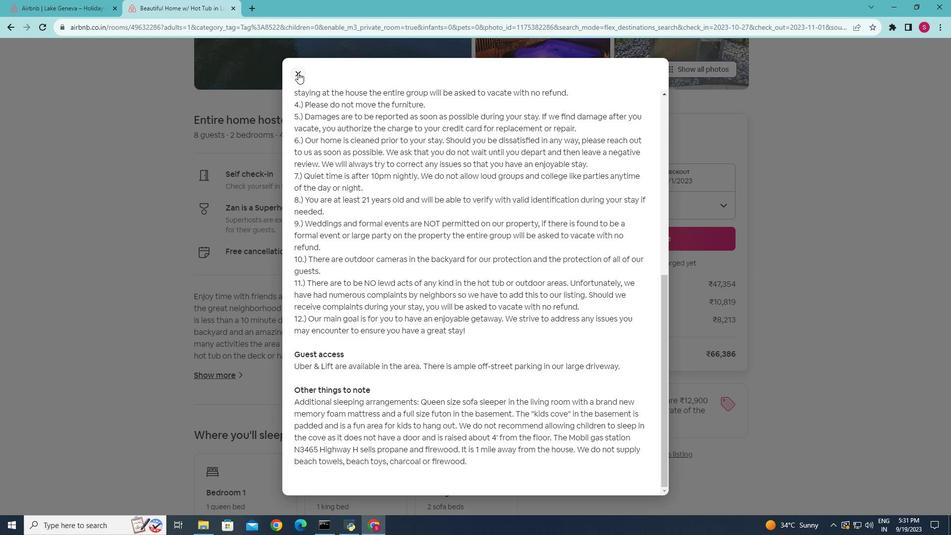 
Action: Mouse pressed left at (315, 125)
Screenshot: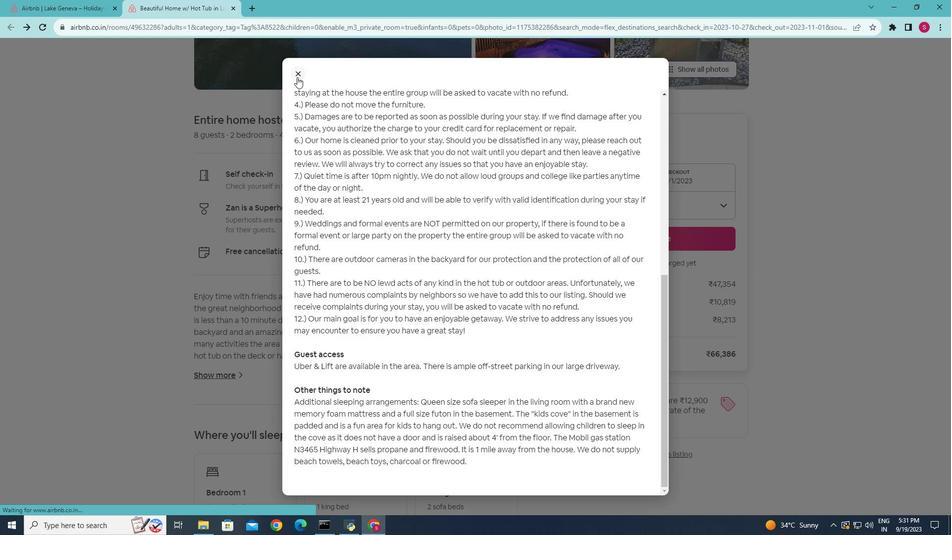 
Action: Mouse moved to (300, 294)
Screenshot: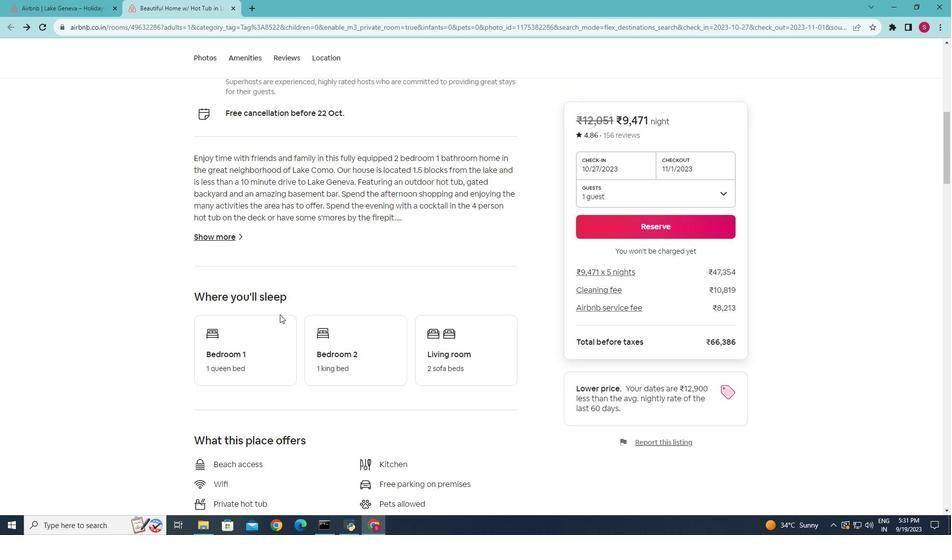 
Action: Mouse scrolled (300, 294) with delta (0, 0)
Screenshot: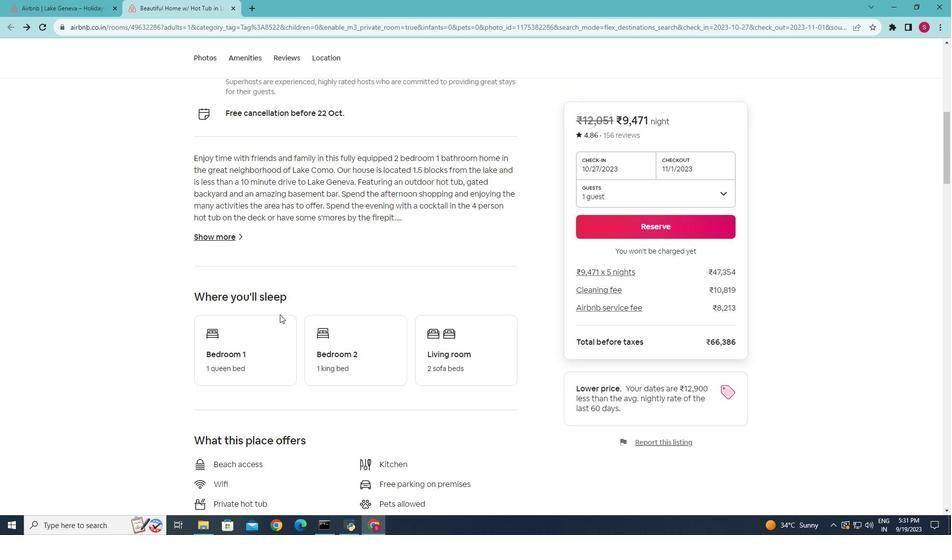 
Action: Mouse moved to (300, 295)
Screenshot: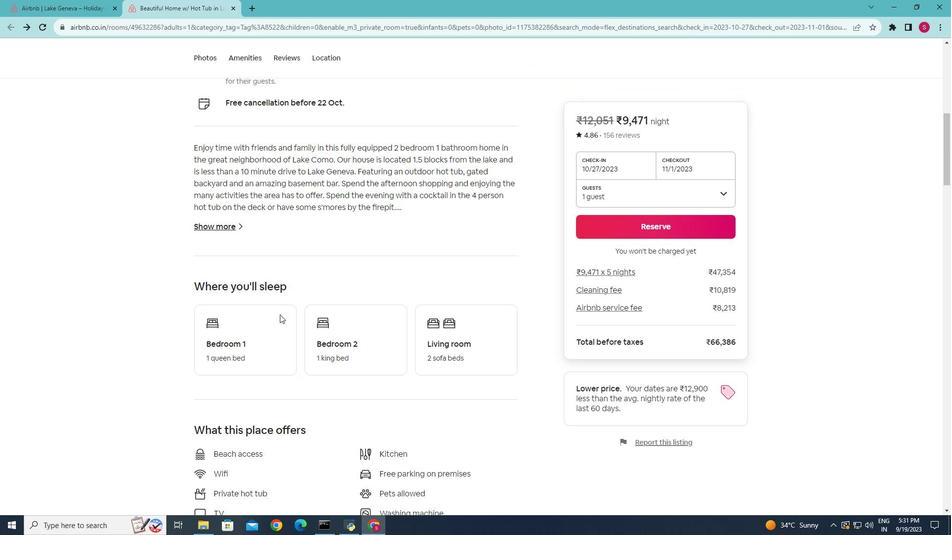 
Action: Mouse scrolled (300, 295) with delta (0, 0)
Screenshot: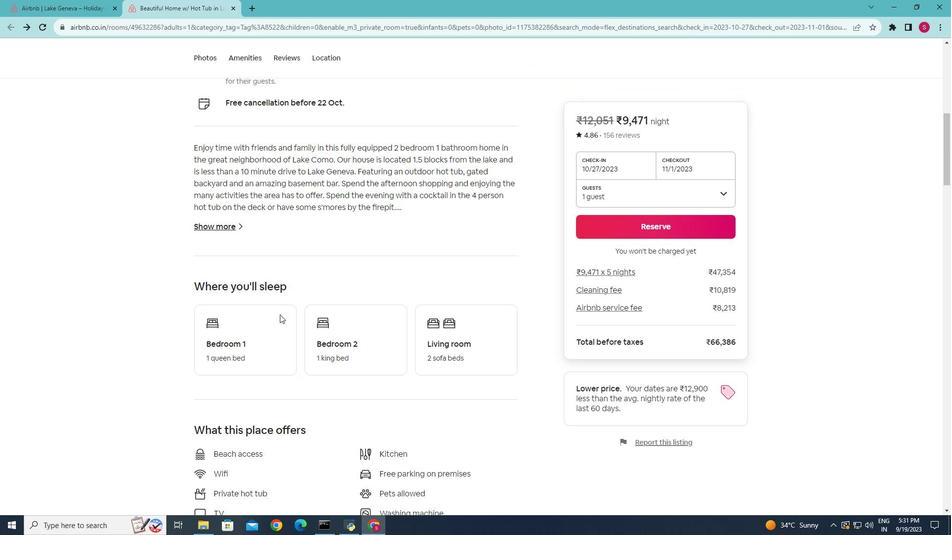 
Action: Mouse moved to (300, 295)
Screenshot: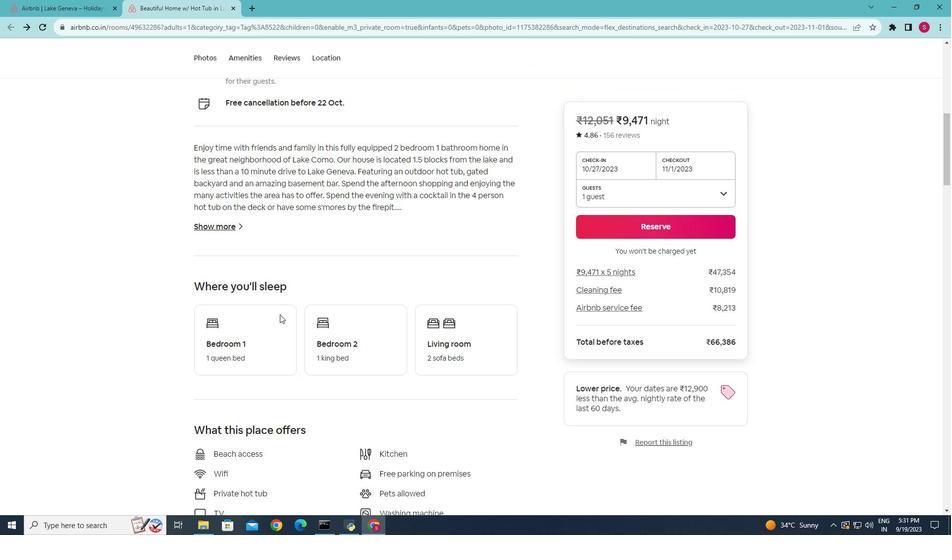 
Action: Mouse scrolled (300, 295) with delta (0, 0)
Screenshot: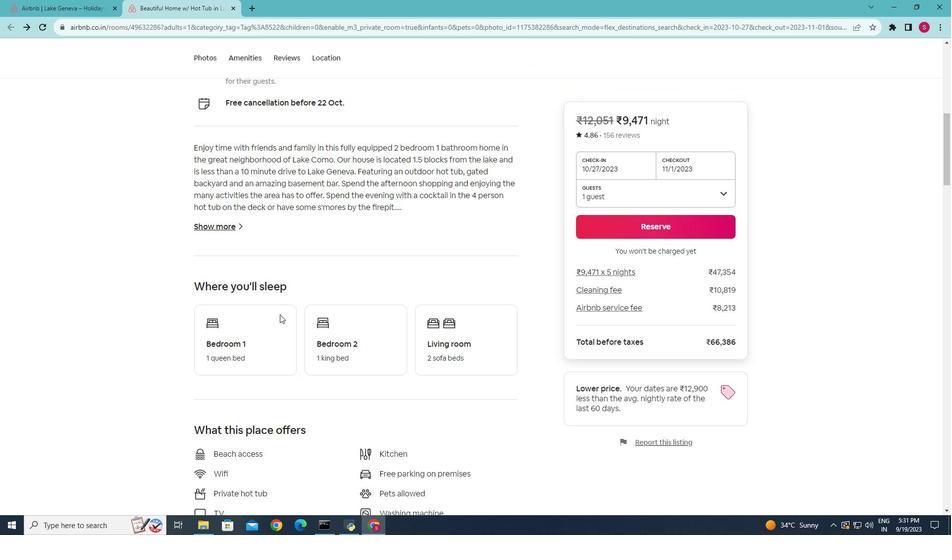 
Action: Mouse scrolled (300, 295) with delta (0, 0)
Screenshot: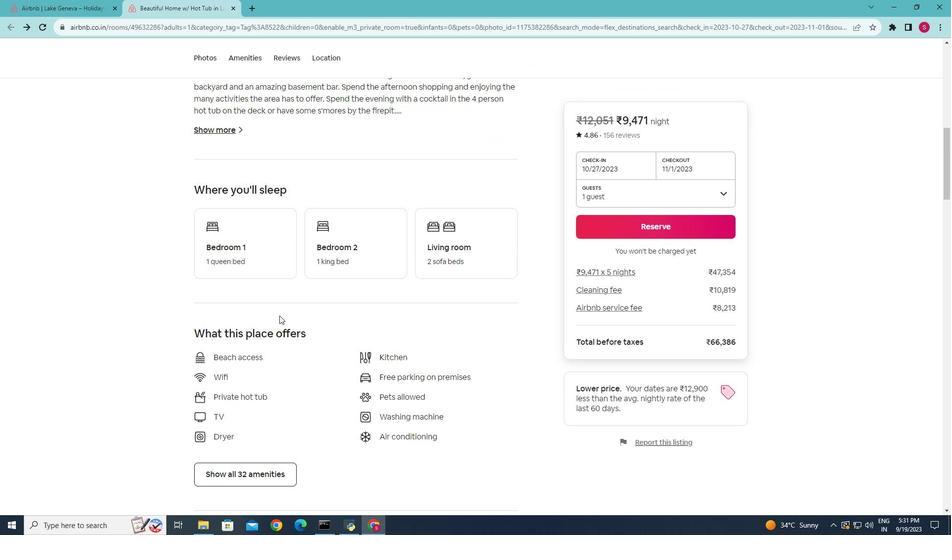 
Action: Mouse scrolled (300, 295) with delta (0, 0)
Screenshot: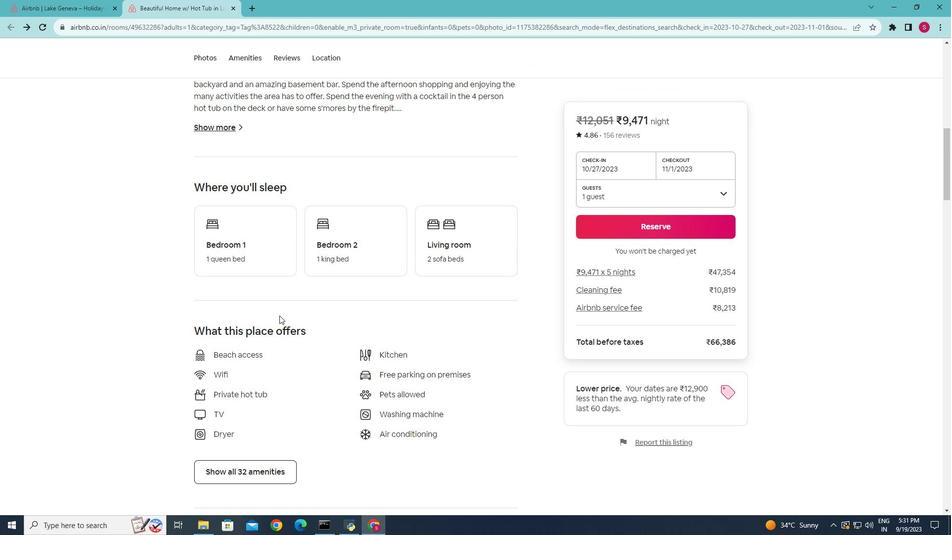 
Action: Mouse moved to (299, 296)
Screenshot: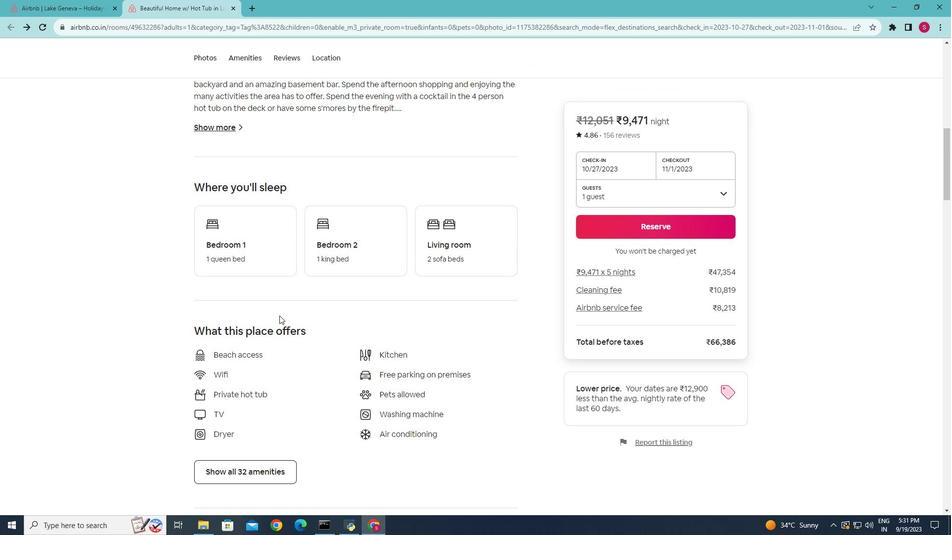 
Action: Mouse scrolled (299, 296) with delta (0, 0)
Screenshot: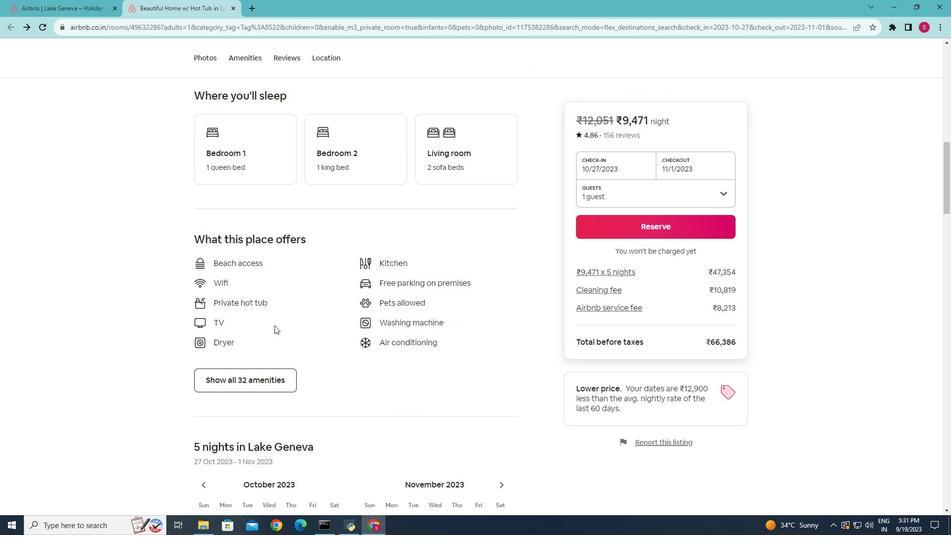 
Action: Mouse moved to (298, 297)
Screenshot: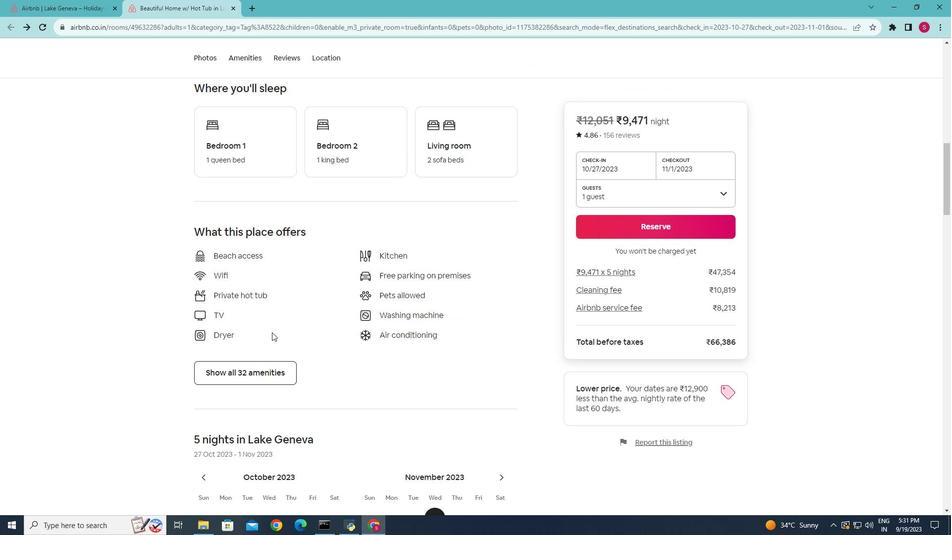 
Action: Mouse scrolled (298, 297) with delta (0, 0)
Screenshot: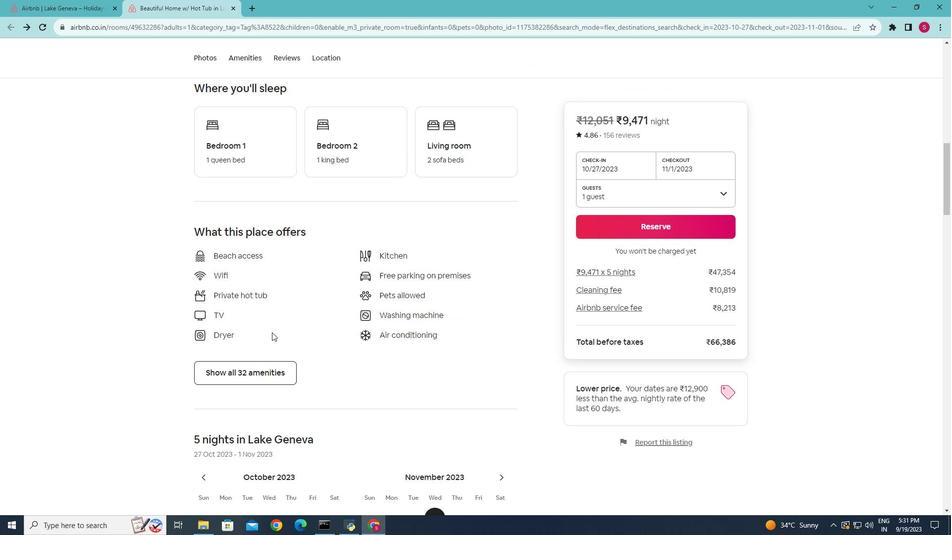 
Action: Mouse moved to (288, 334)
Screenshot: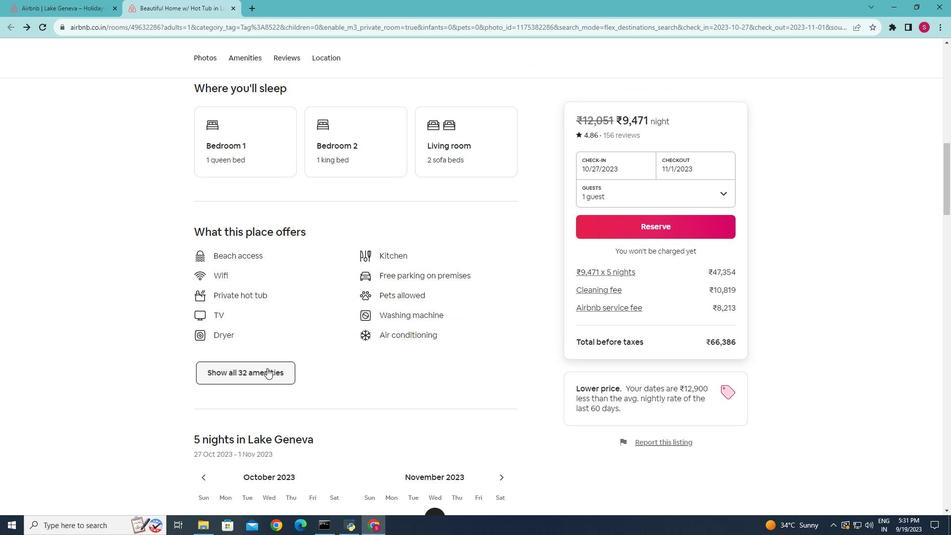 
Action: Mouse pressed left at (288, 334)
Screenshot: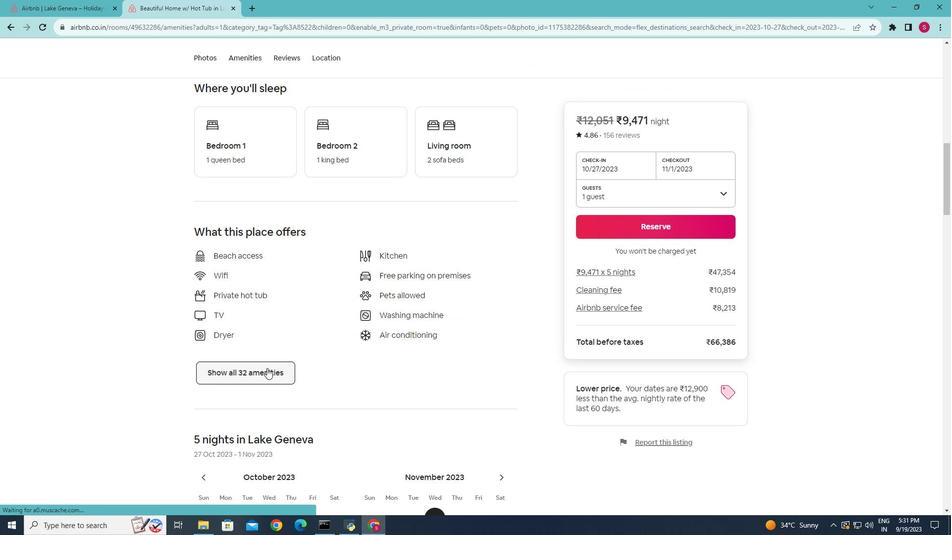 
Action: Mouse moved to (366, 310)
Screenshot: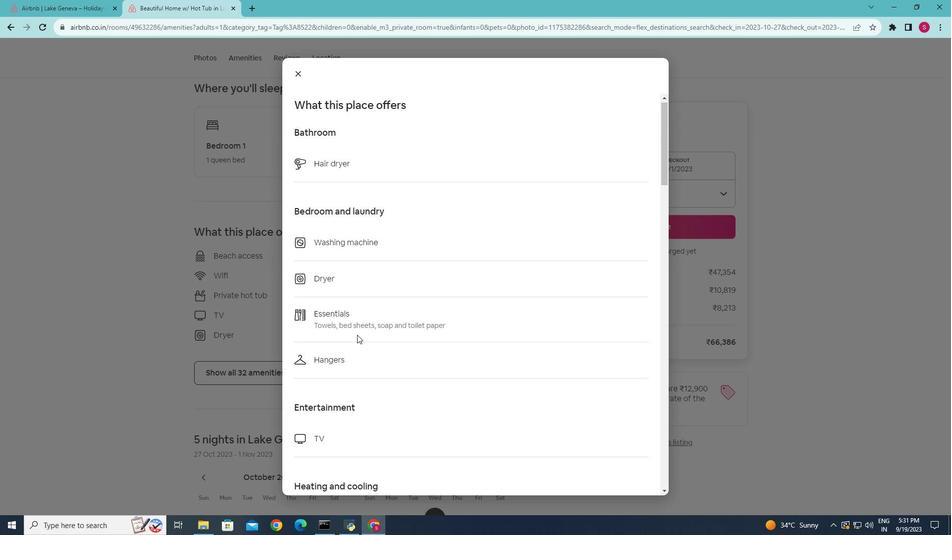 
Action: Mouse scrolled (366, 310) with delta (0, 0)
Screenshot: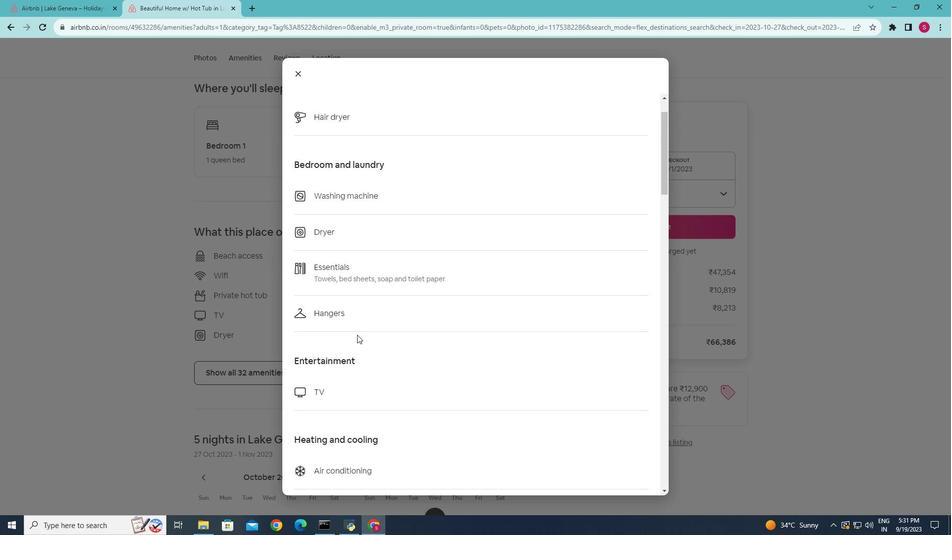 
Action: Mouse scrolled (366, 310) with delta (0, 0)
Screenshot: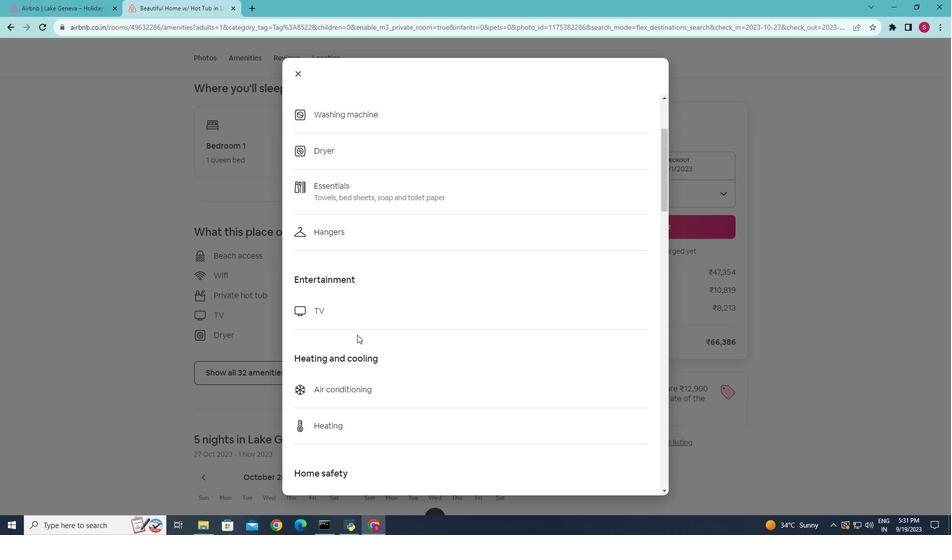 
Action: Mouse scrolled (366, 310) with delta (0, 0)
Screenshot: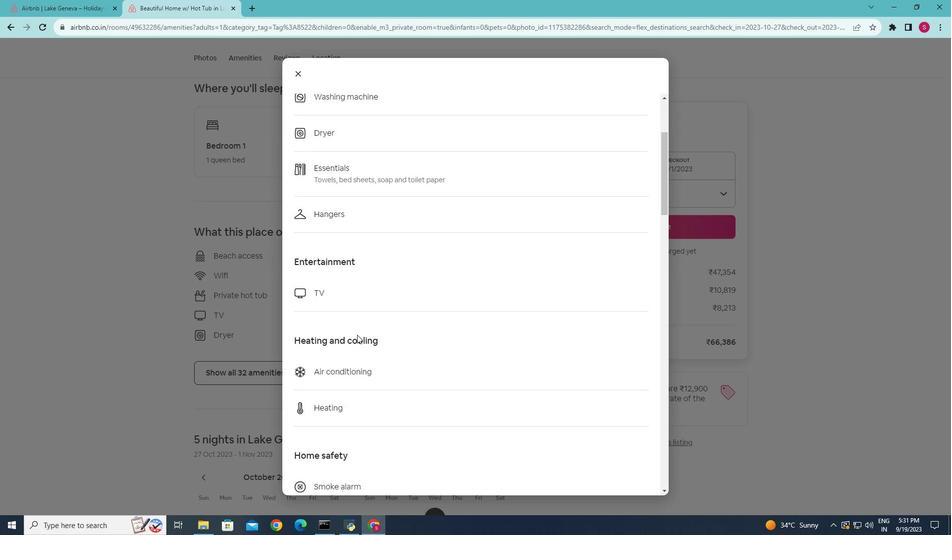 
Action: Mouse scrolled (366, 310) with delta (0, 0)
Screenshot: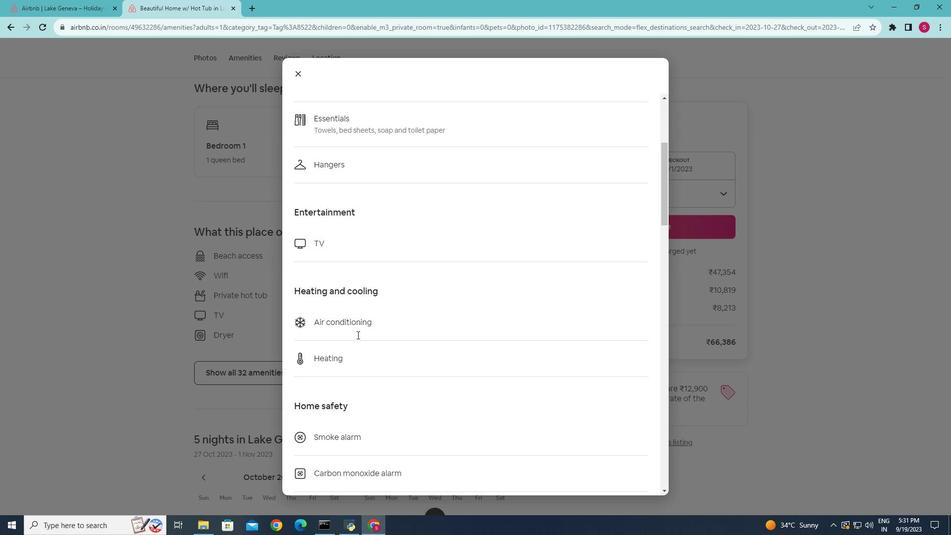 
Action: Mouse scrolled (366, 310) with delta (0, 0)
Screenshot: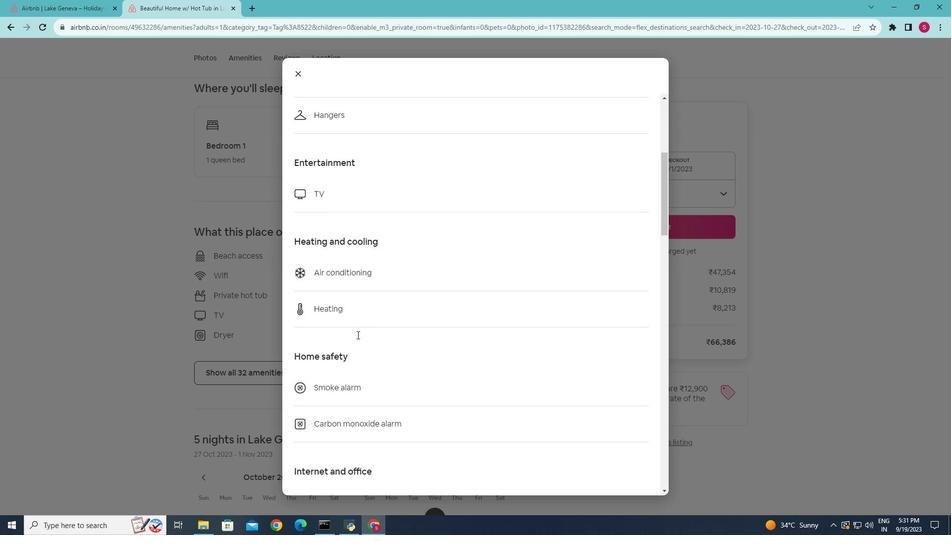 
Action: Mouse scrolled (366, 310) with delta (0, 0)
Screenshot: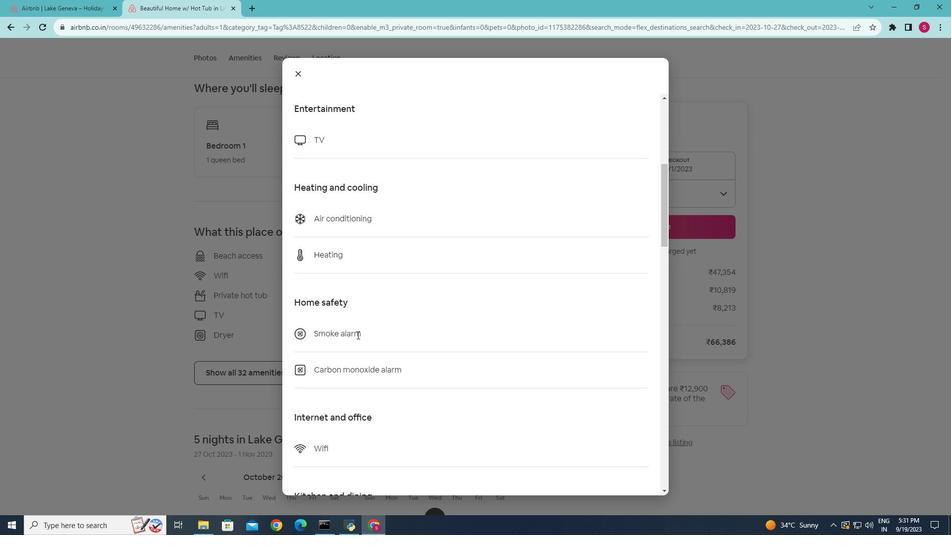 
Action: Mouse scrolled (366, 310) with delta (0, 0)
Screenshot: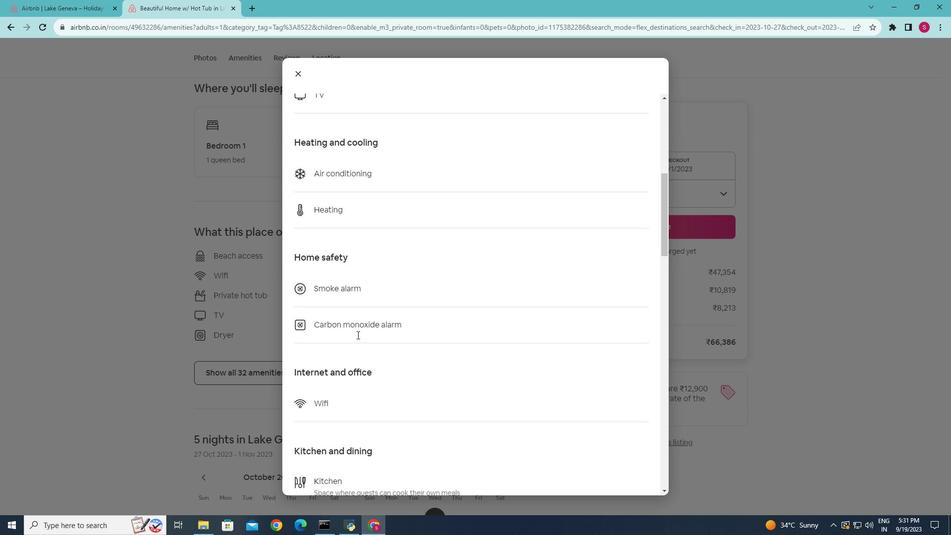 
Action: Mouse scrolled (366, 310) with delta (0, 0)
Screenshot: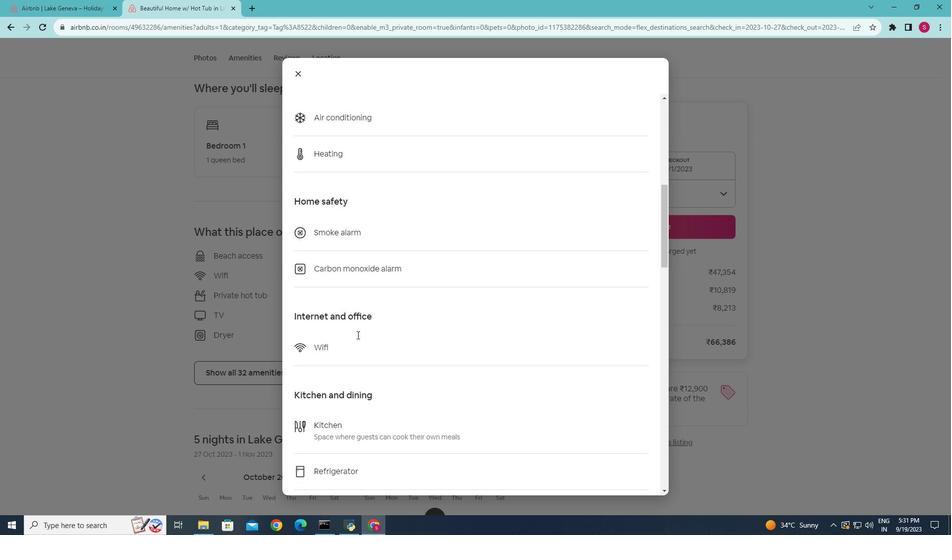 
Action: Mouse scrolled (366, 310) with delta (0, 0)
Screenshot: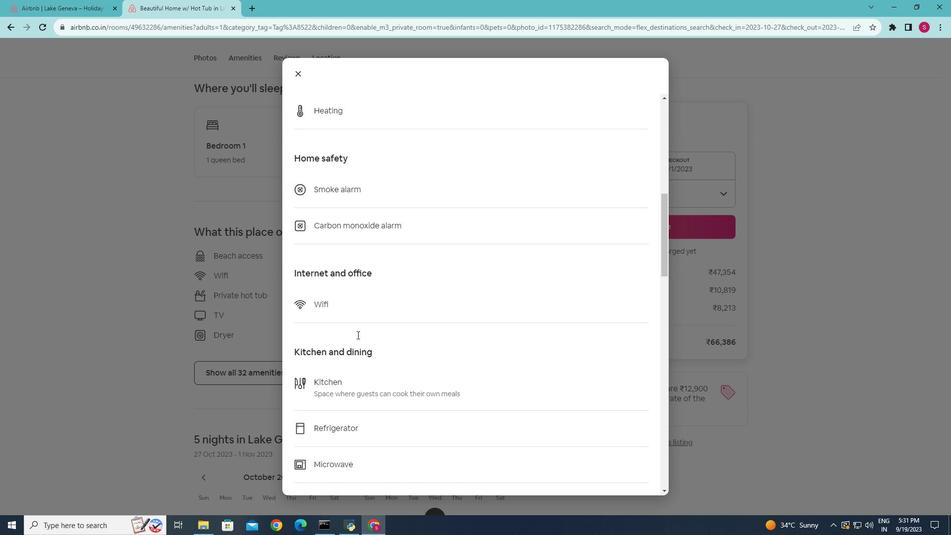 
Action: Mouse scrolled (366, 310) with delta (0, 0)
Screenshot: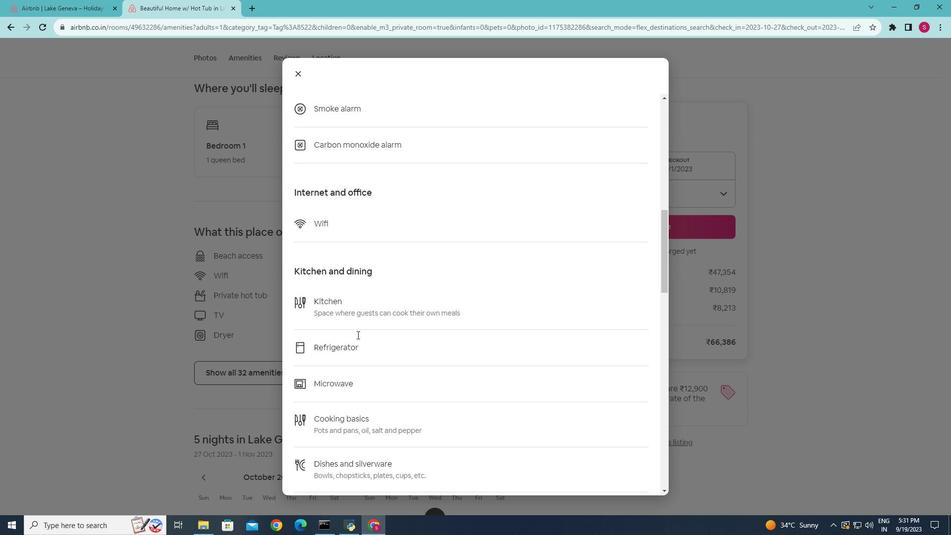 
Action: Mouse scrolled (366, 310) with delta (0, 0)
Screenshot: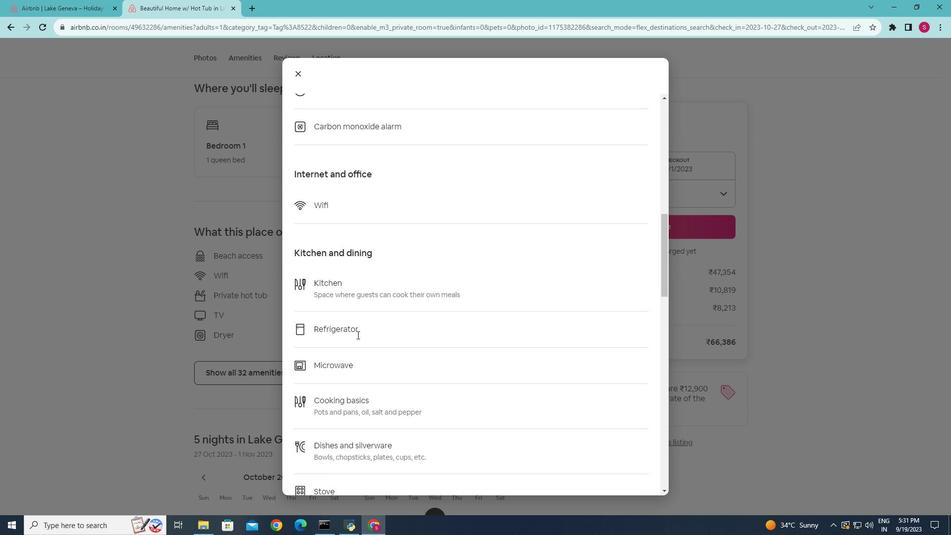 
Action: Mouse scrolled (366, 310) with delta (0, 0)
Screenshot: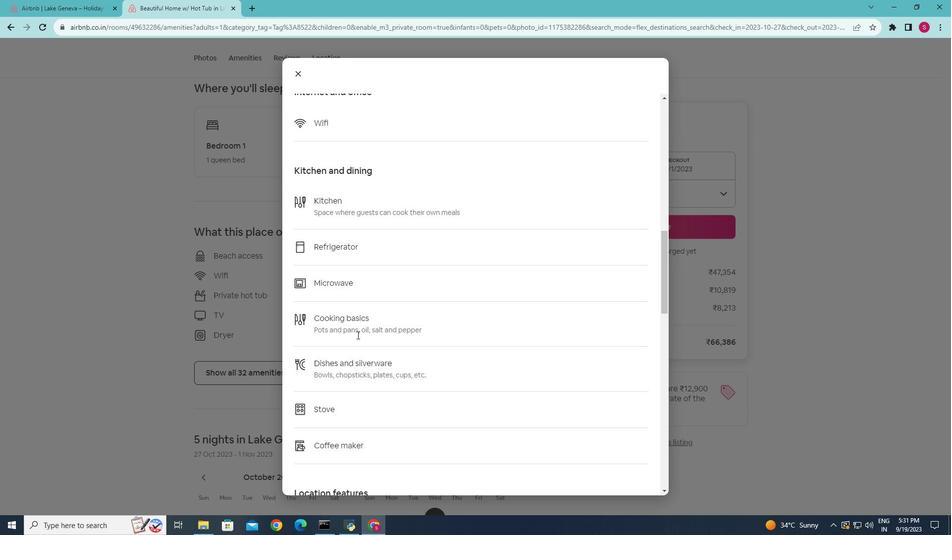 
Action: Mouse scrolled (366, 310) with delta (0, 0)
Screenshot: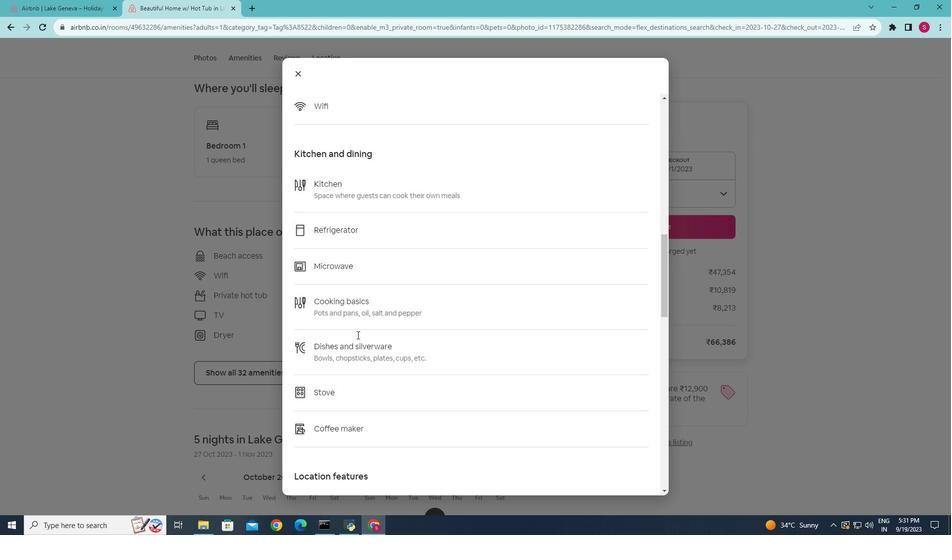 
Action: Mouse scrolled (366, 310) with delta (0, 0)
Screenshot: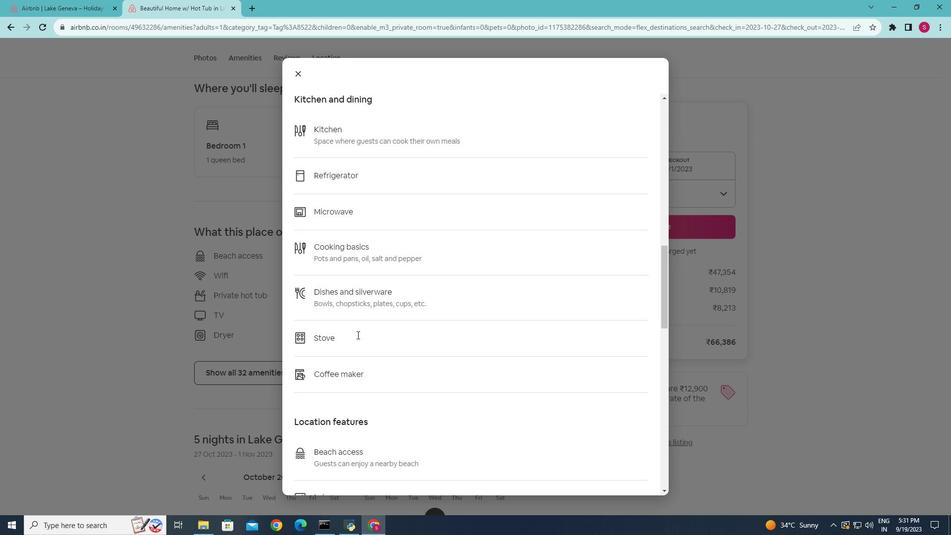 
Action: Mouse scrolled (366, 310) with delta (0, 0)
Screenshot: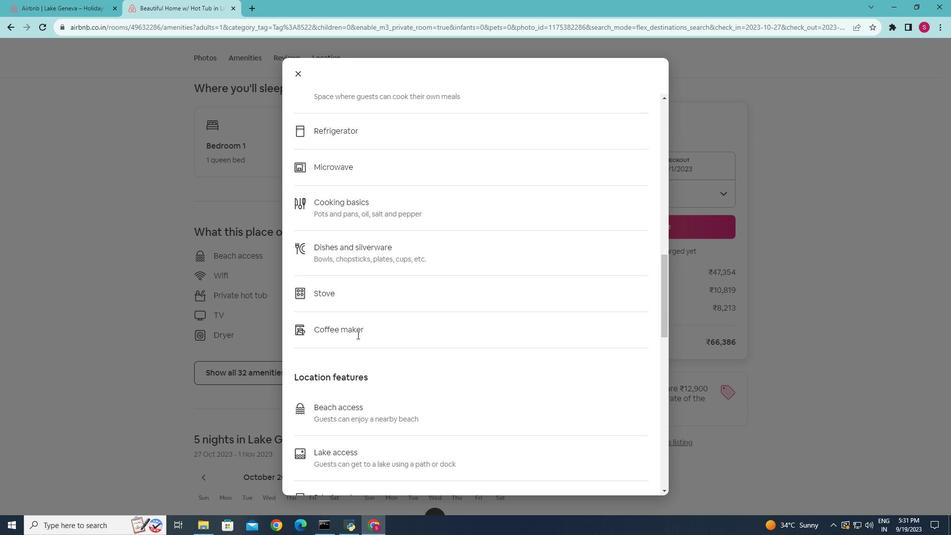 
Action: Mouse scrolled (366, 310) with delta (0, 0)
Screenshot: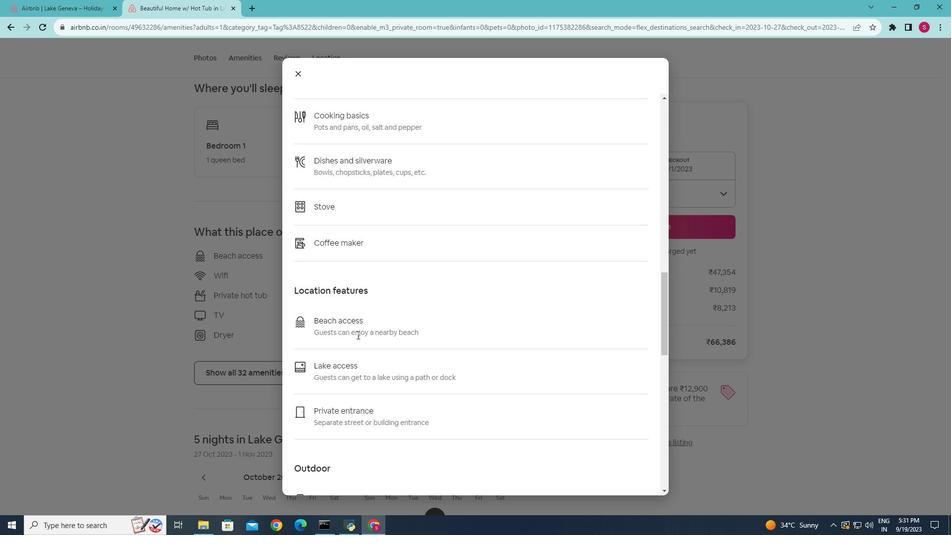 
Action: Mouse scrolled (366, 310) with delta (0, 0)
Screenshot: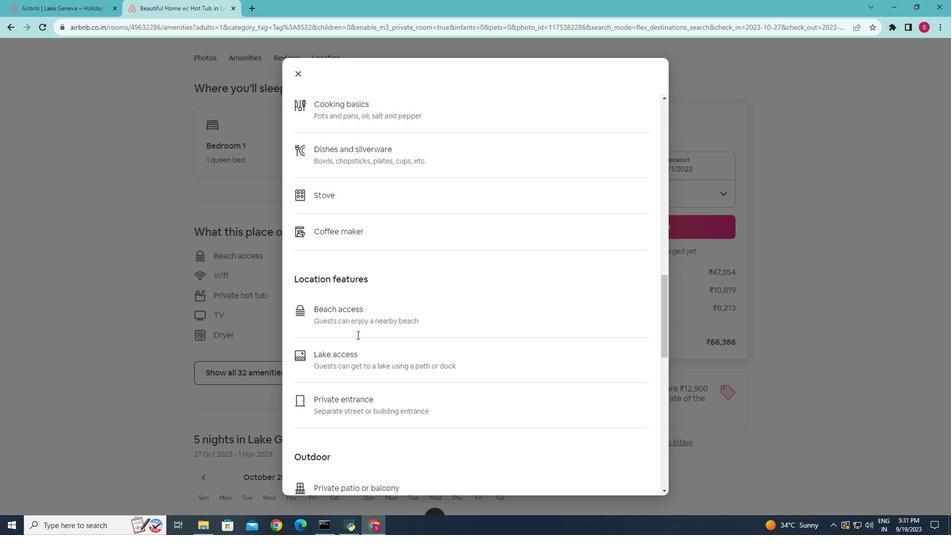 
Action: Mouse scrolled (366, 310) with delta (0, 0)
Screenshot: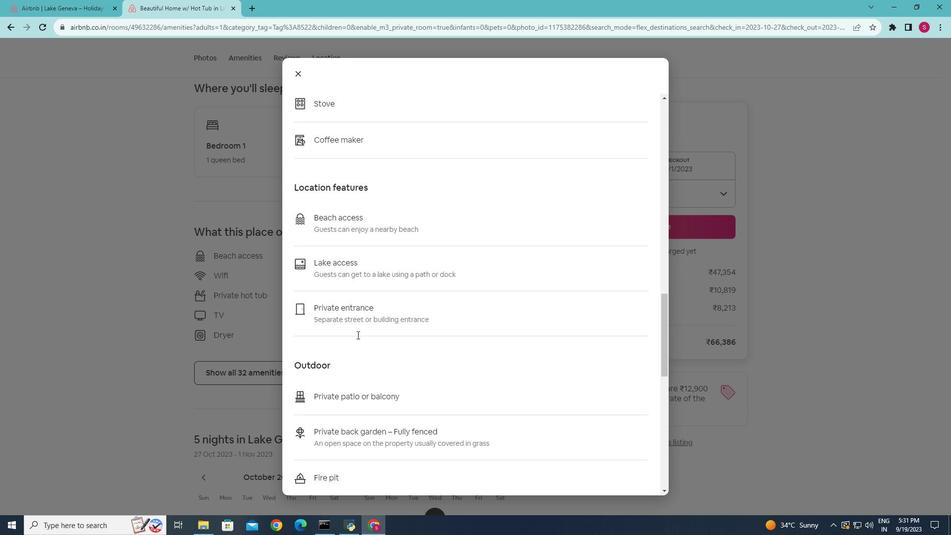 
Action: Mouse scrolled (366, 310) with delta (0, 0)
Screenshot: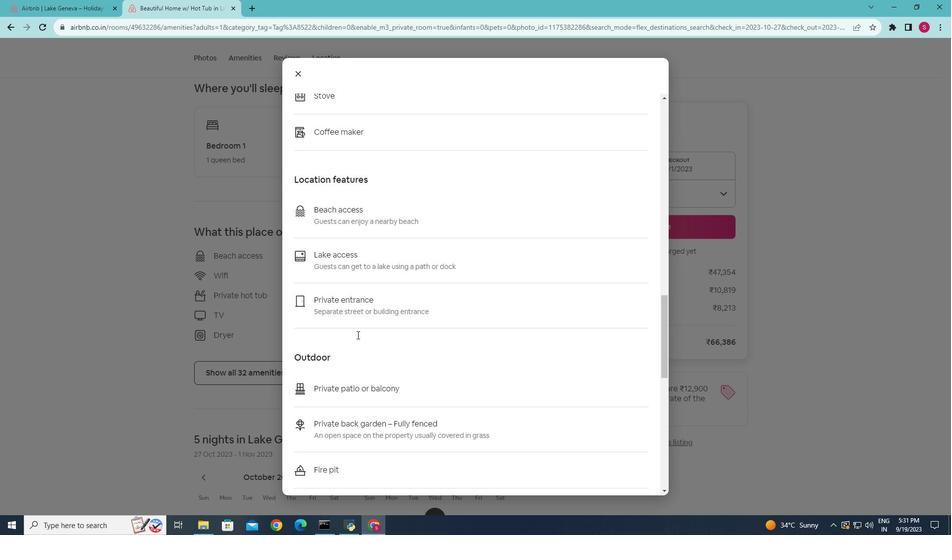 
Action: Mouse scrolled (366, 310) with delta (0, 0)
Screenshot: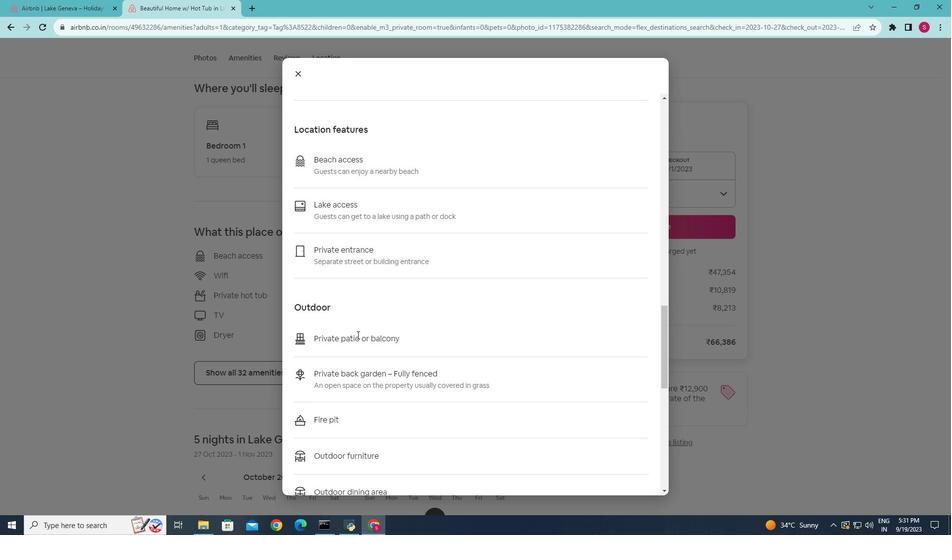 
Action: Mouse scrolled (366, 310) with delta (0, 0)
Screenshot: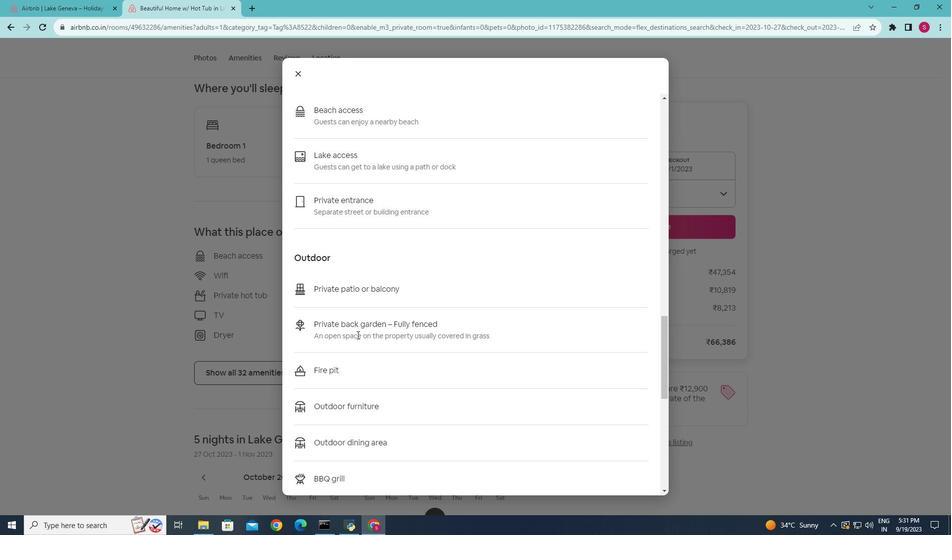 
Action: Mouse scrolled (366, 310) with delta (0, 0)
Screenshot: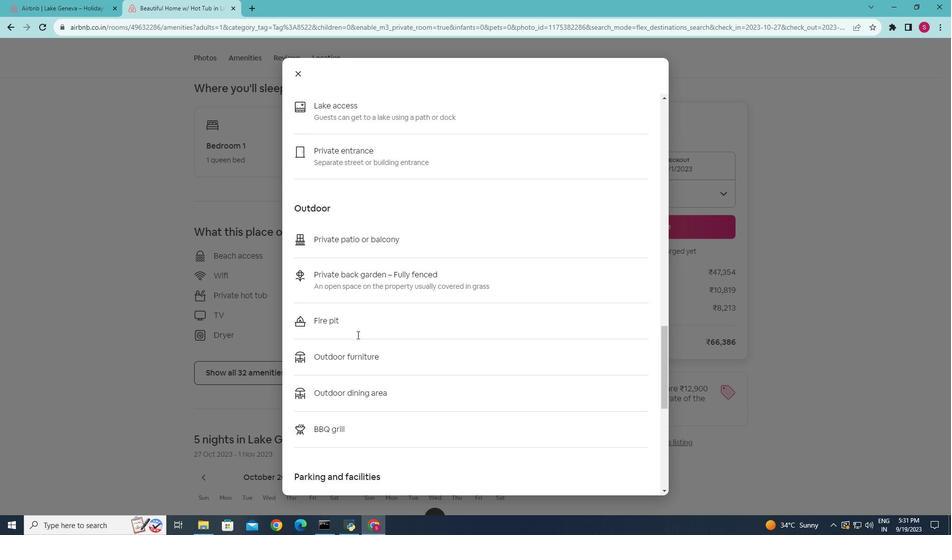 
Action: Mouse scrolled (366, 310) with delta (0, 0)
Screenshot: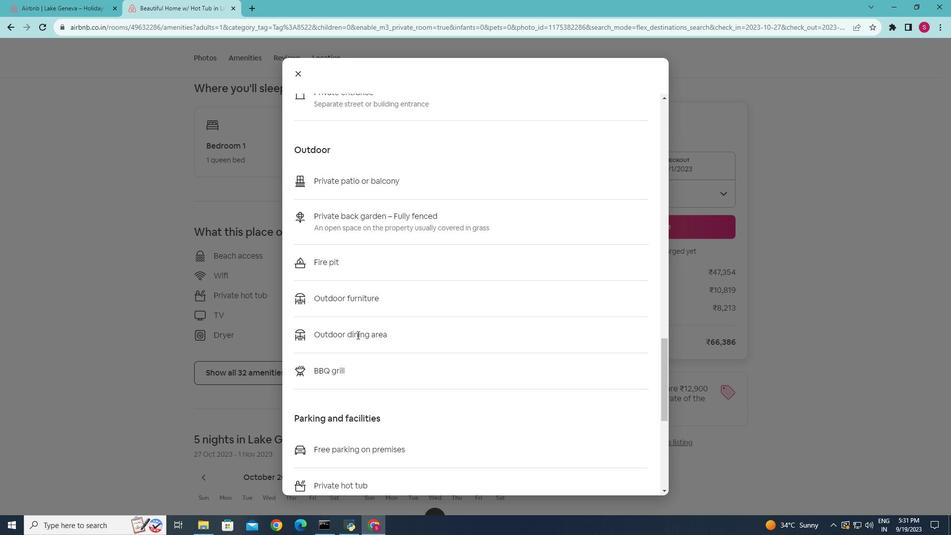 
Action: Mouse scrolled (366, 310) with delta (0, 0)
Screenshot: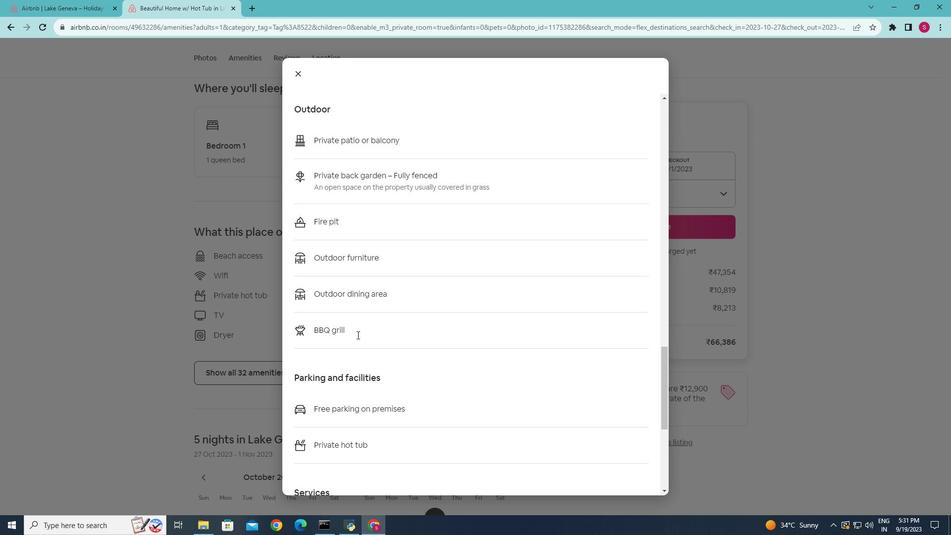 
Action: Mouse scrolled (366, 310) with delta (0, 0)
Screenshot: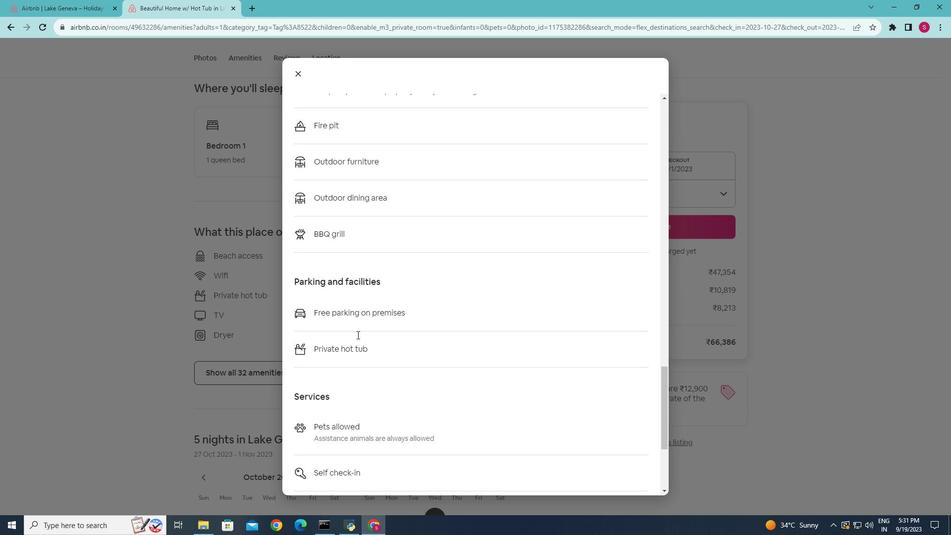 
Action: Mouse scrolled (366, 310) with delta (0, 0)
Screenshot: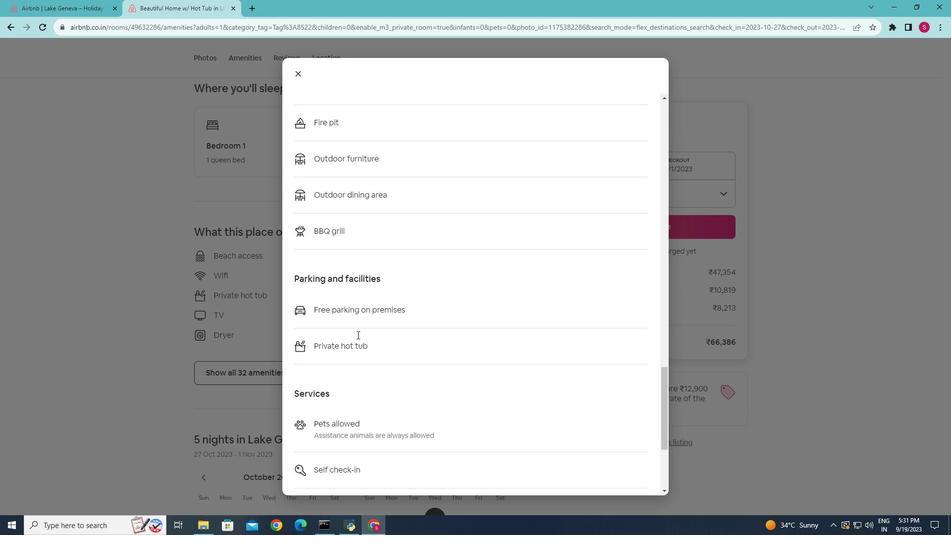 
Action: Mouse scrolled (366, 310) with delta (0, 0)
Screenshot: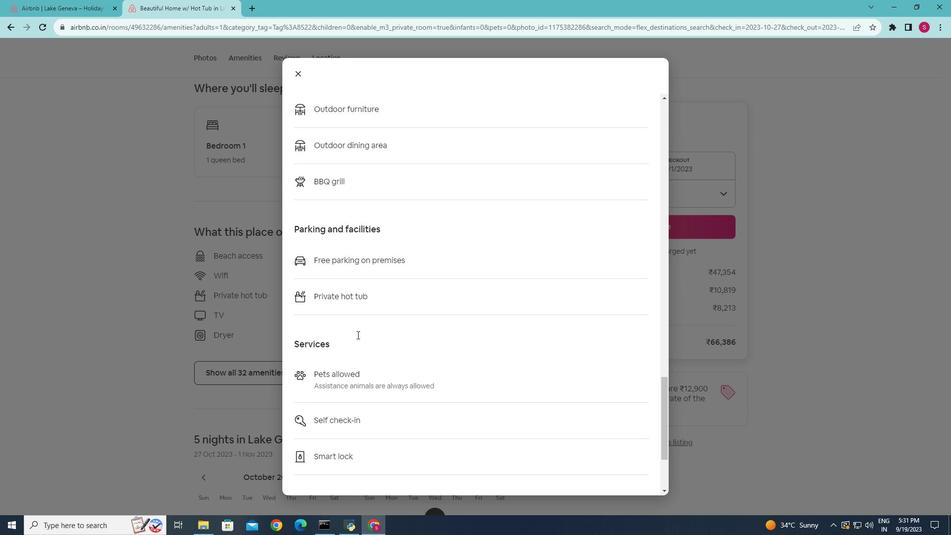 
Action: Mouse scrolled (366, 310) with delta (0, 0)
Screenshot: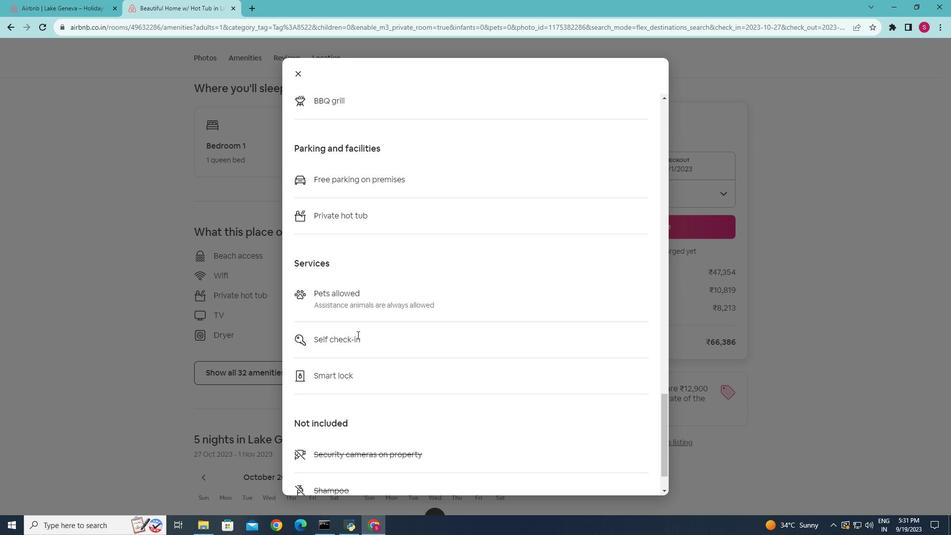 
Action: Mouse scrolled (366, 310) with delta (0, 0)
Screenshot: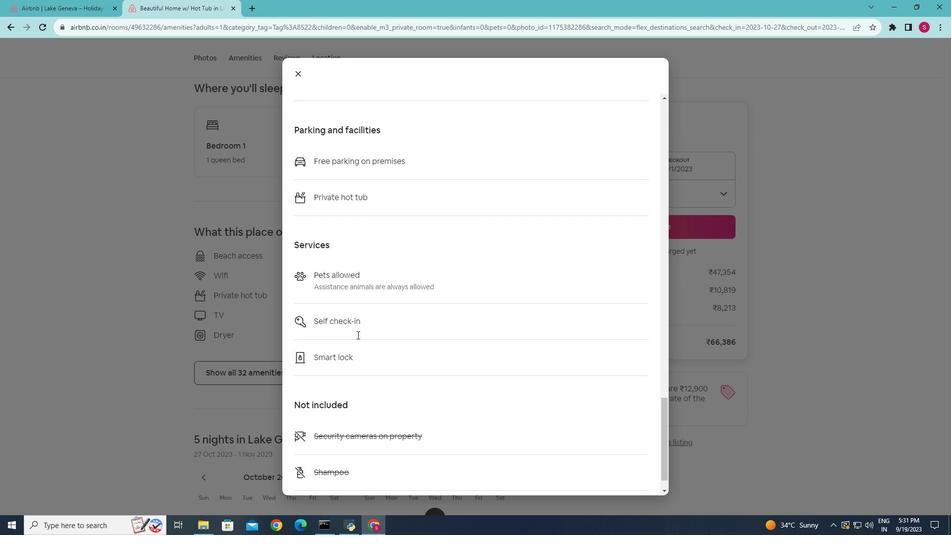 
Action: Mouse scrolled (366, 310) with delta (0, 0)
Screenshot: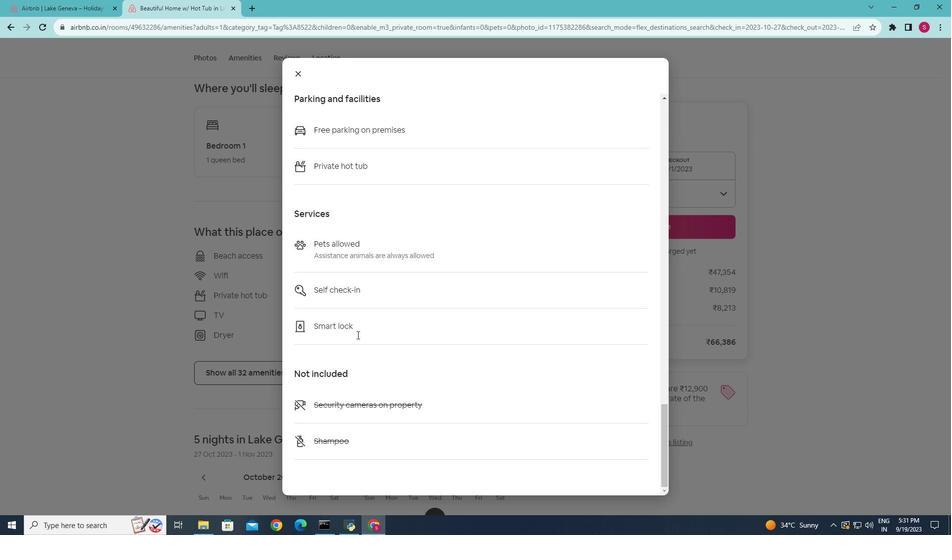
Action: Mouse scrolled (366, 310) with delta (0, 0)
Screenshot: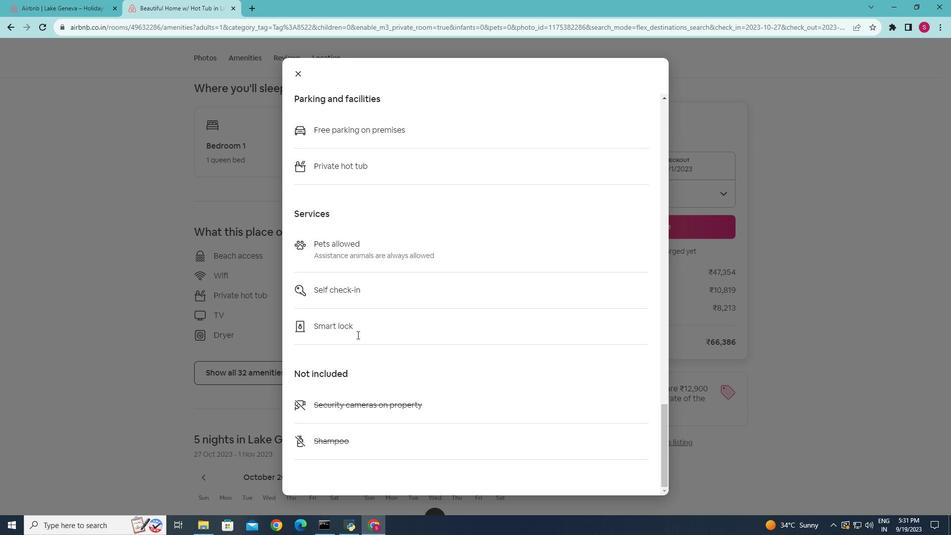 
Action: Mouse moved to (316, 127)
Screenshot: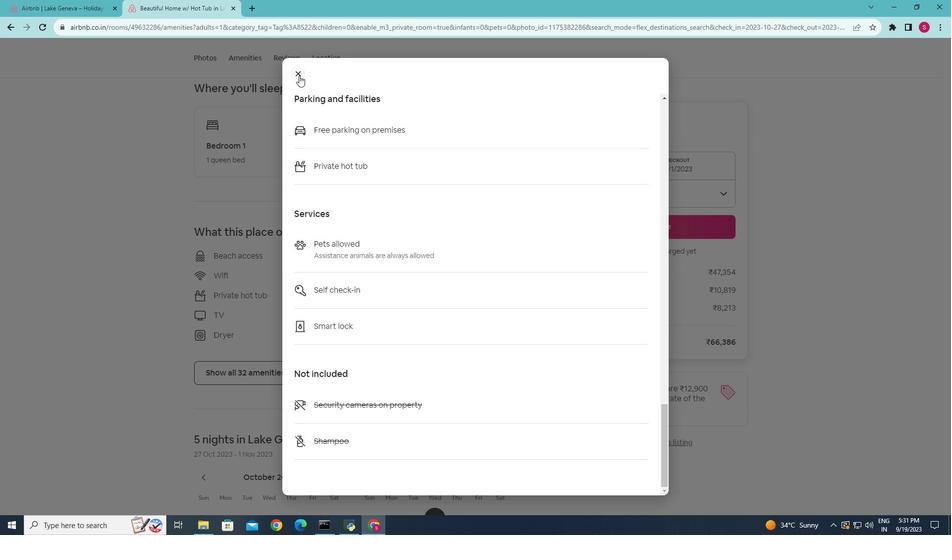 
Action: Mouse pressed left at (316, 127)
Screenshot: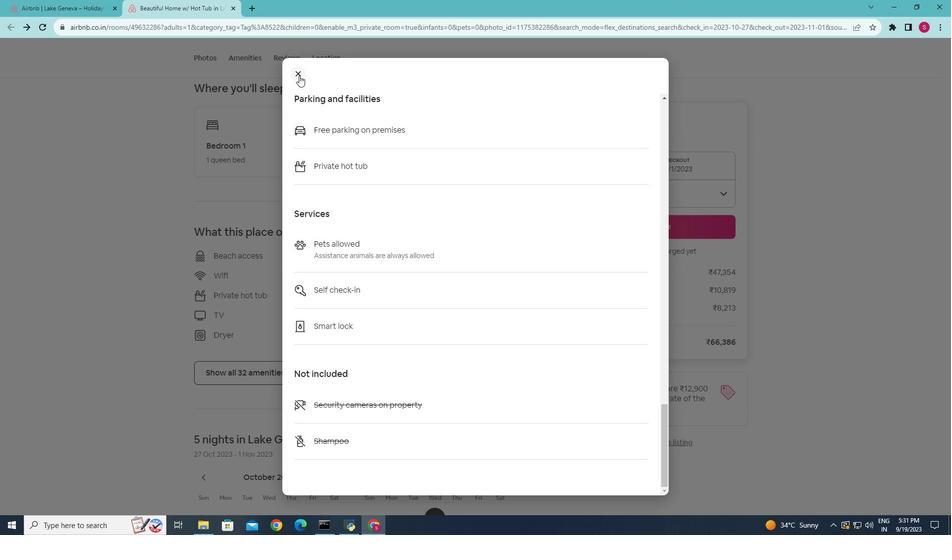 
Action: Mouse moved to (302, 318)
Screenshot: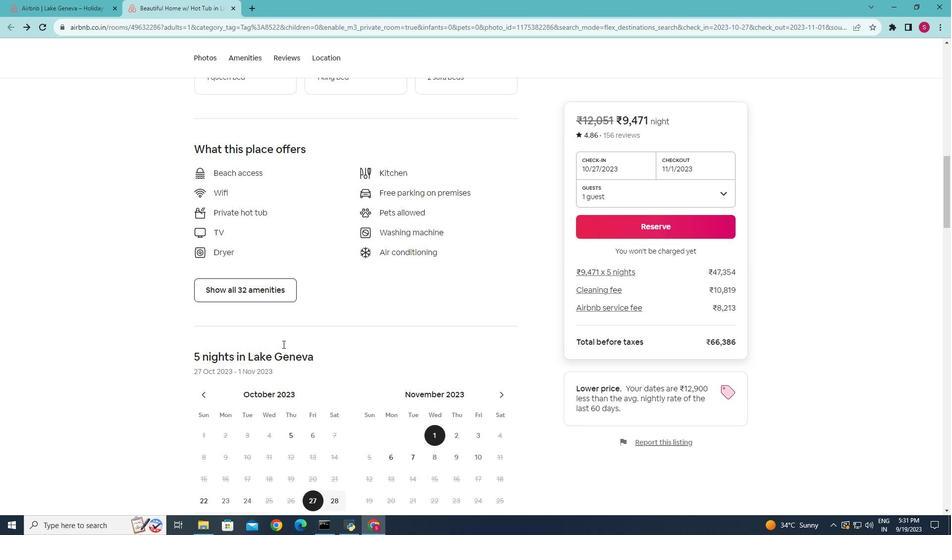 
Action: Mouse scrolled (302, 318) with delta (0, 0)
Screenshot: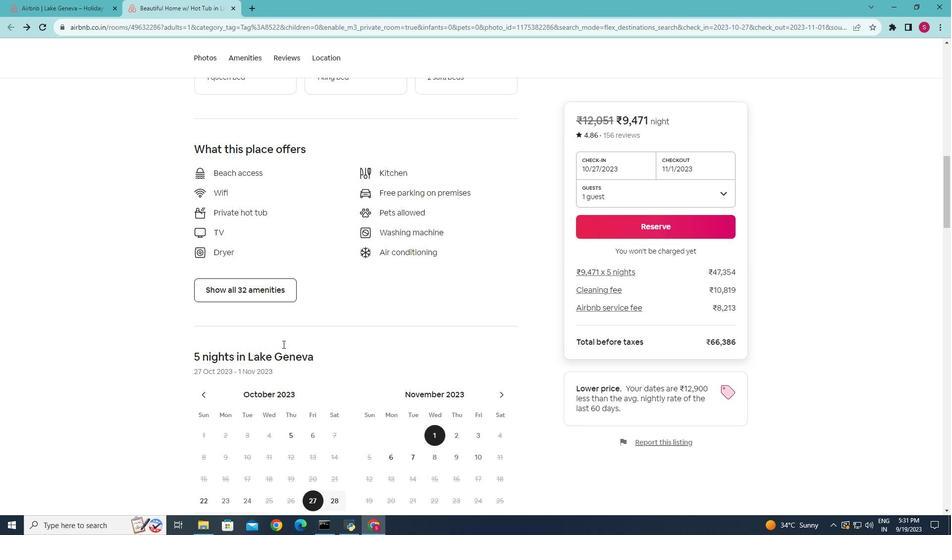 
Action: Mouse scrolled (302, 318) with delta (0, 0)
Screenshot: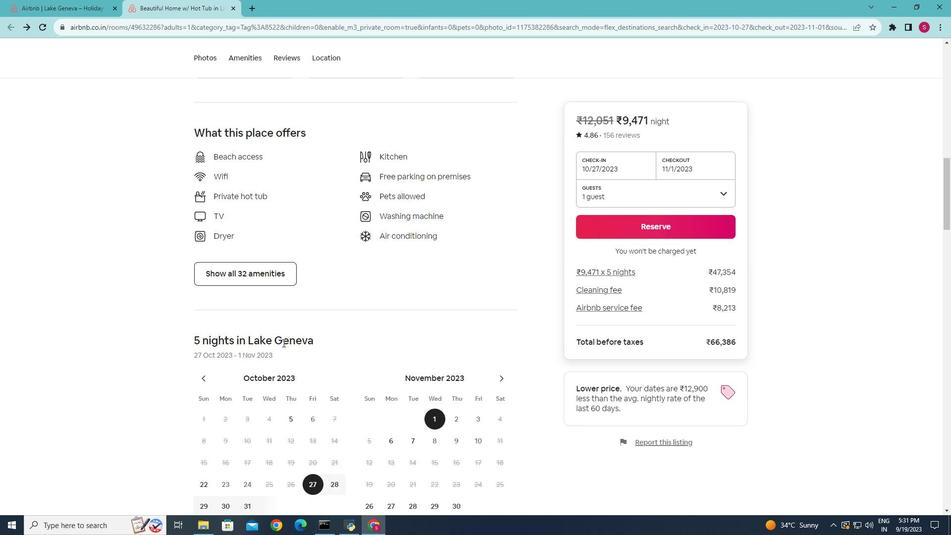 
Action: Mouse moved to (302, 315)
Screenshot: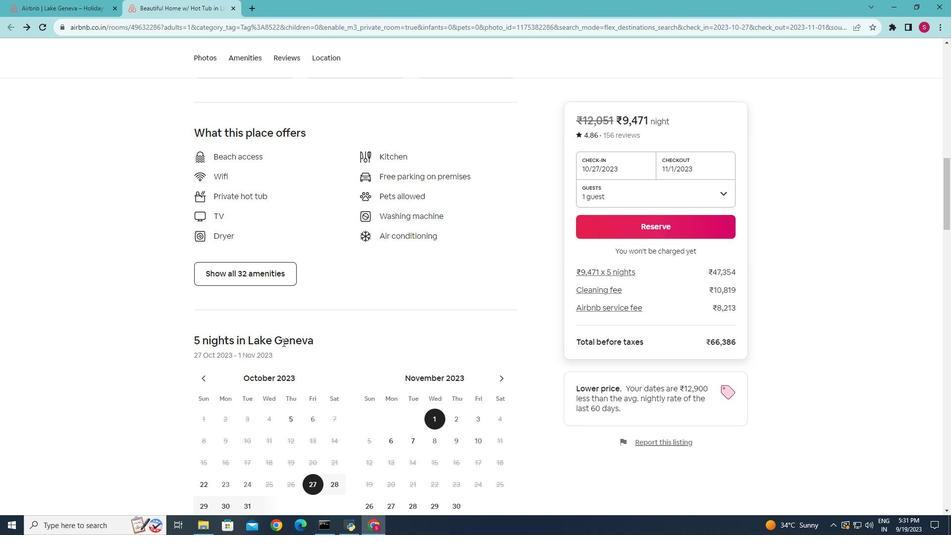 
Action: Mouse scrolled (302, 315) with delta (0, 0)
Screenshot: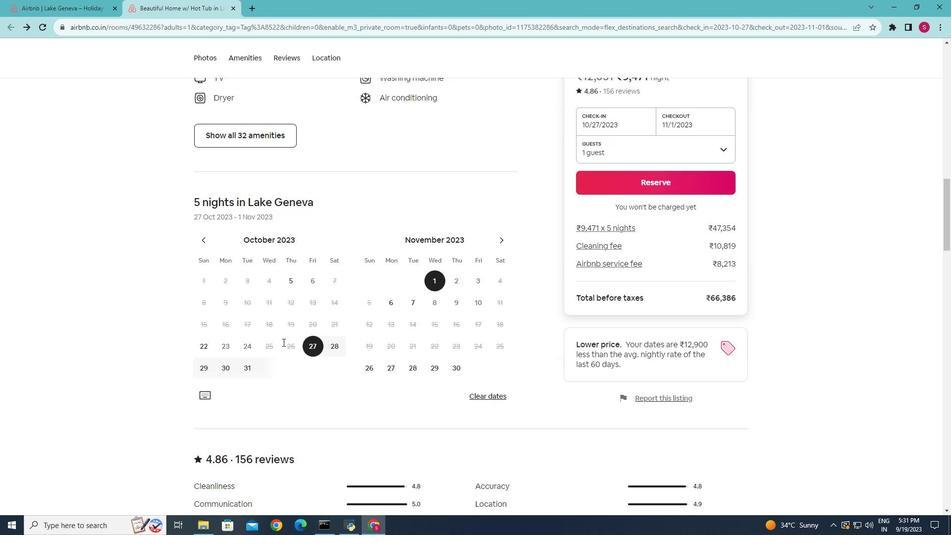 
Action: Mouse scrolled (302, 315) with delta (0, 0)
Screenshot: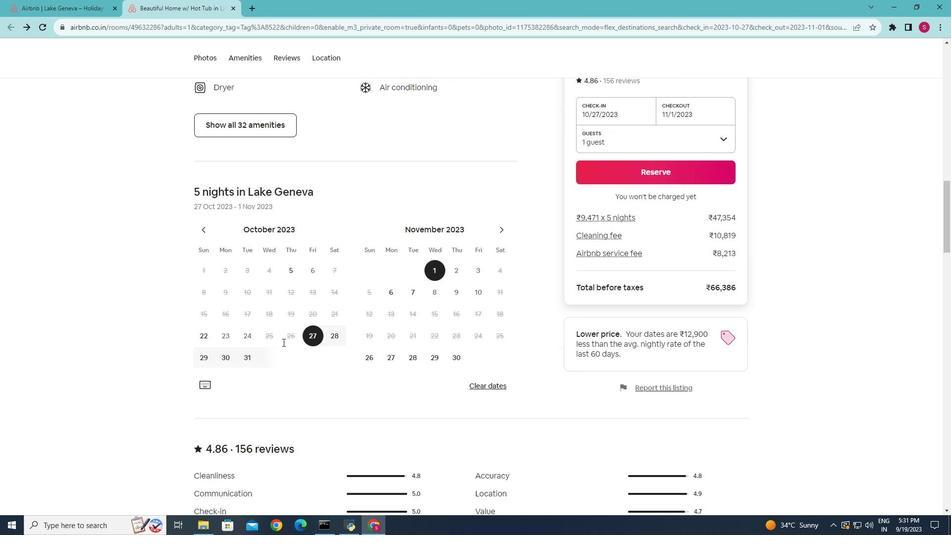 
Action: Mouse scrolled (302, 315) with delta (0, 0)
Screenshot: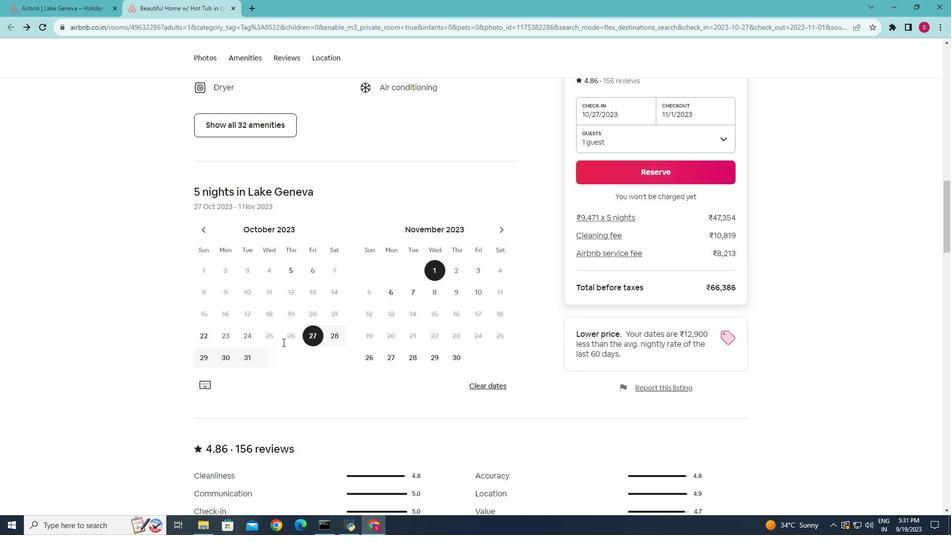 
Action: Mouse moved to (303, 315)
Screenshot: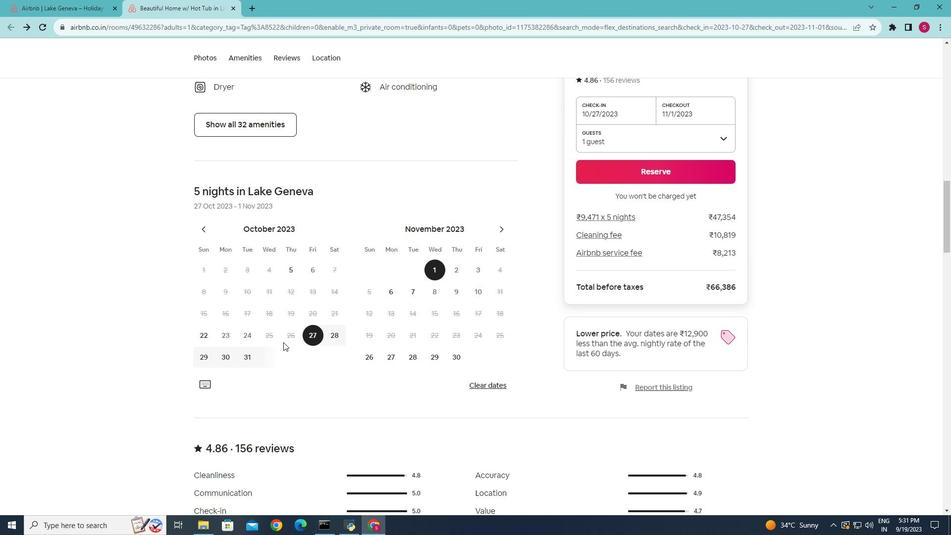 
Action: Mouse scrolled (303, 315) with delta (0, 0)
Screenshot: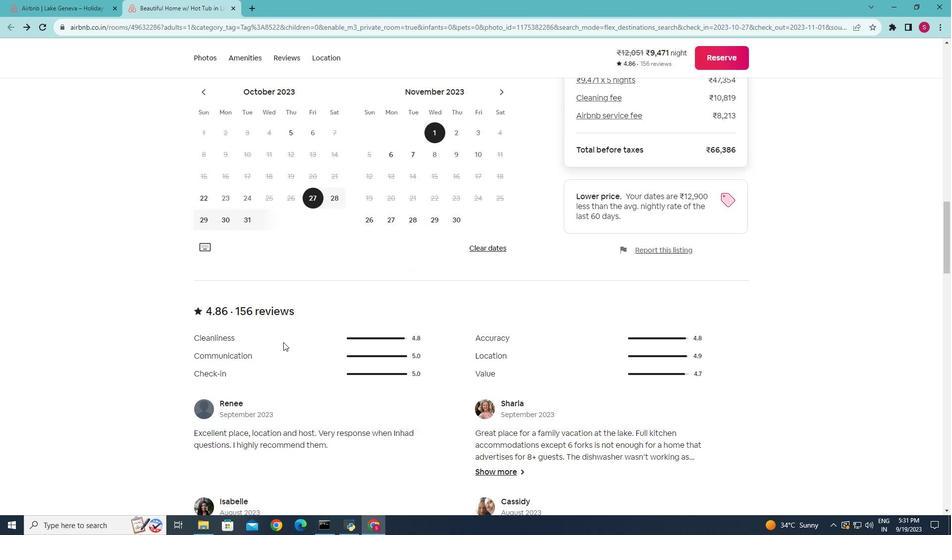 
Action: Mouse scrolled (303, 315) with delta (0, 0)
Screenshot: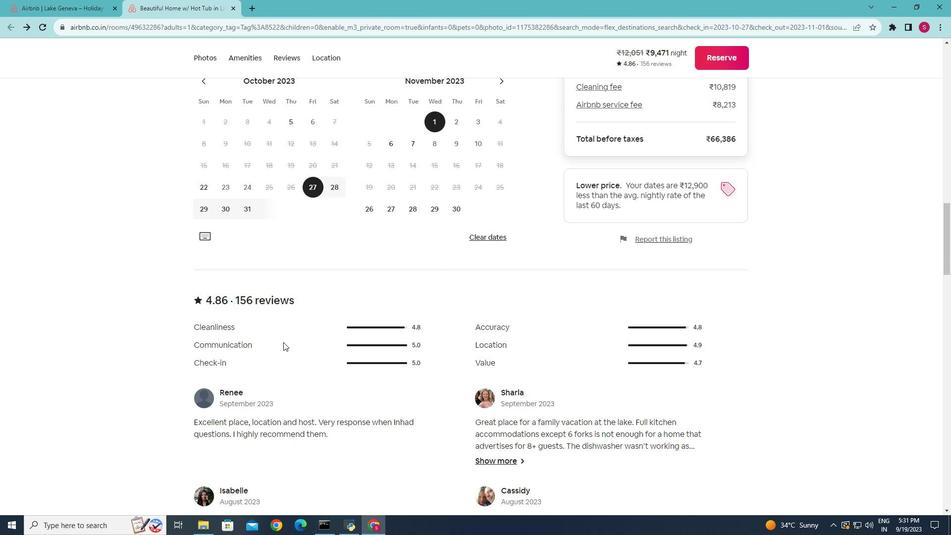 
Action: Mouse scrolled (303, 315) with delta (0, 0)
Screenshot: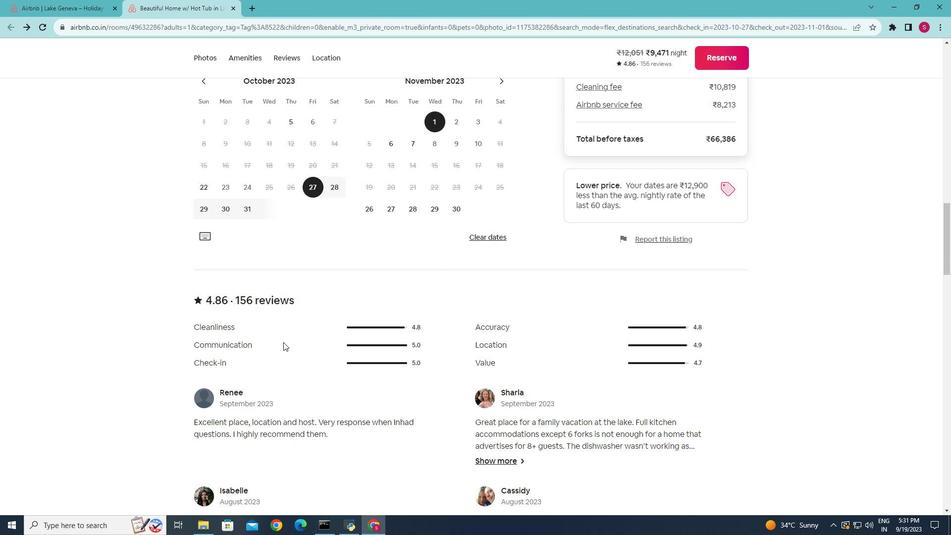 
Action: Mouse scrolled (303, 315) with delta (0, 0)
Screenshot: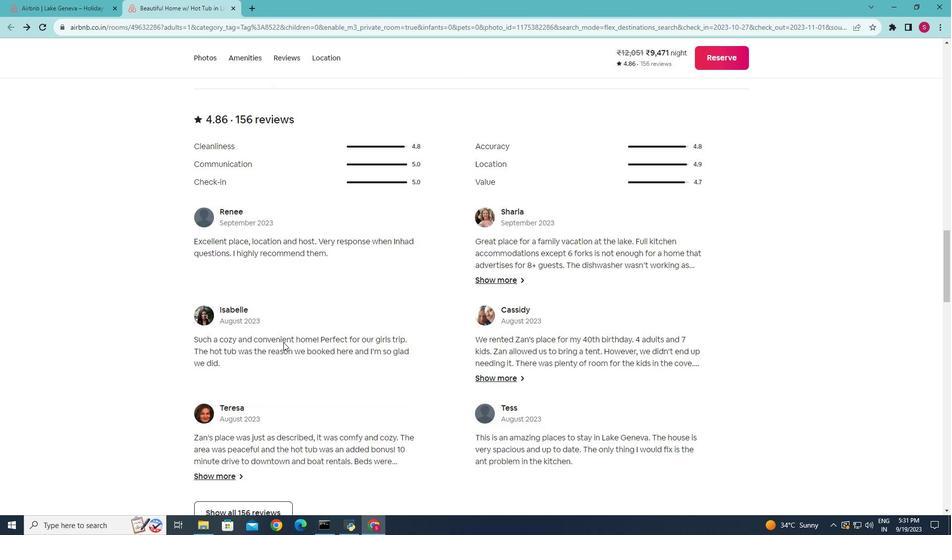 
Action: Mouse scrolled (303, 315) with delta (0, 0)
Screenshot: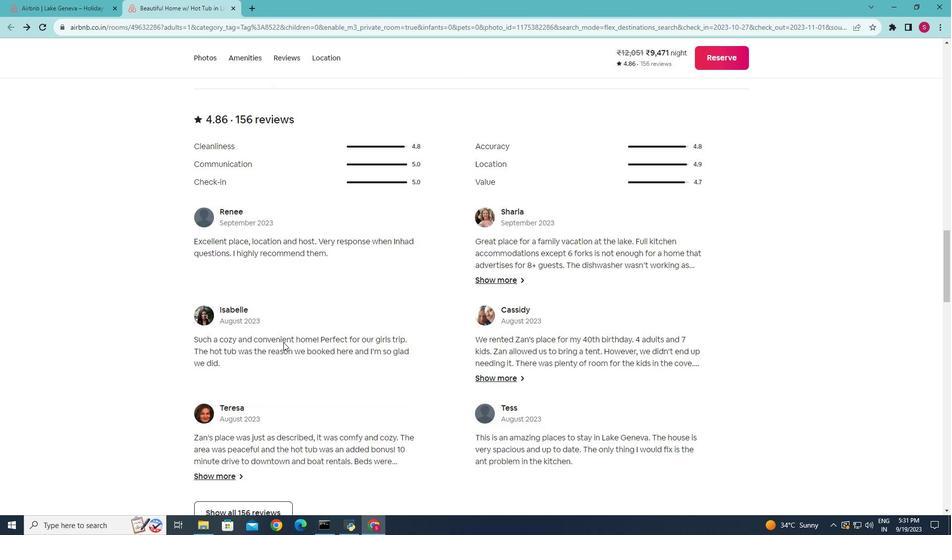 
Action: Mouse scrolled (303, 315) with delta (0, 0)
Screenshot: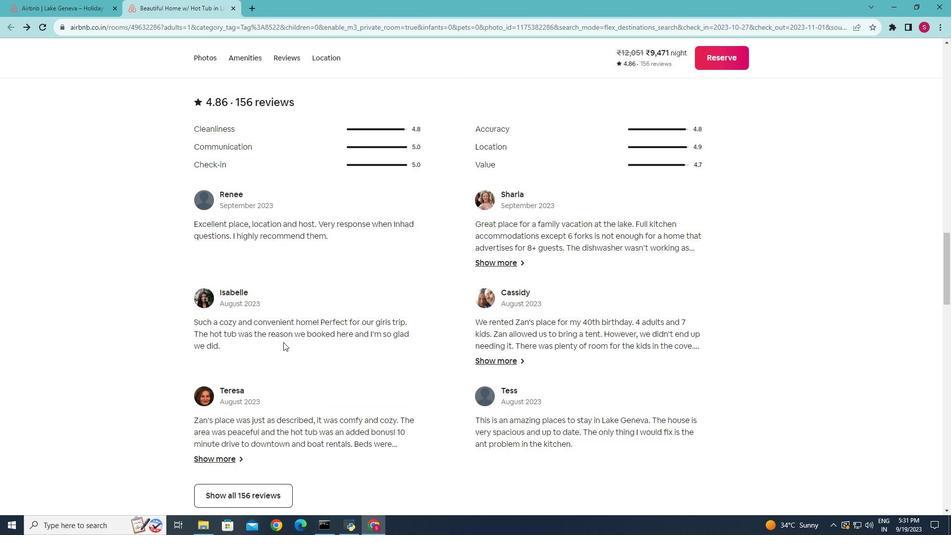
Action: Mouse scrolled (303, 315) with delta (0, 0)
Screenshot: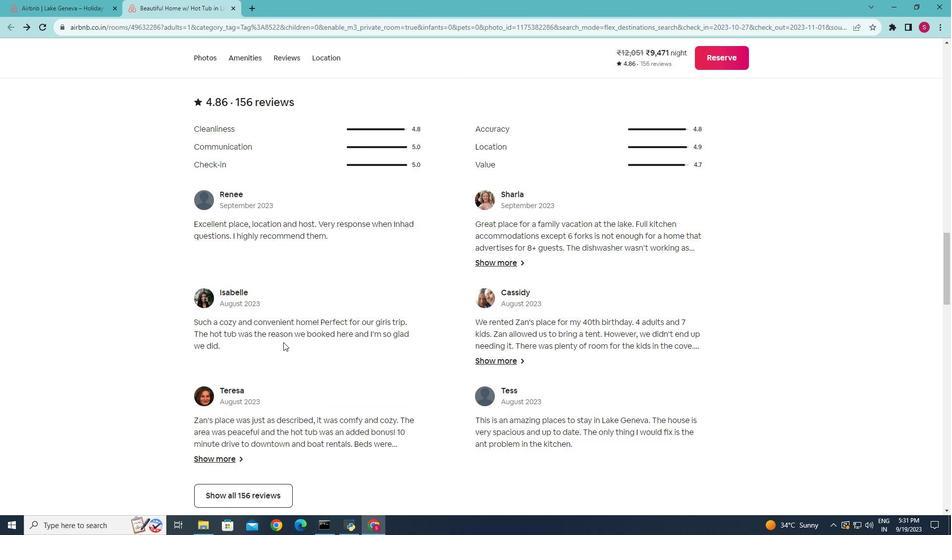 
Action: Mouse scrolled (303, 315) with delta (0, 0)
Screenshot: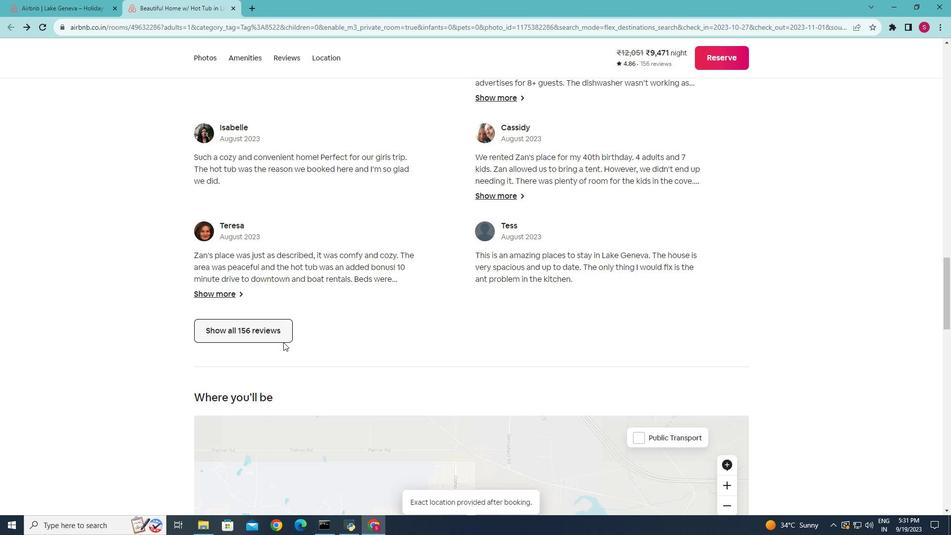 
Action: Mouse scrolled (303, 315) with delta (0, 0)
Screenshot: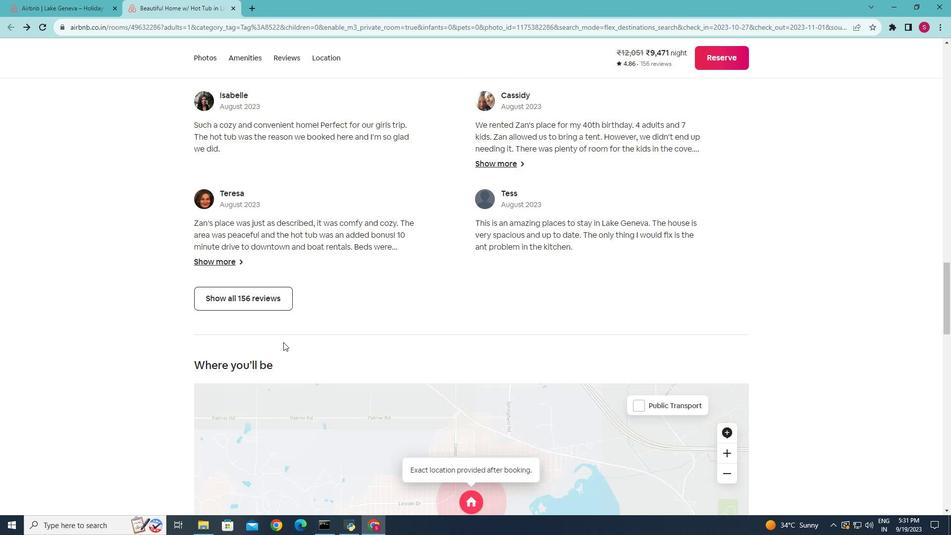 
Action: Mouse scrolled (303, 315) with delta (0, 0)
Screenshot: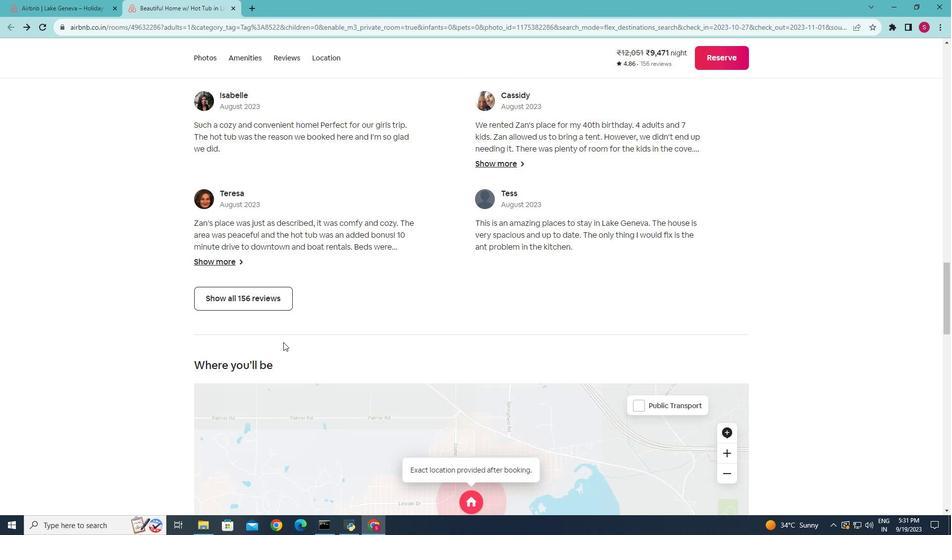 
Action: Mouse scrolled (303, 315) with delta (0, 0)
Screenshot: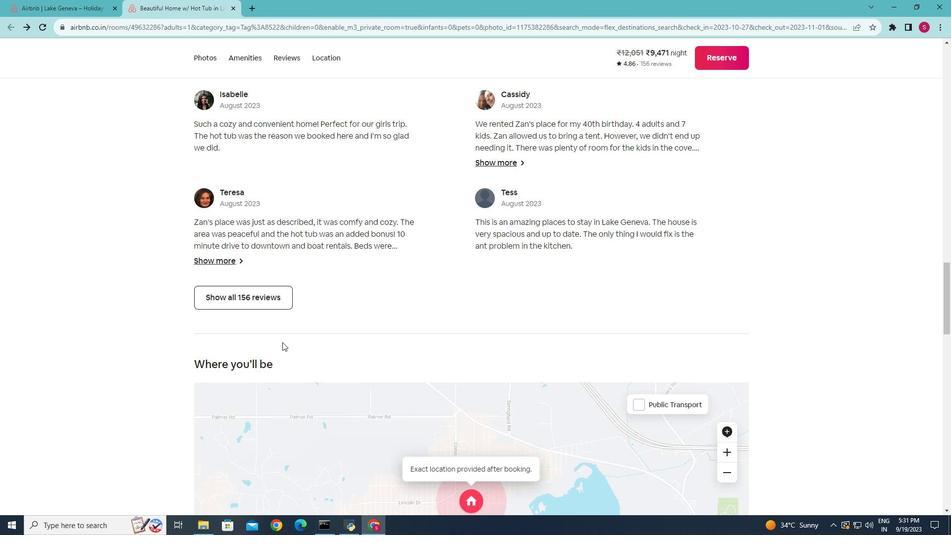 
Action: Mouse moved to (295, 284)
Screenshot: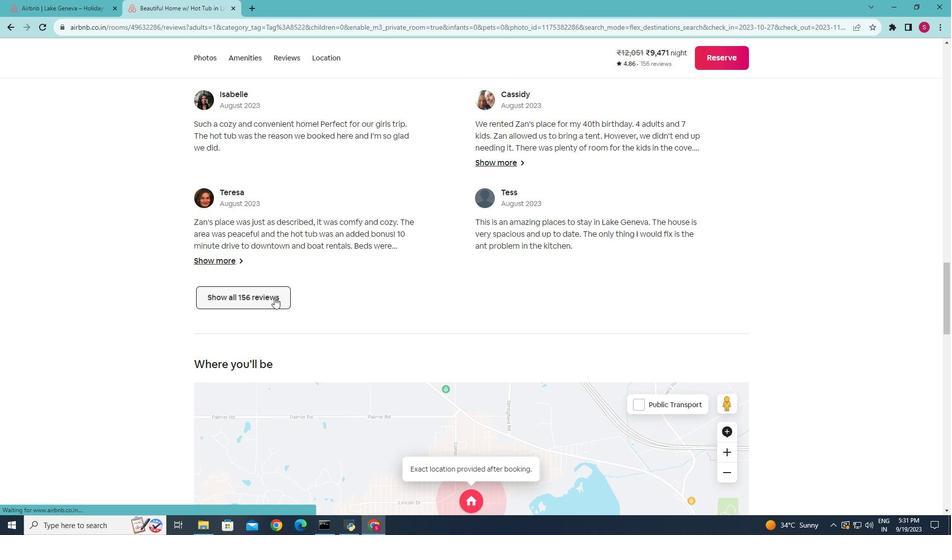 
Action: Mouse pressed left at (295, 284)
Screenshot: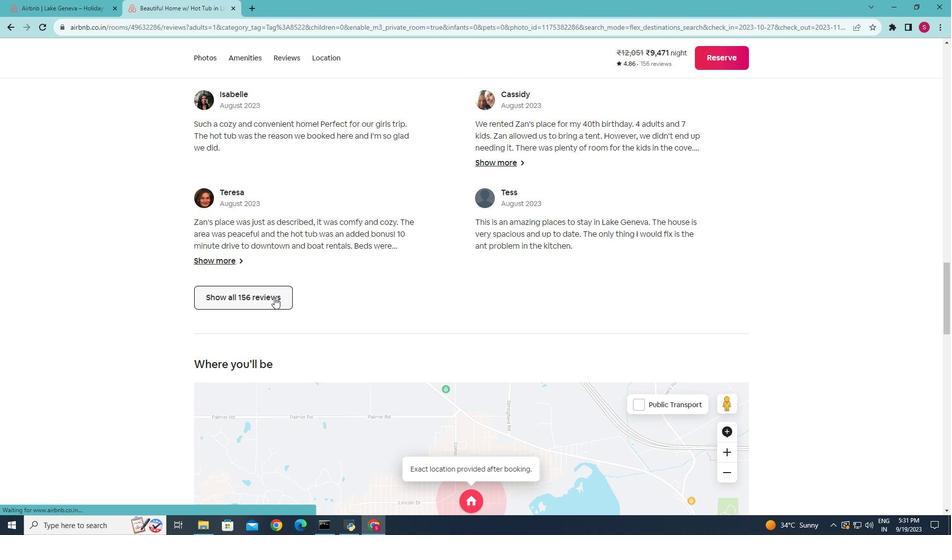 
Action: Mouse scrolled (295, 284) with delta (0, 0)
Screenshot: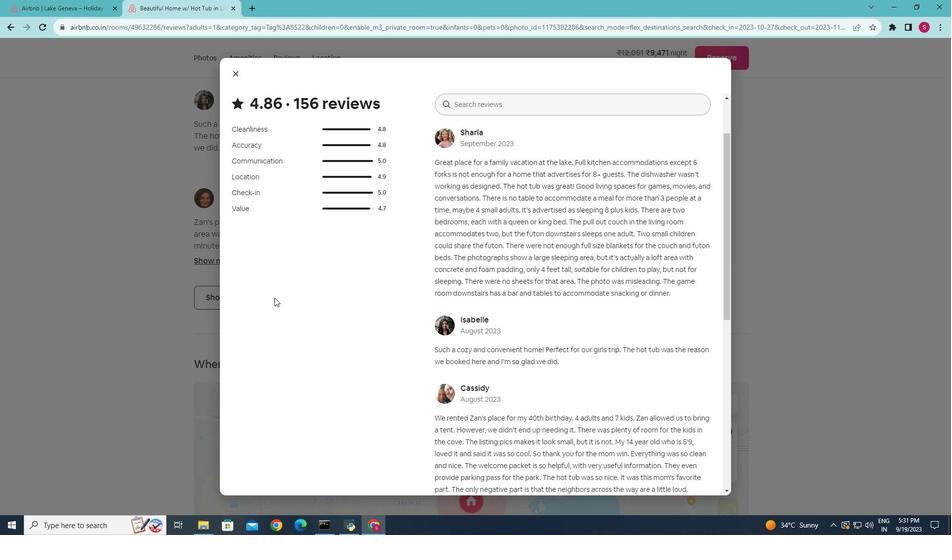 
Action: Mouse scrolled (295, 284) with delta (0, 0)
Screenshot: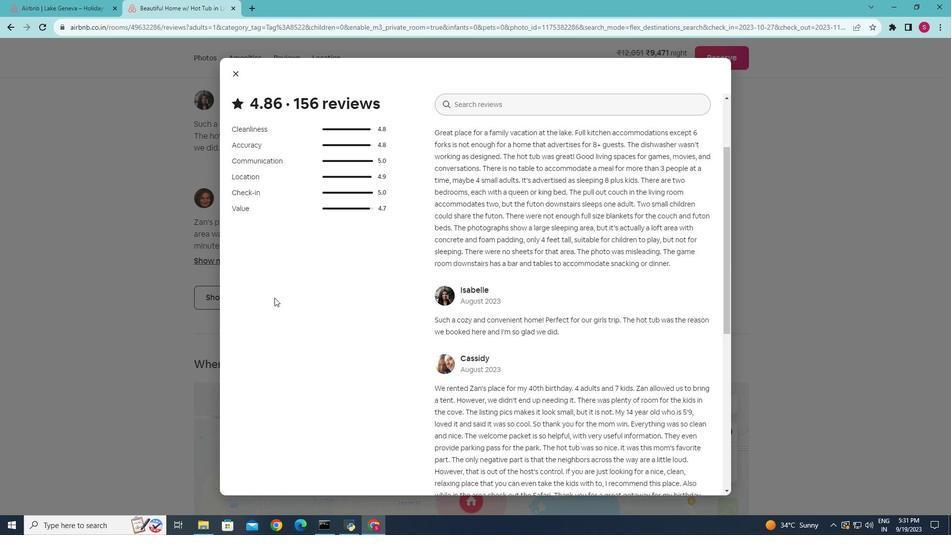 
Action: Mouse scrolled (295, 284) with delta (0, 0)
Screenshot: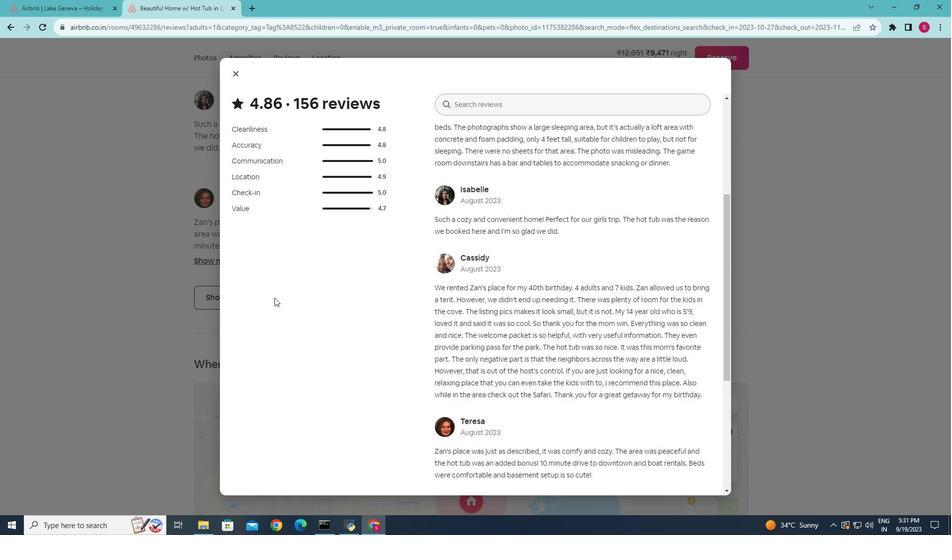
Action: Mouse scrolled (295, 284) with delta (0, 0)
Screenshot: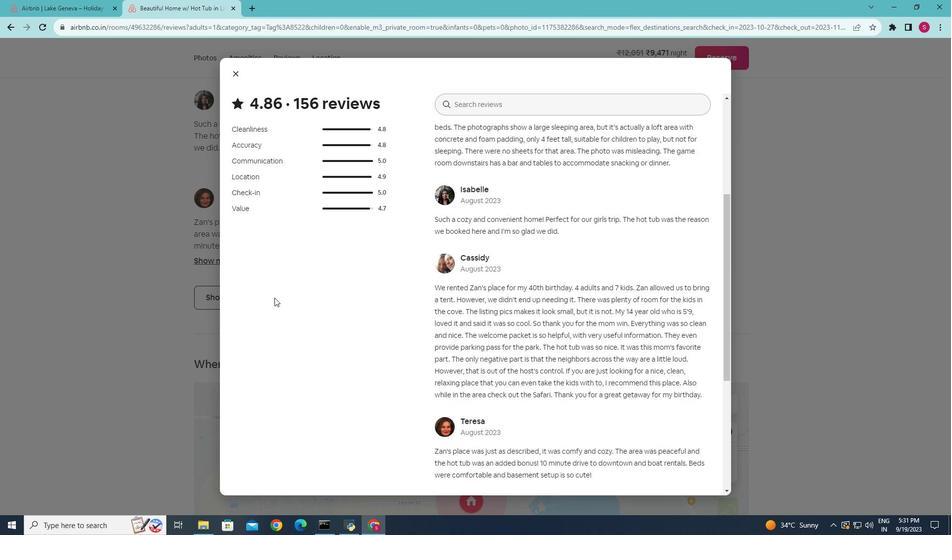 
Action: Mouse scrolled (295, 284) with delta (0, 0)
Screenshot: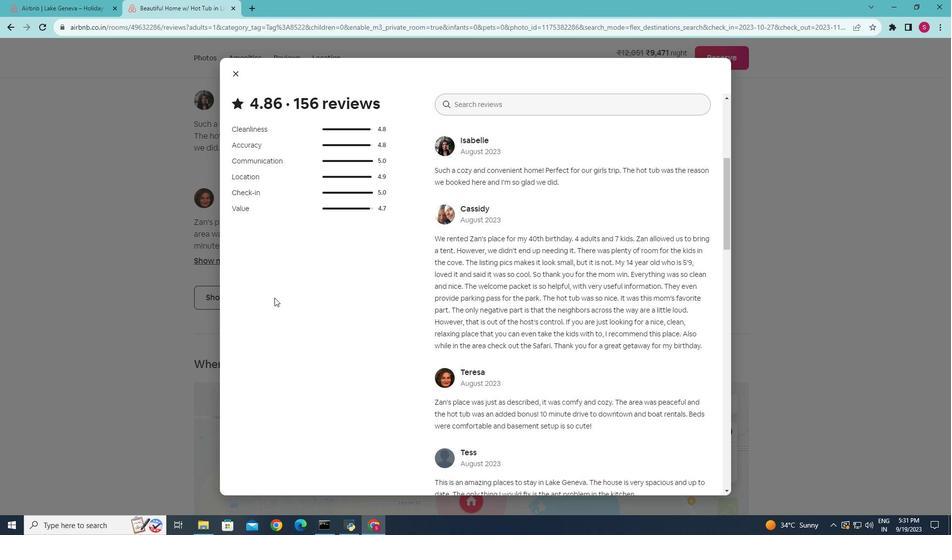 
Action: Mouse scrolled (295, 284) with delta (0, 0)
Screenshot: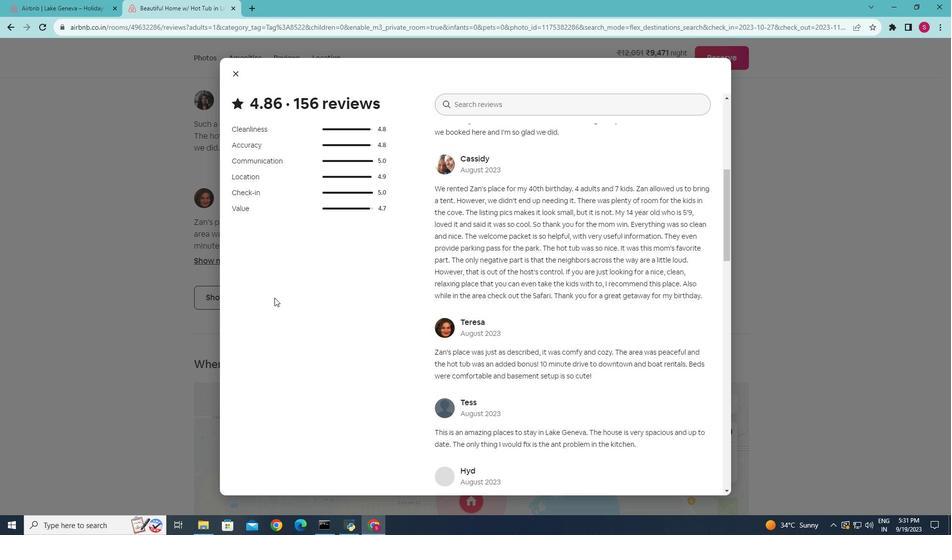 
Action: Mouse scrolled (295, 284) with delta (0, 0)
Screenshot: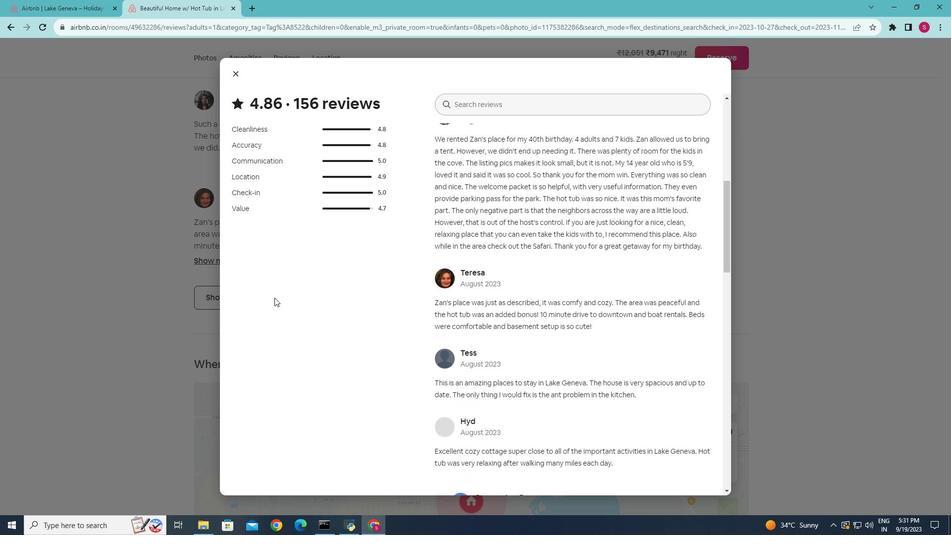 
Action: Mouse scrolled (295, 284) with delta (0, 0)
Screenshot: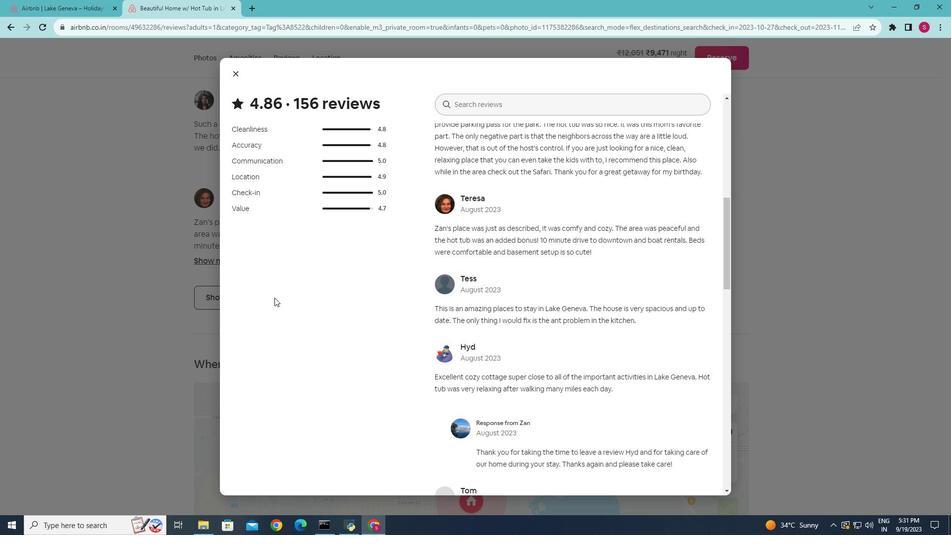 
Action: Mouse scrolled (295, 284) with delta (0, 0)
Screenshot: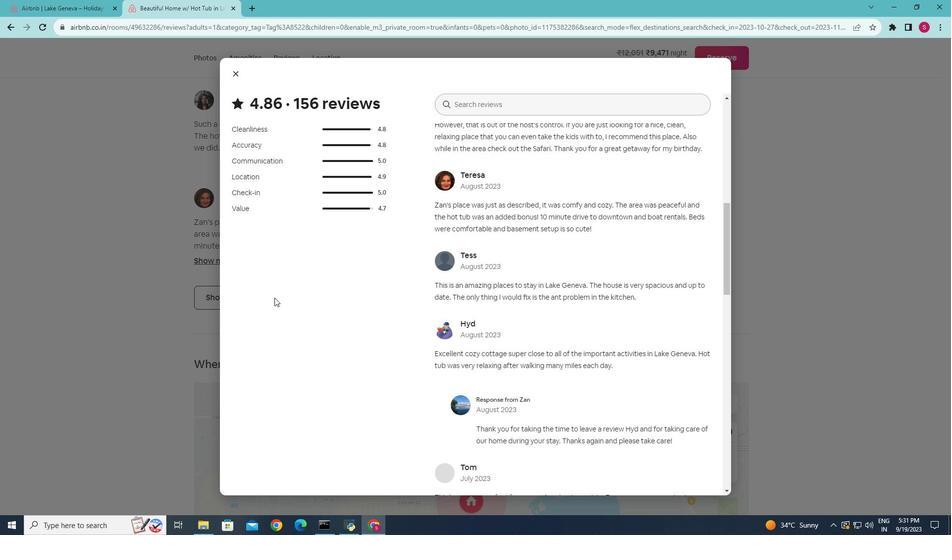 
Action: Mouse scrolled (295, 284) with delta (0, 0)
Screenshot: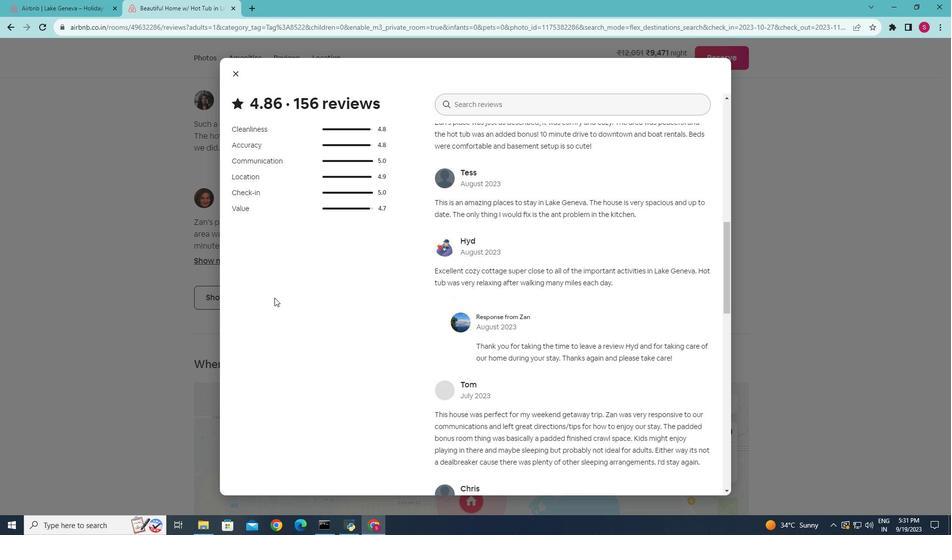 
Action: Mouse scrolled (295, 284) with delta (0, 0)
Screenshot: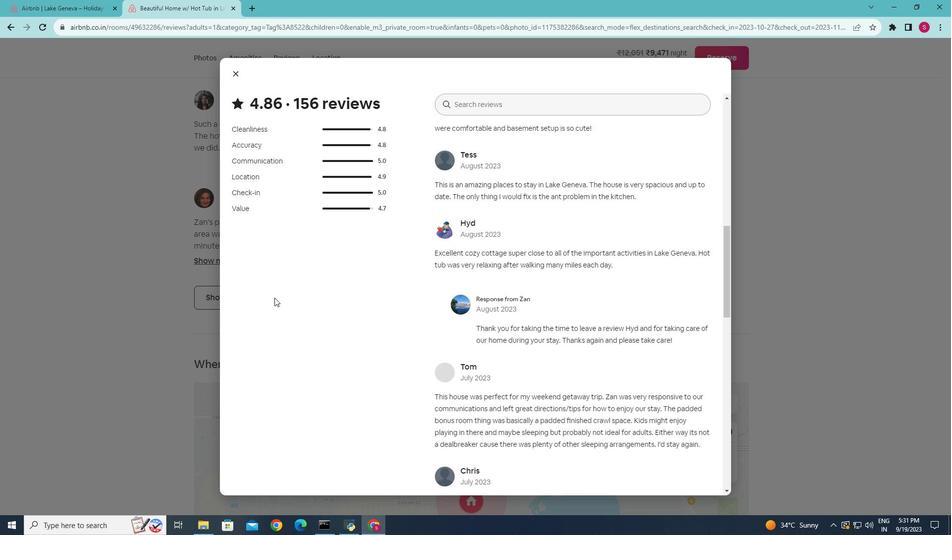 
Action: Mouse scrolled (295, 284) with delta (0, 0)
Screenshot: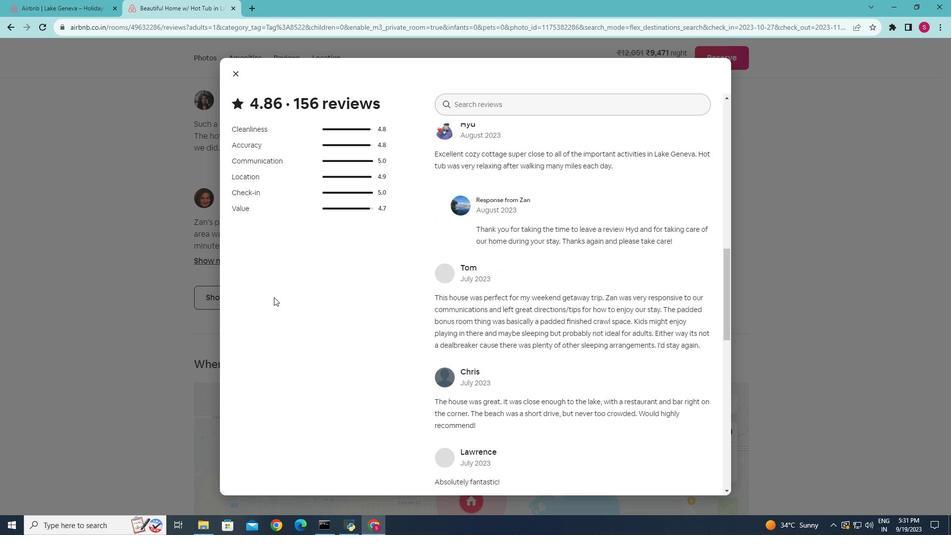 
Action: Mouse moved to (294, 284)
Screenshot: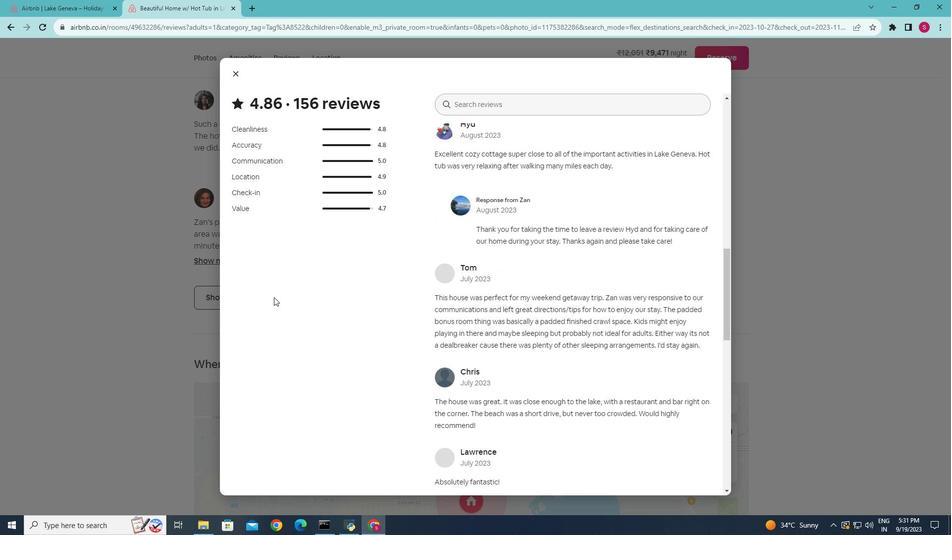 
Action: Mouse scrolled (294, 283) with delta (0, 0)
Screenshot: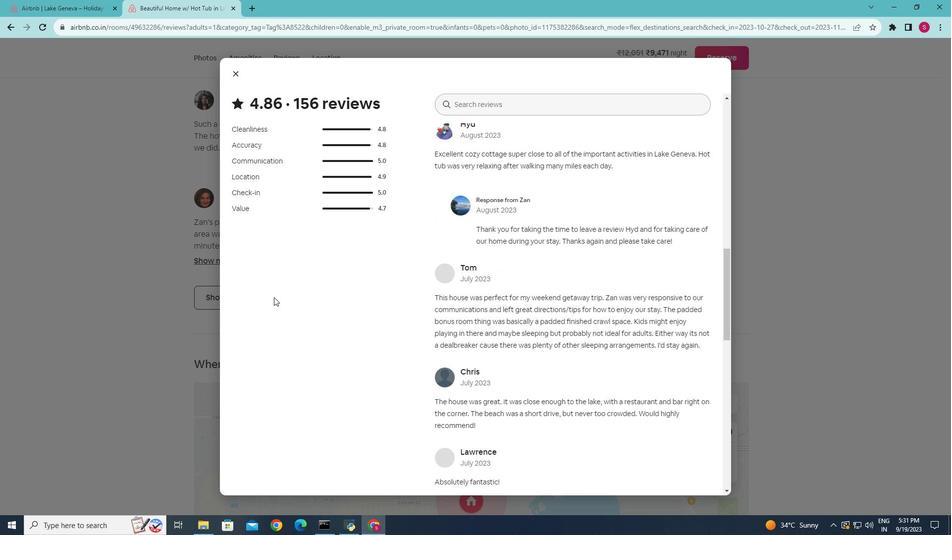 
Action: Mouse scrolled (294, 283) with delta (0, 0)
Screenshot: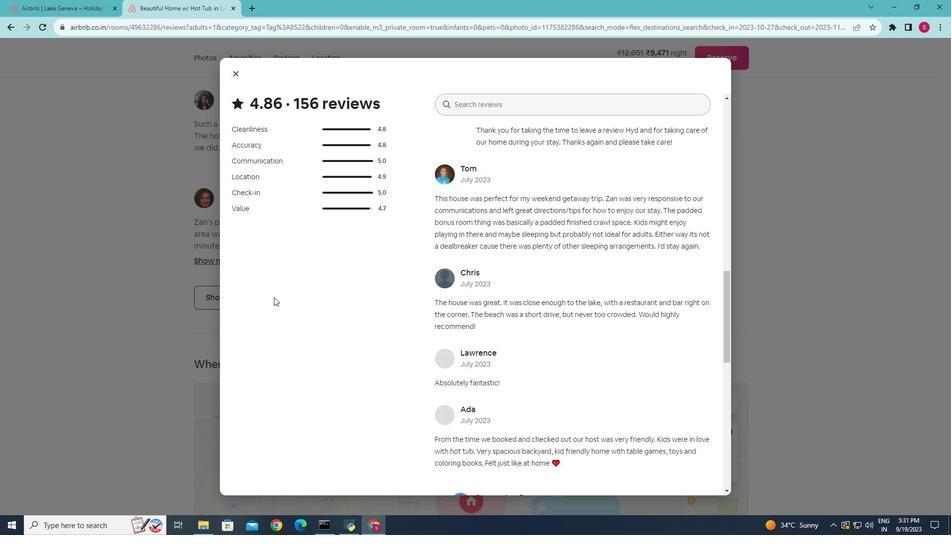 
Action: Mouse scrolled (294, 283) with delta (0, 0)
Screenshot: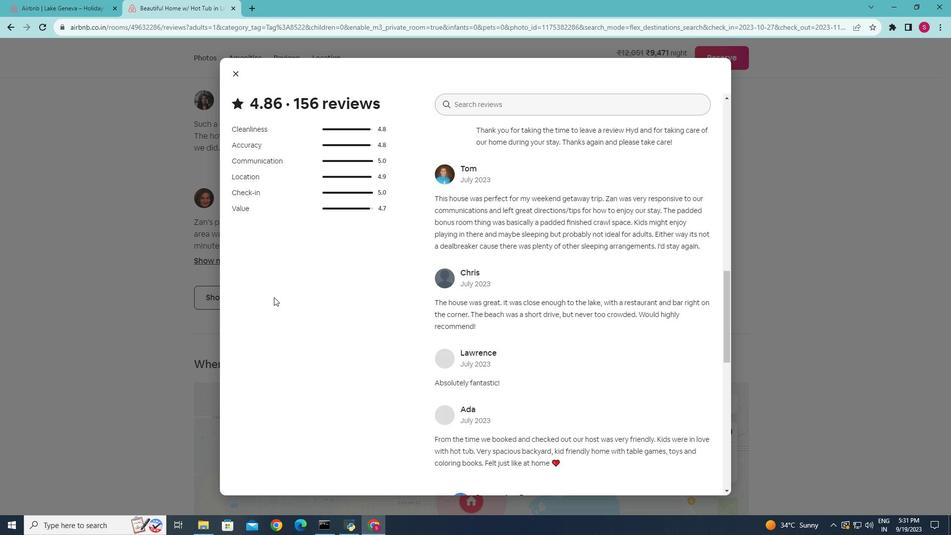 
Action: Mouse scrolled (294, 283) with delta (0, 0)
Screenshot: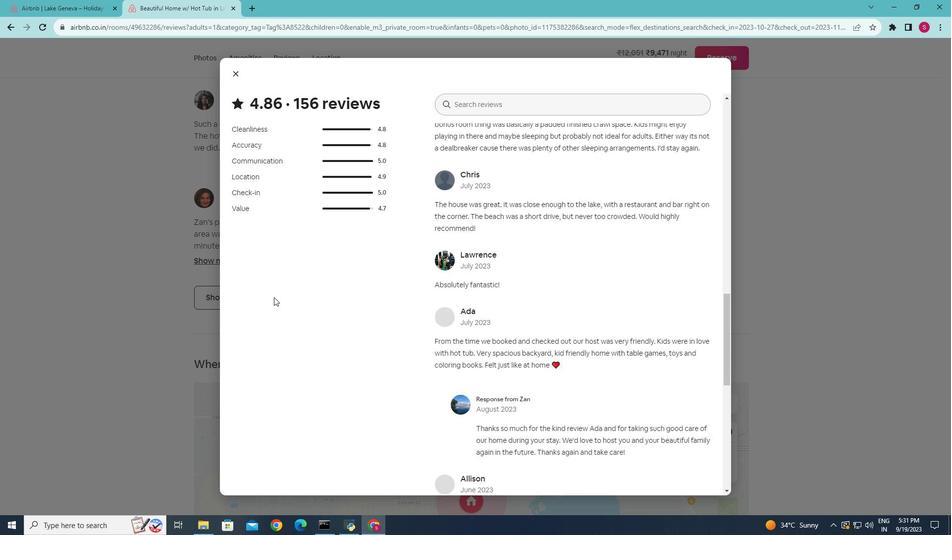 
Action: Mouse scrolled (294, 283) with delta (0, 0)
Screenshot: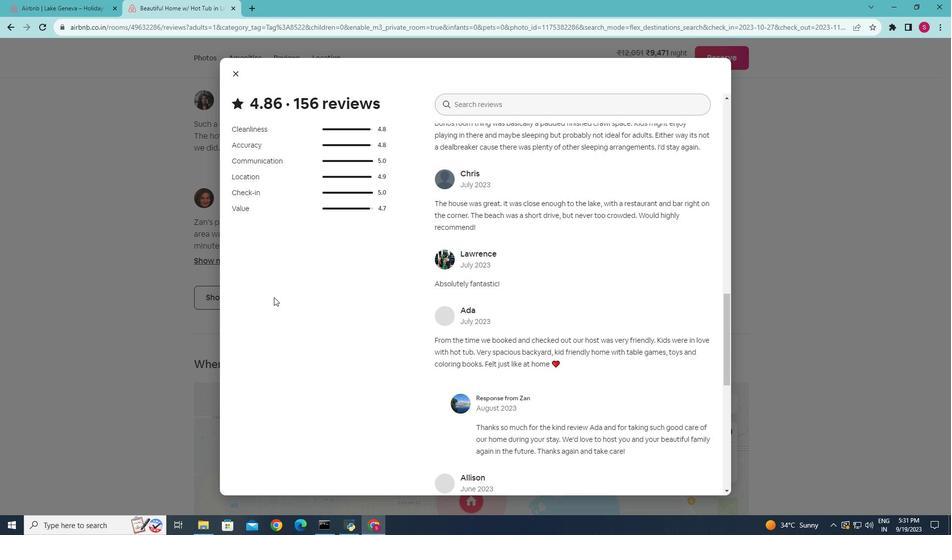 
Action: Mouse scrolled (294, 283) with delta (0, 0)
Screenshot: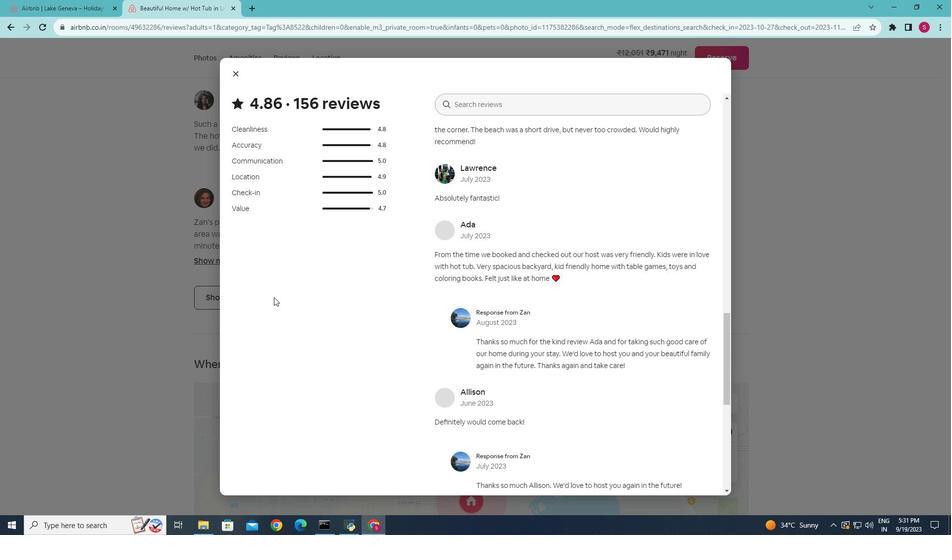 
Action: Mouse scrolled (294, 283) with delta (0, 0)
Screenshot: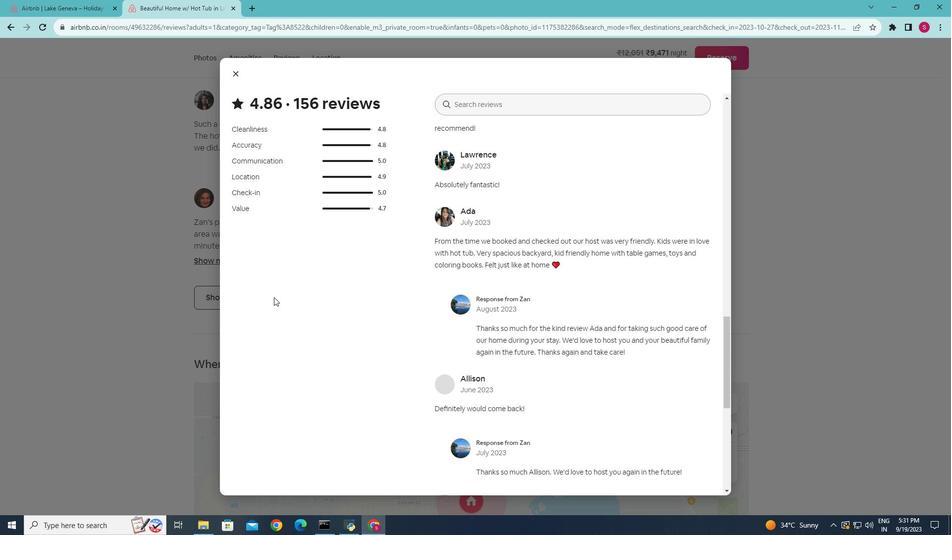 
Action: Mouse scrolled (294, 283) with delta (0, 0)
Screenshot: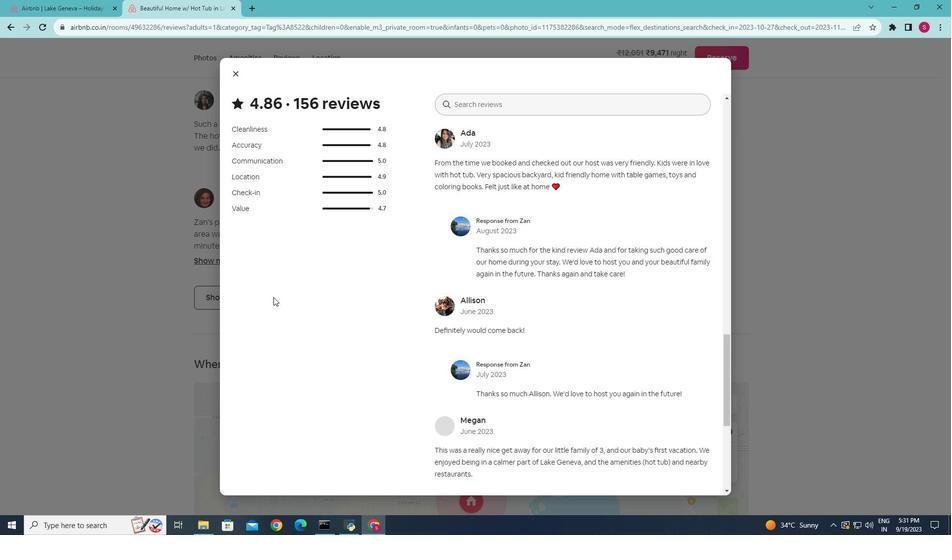 
Action: Mouse moved to (294, 284)
Screenshot: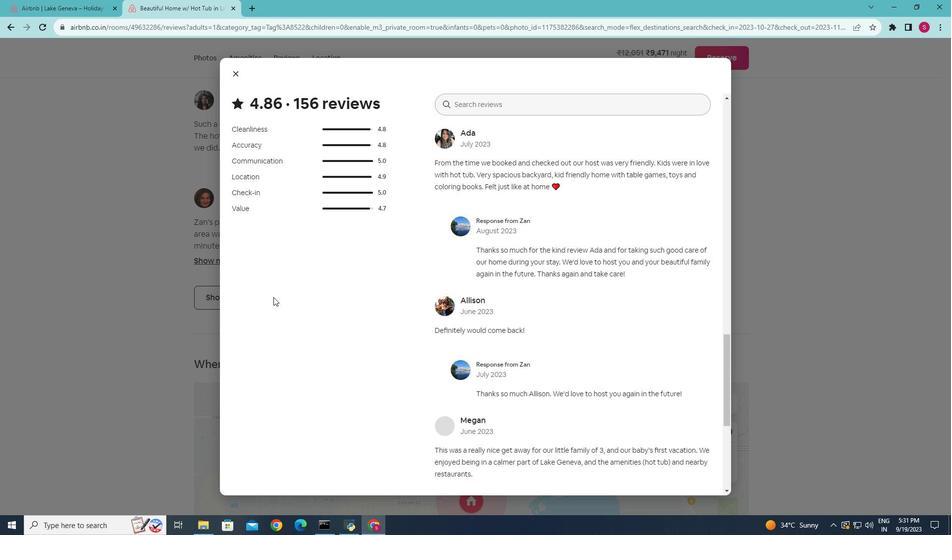 
Action: Mouse scrolled (294, 283) with delta (0, 0)
Screenshot: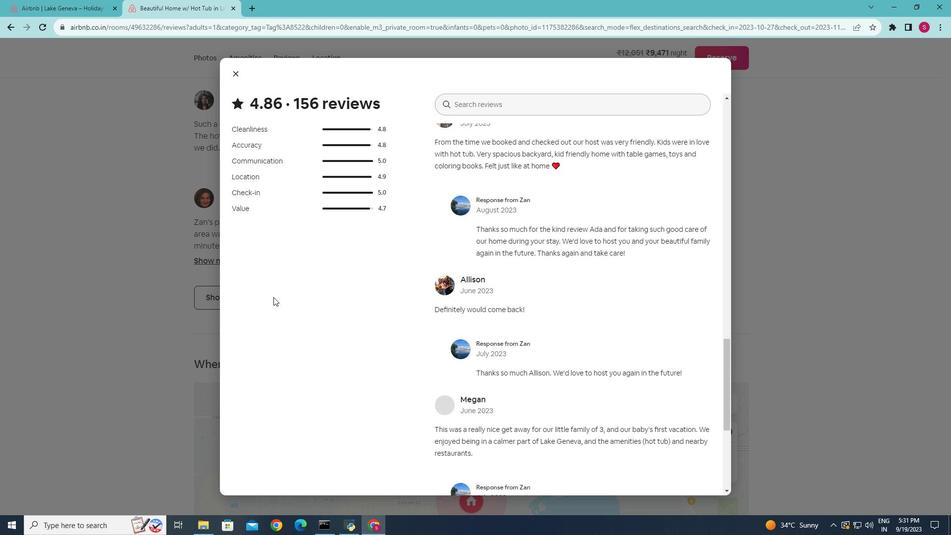 
Action: Mouse scrolled (294, 283) with delta (0, 0)
Screenshot: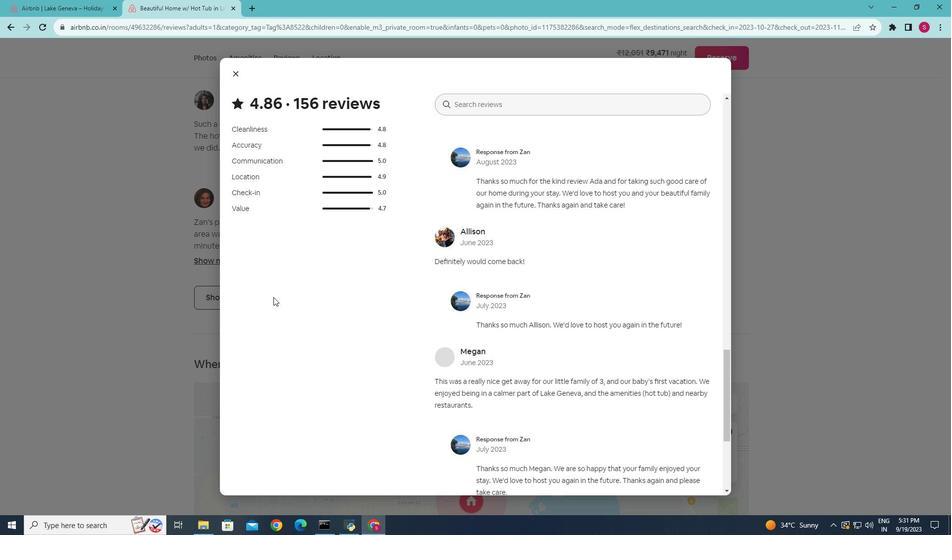 
Action: Mouse scrolled (294, 283) with delta (0, 0)
Screenshot: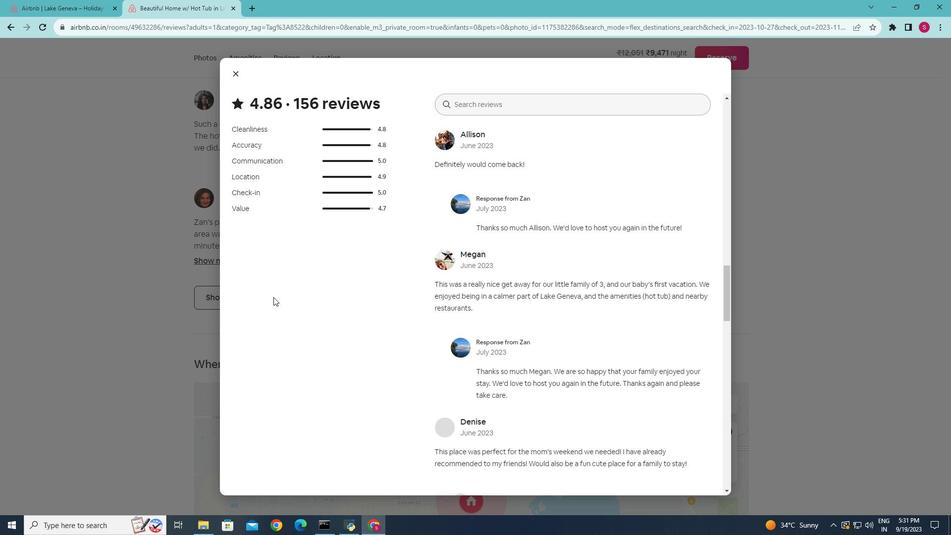 
Action: Mouse scrolled (294, 283) with delta (0, 0)
Screenshot: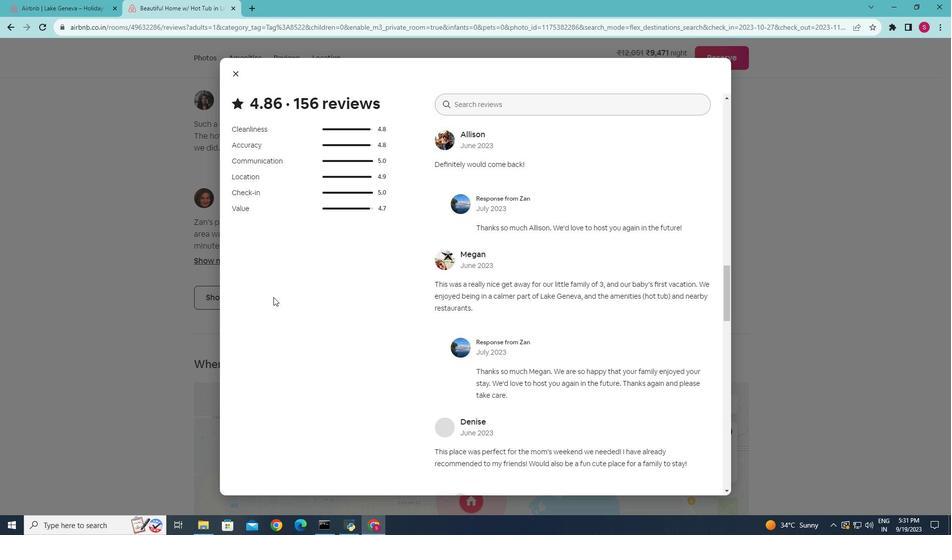 
Action: Mouse scrolled (294, 283) with delta (0, 0)
Screenshot: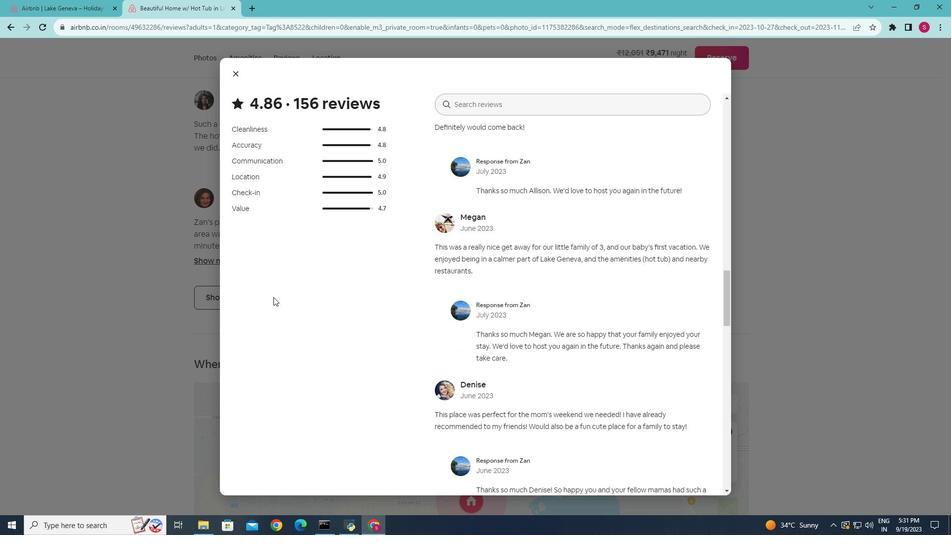 
Action: Mouse scrolled (294, 283) with delta (0, 0)
Screenshot: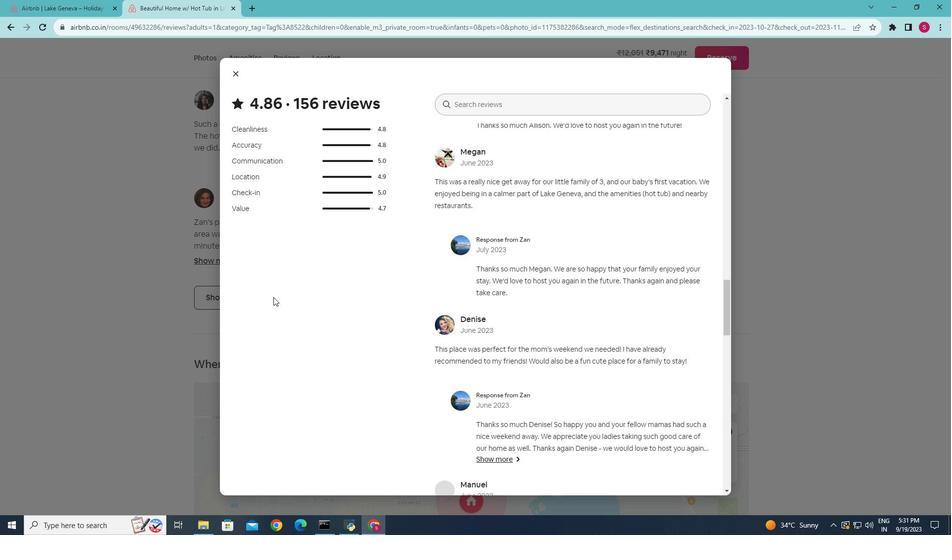 
Action: Mouse scrolled (294, 283) with delta (0, 0)
Screenshot: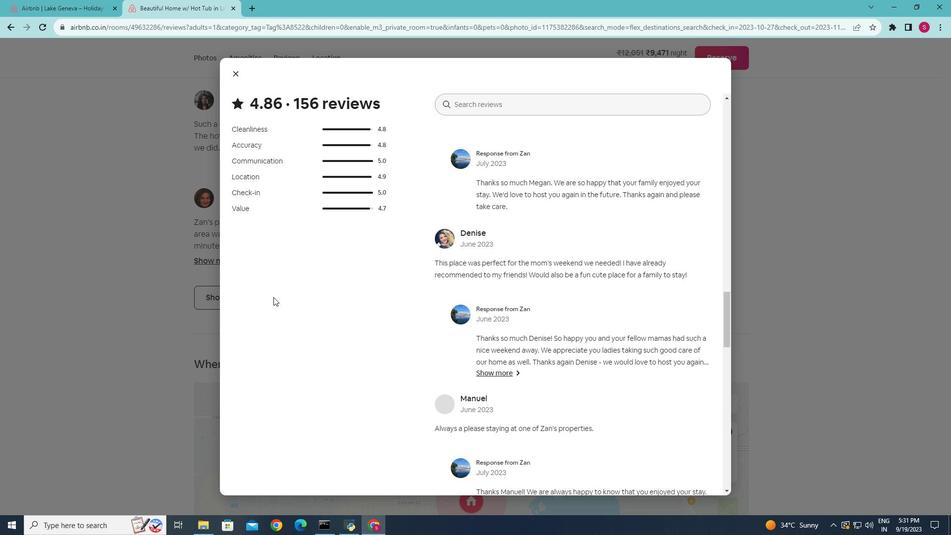 
Action: Mouse scrolled (294, 283) with delta (0, 0)
Screenshot: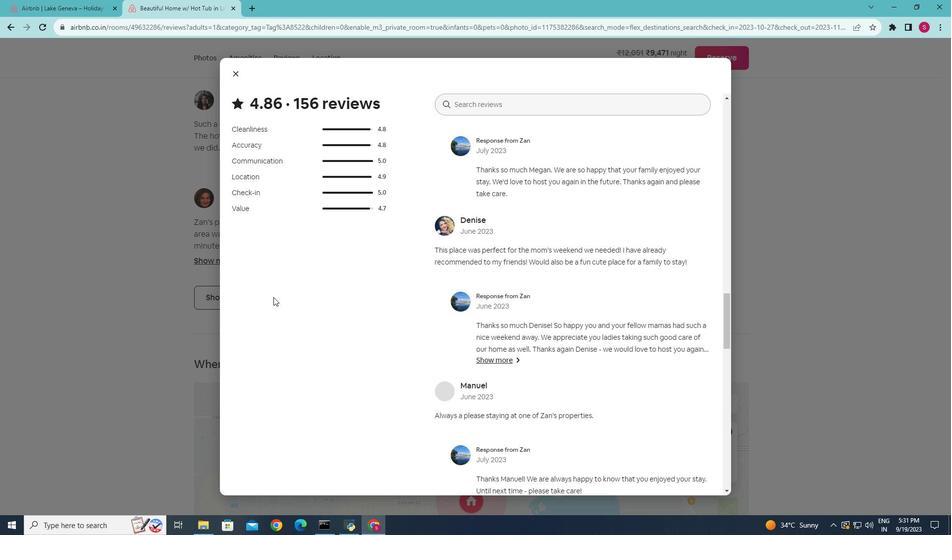 
Action: Mouse scrolled (294, 283) with delta (0, 0)
Screenshot: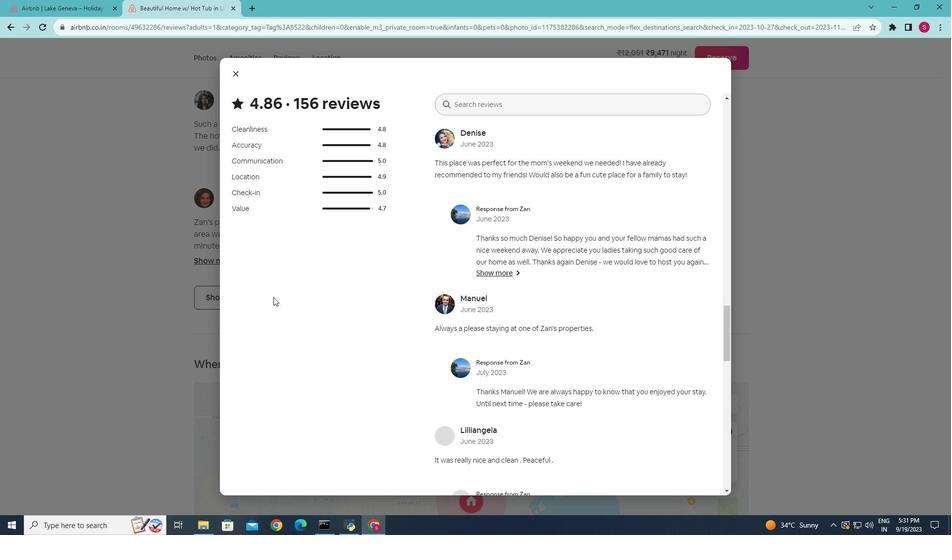
Action: Mouse scrolled (294, 283) with delta (0, 0)
Screenshot: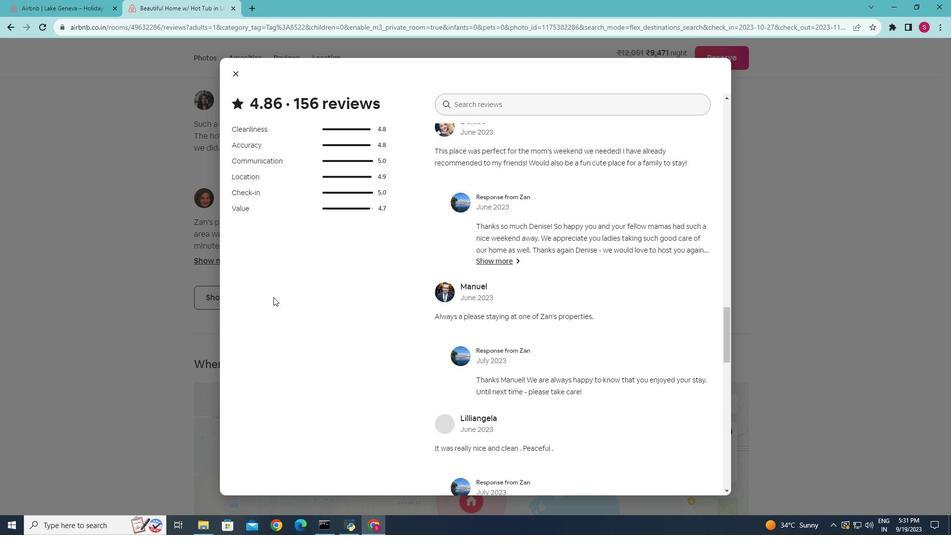 
Action: Mouse scrolled (294, 283) with delta (0, 0)
Screenshot: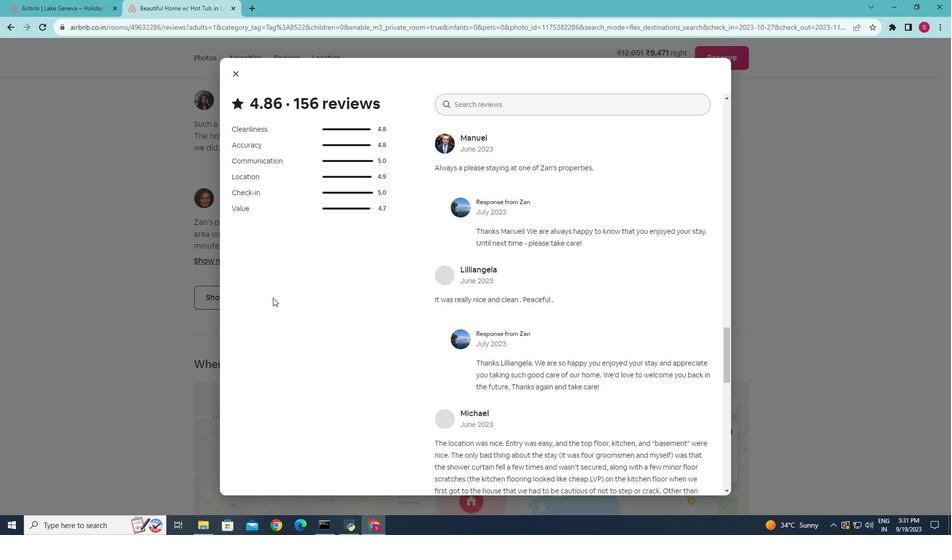 
Action: Mouse moved to (294, 284)
Screenshot: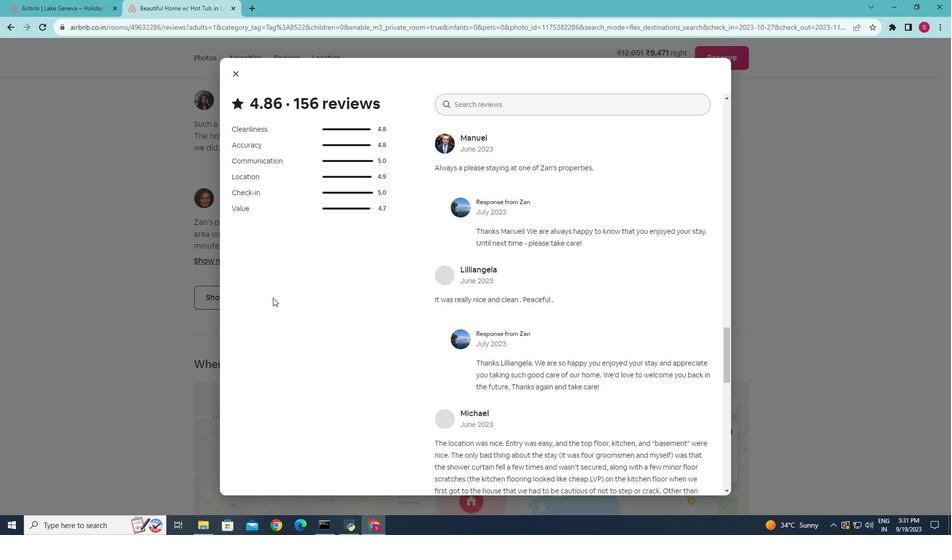 
Action: Mouse scrolled (294, 284) with delta (0, 0)
Screenshot: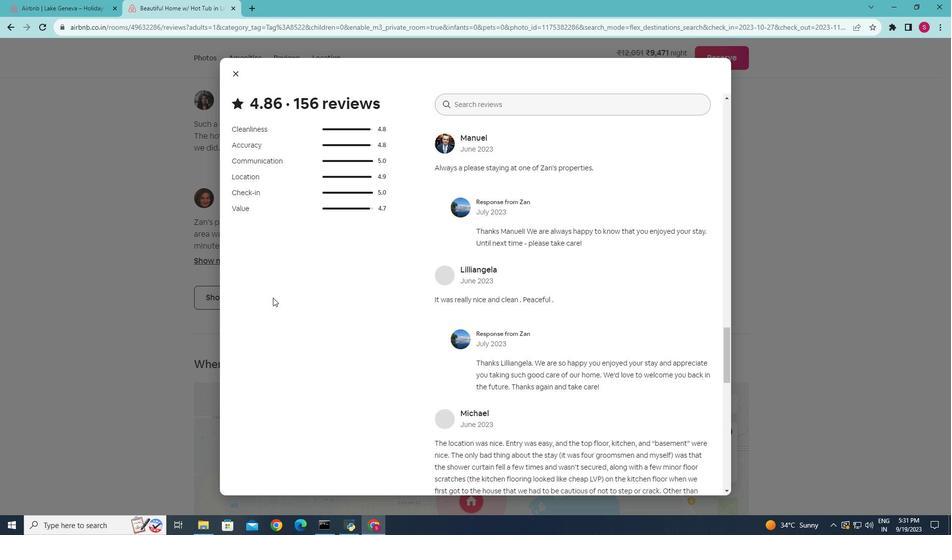 
Action: Mouse moved to (294, 284)
Screenshot: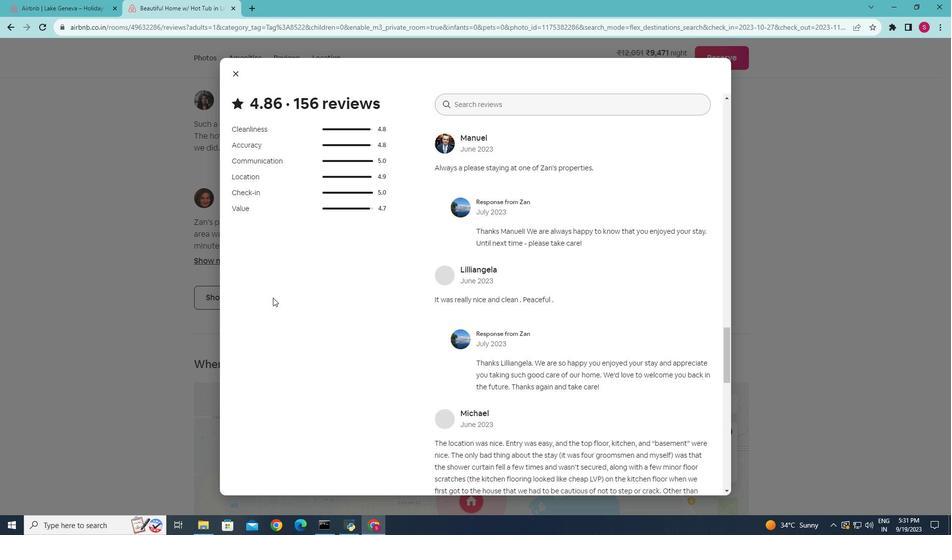 
Action: Mouse scrolled (294, 284) with delta (0, 0)
Screenshot: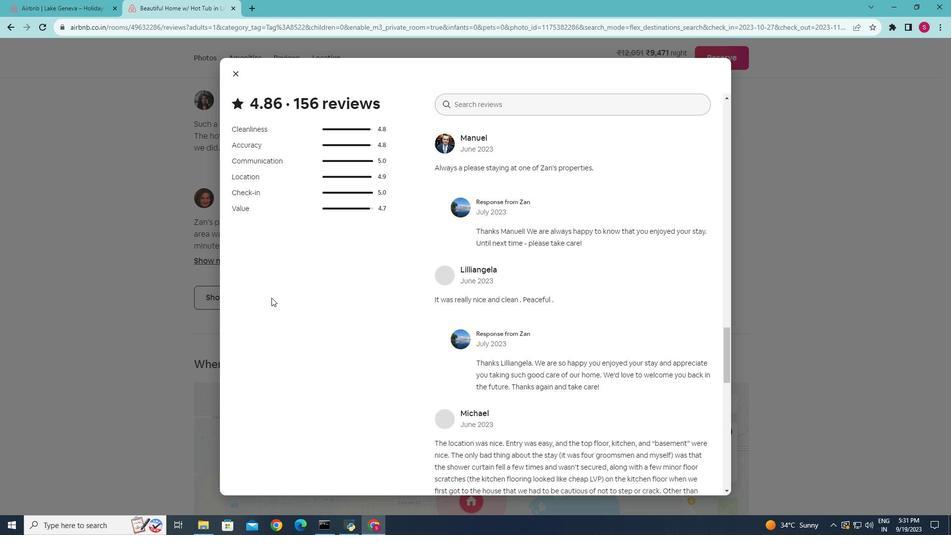 
Action: Mouse moved to (288, 284)
Screenshot: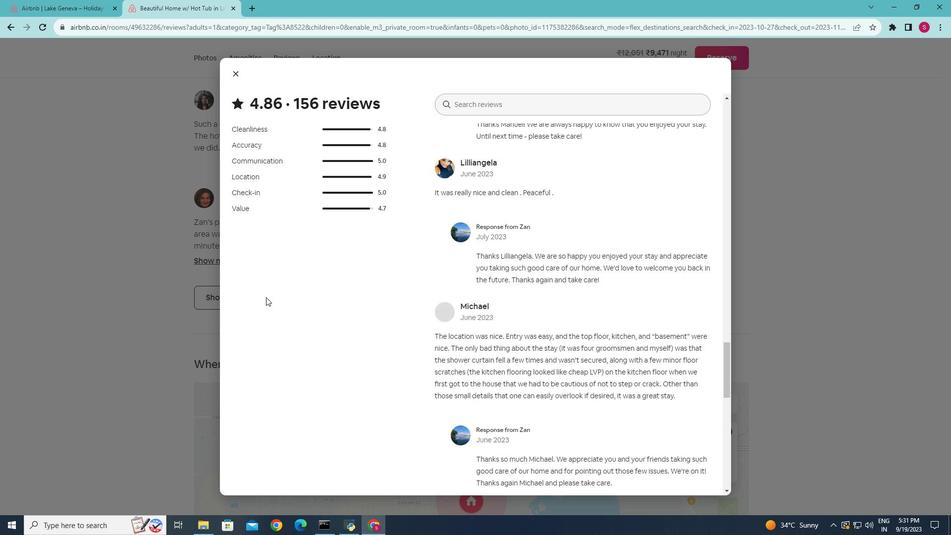 
Action: Mouse scrolled (288, 283) with delta (0, 0)
Screenshot: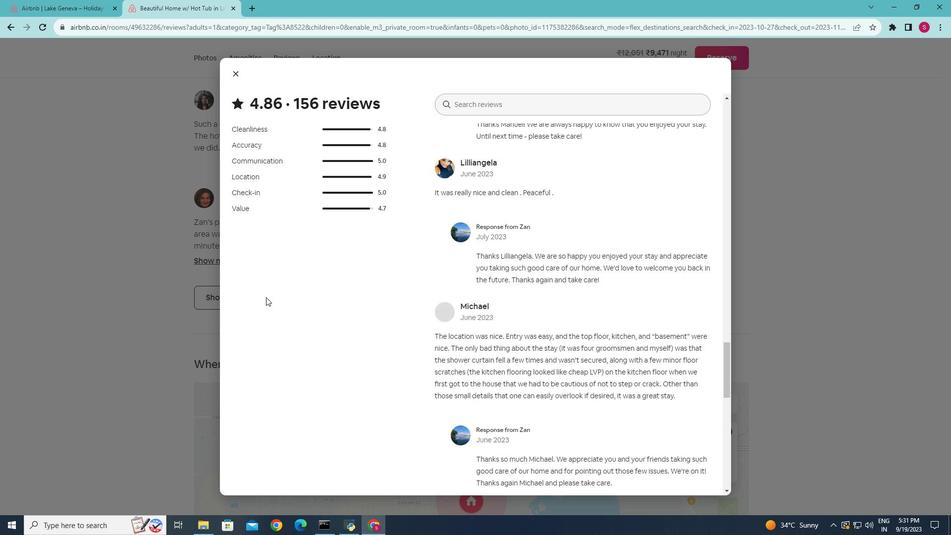 
Action: Mouse moved to (288, 284)
Screenshot: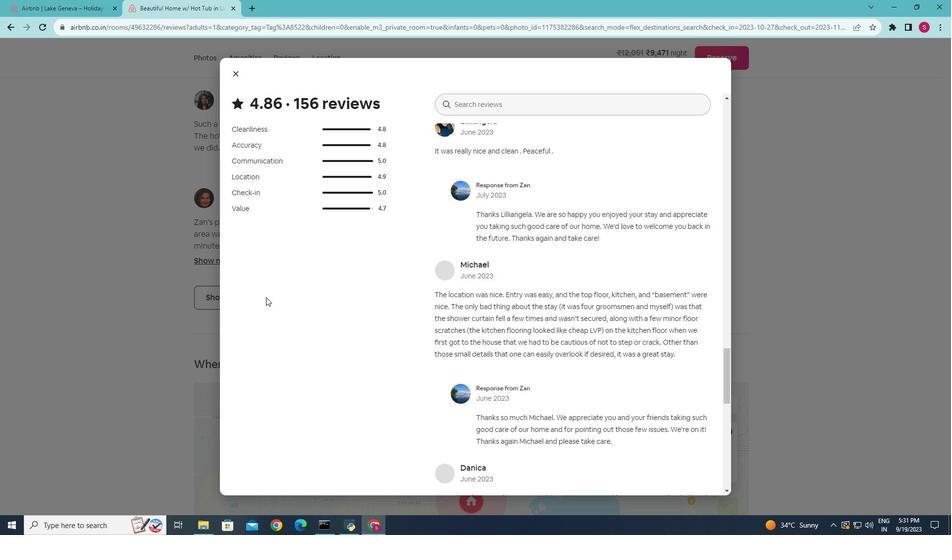 
Action: Mouse scrolled (288, 283) with delta (0, 0)
Screenshot: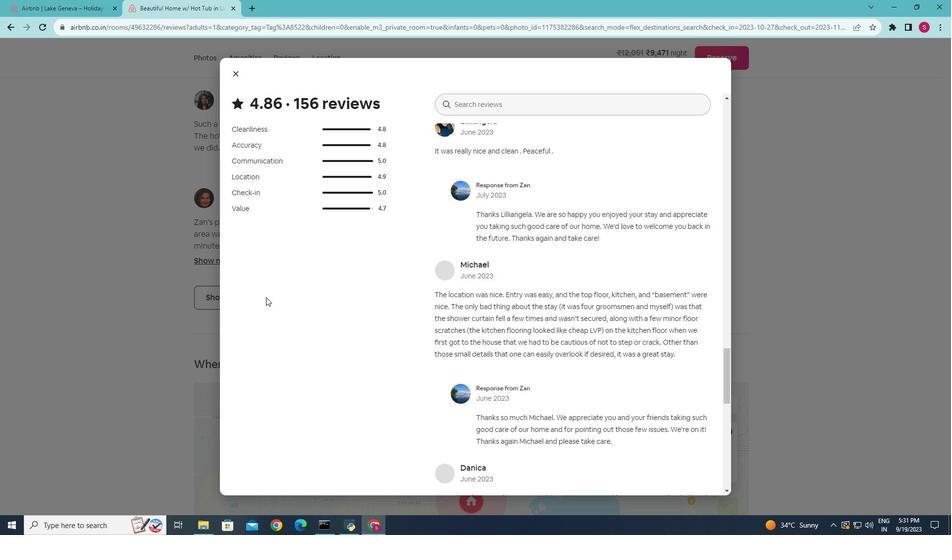 
Action: Mouse moved to (288, 284)
Screenshot: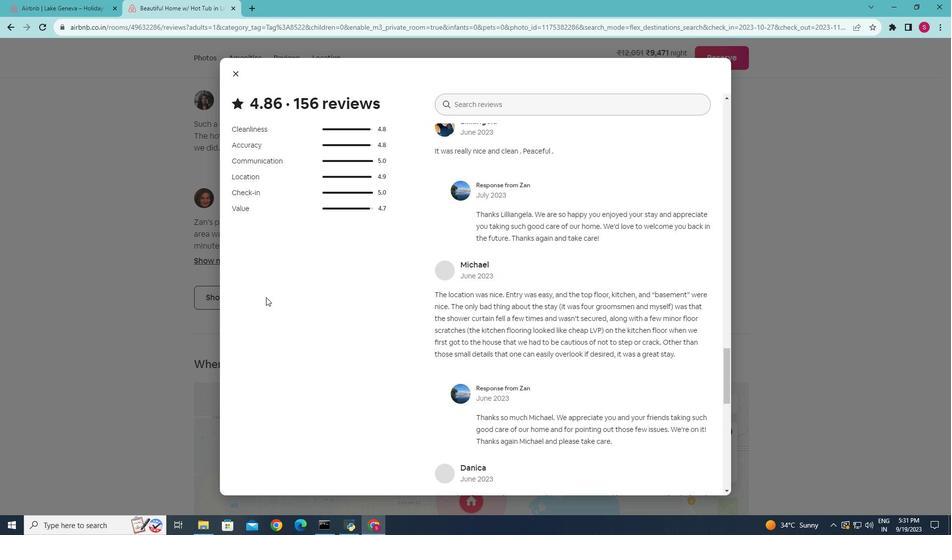 
Action: Mouse scrolled (288, 283) with delta (0, 0)
Screenshot: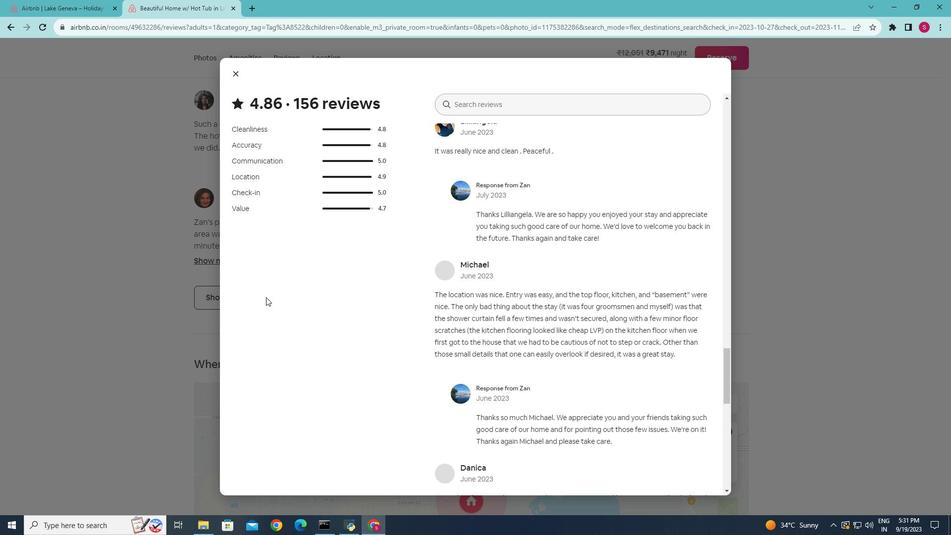 
Action: Mouse moved to (288, 284)
Screenshot: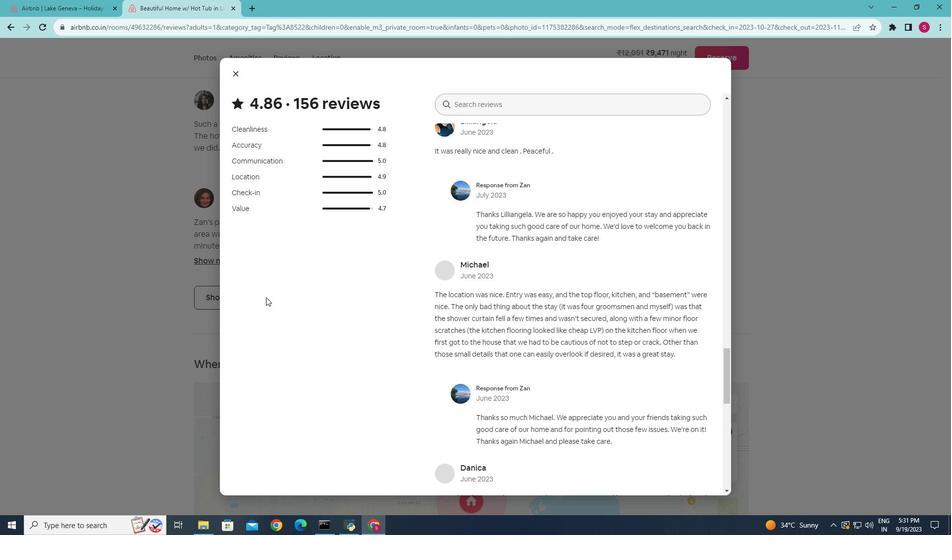 
Action: Mouse scrolled (288, 283) with delta (0, 0)
Screenshot: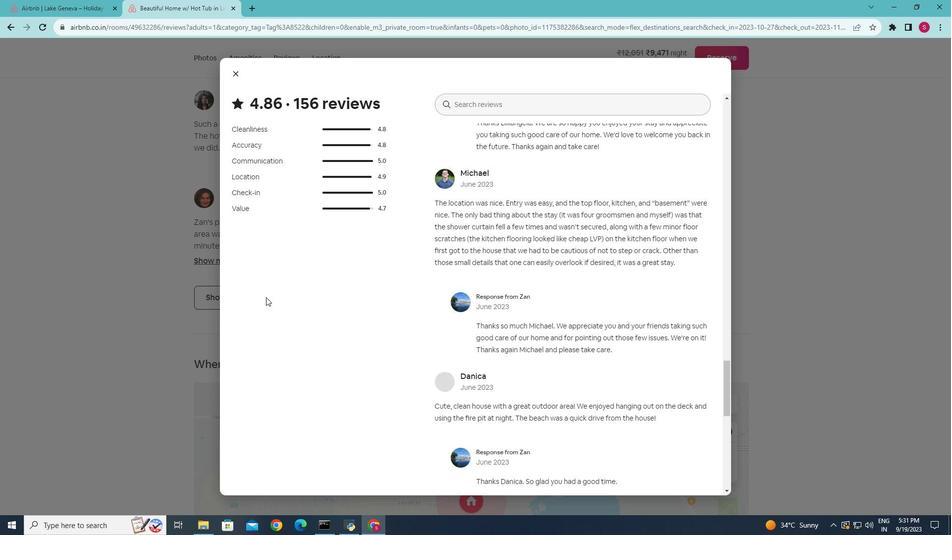 
Action: Mouse scrolled (288, 283) with delta (0, 0)
